 Task: In the event  named  Sales Performance Evaluation and Territory Analysis, Set a range of dates when you can accept meetings  '8 Jul â€" 1 Aug 2023'. Select a duration of  30 min. Select working hours  	_x000D_
MON- SAT 10:30am â€" 6:00pm. Add time before or after your events  as 15 min. Set the frequency of available time slots for invitees as  15 min. Set the minimum notice period and maximum events allowed per day as  45 hour and 6. , logged in from the account softage.4@softage.net and add another guest for the event, softage.7@softage.net
Action: Mouse pressed left at (731, 197)
Screenshot: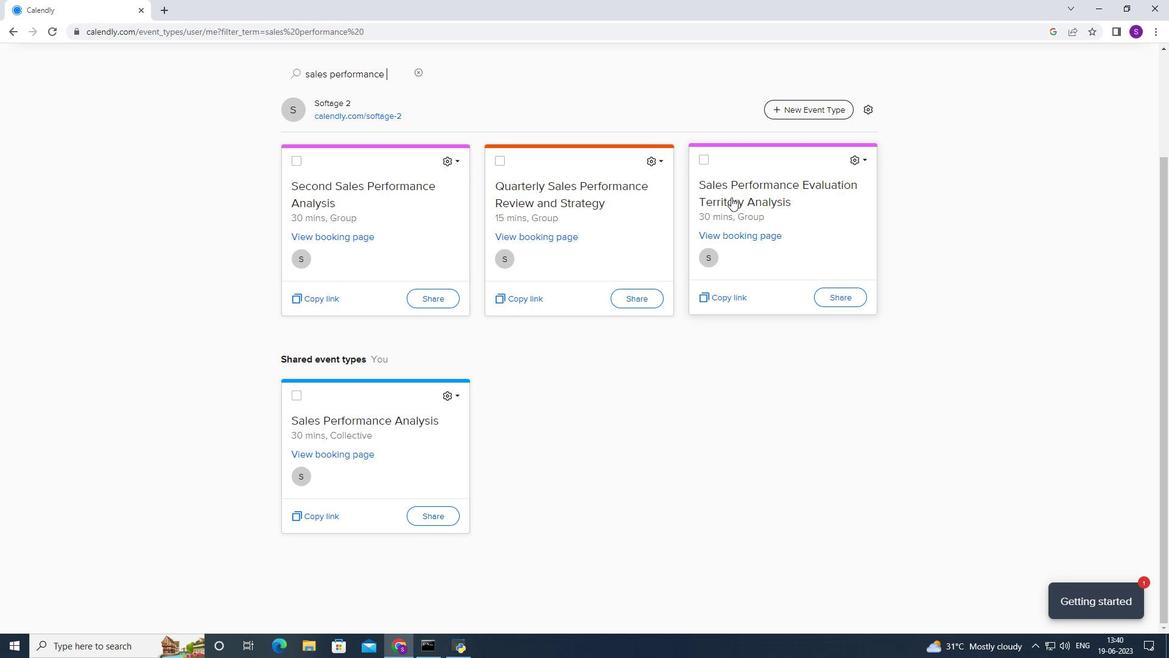 
Action: Mouse moved to (208, 335)
Screenshot: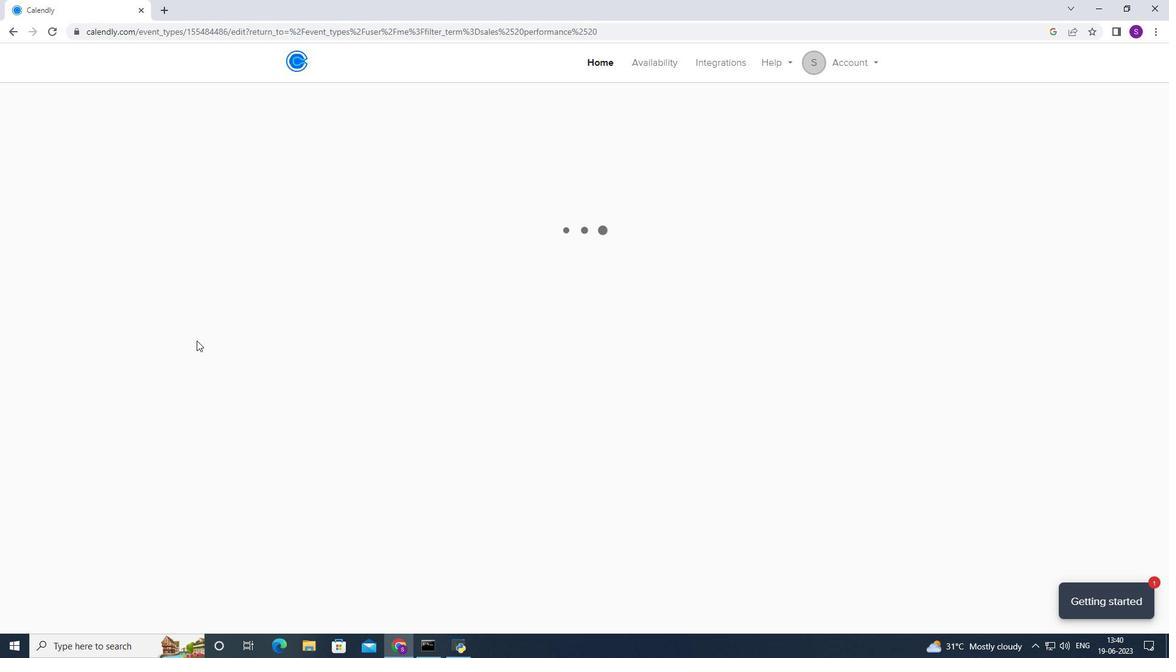 
Action: Mouse scrolled (208, 336) with delta (0, 0)
Screenshot: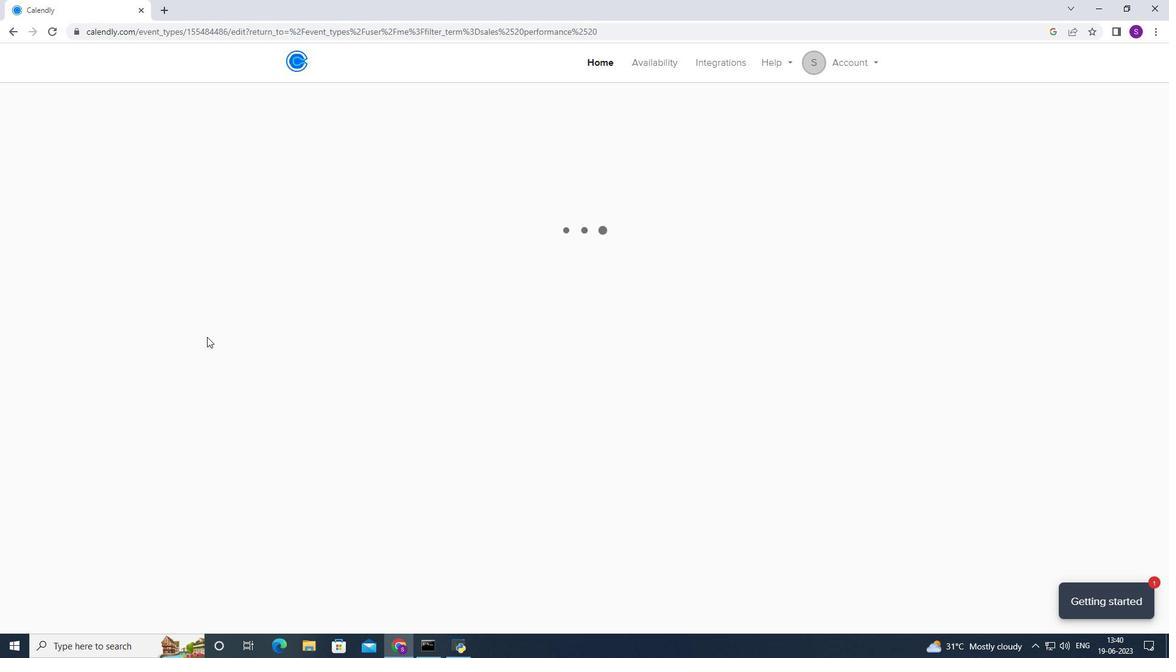 
Action: Mouse scrolled (208, 336) with delta (0, 0)
Screenshot: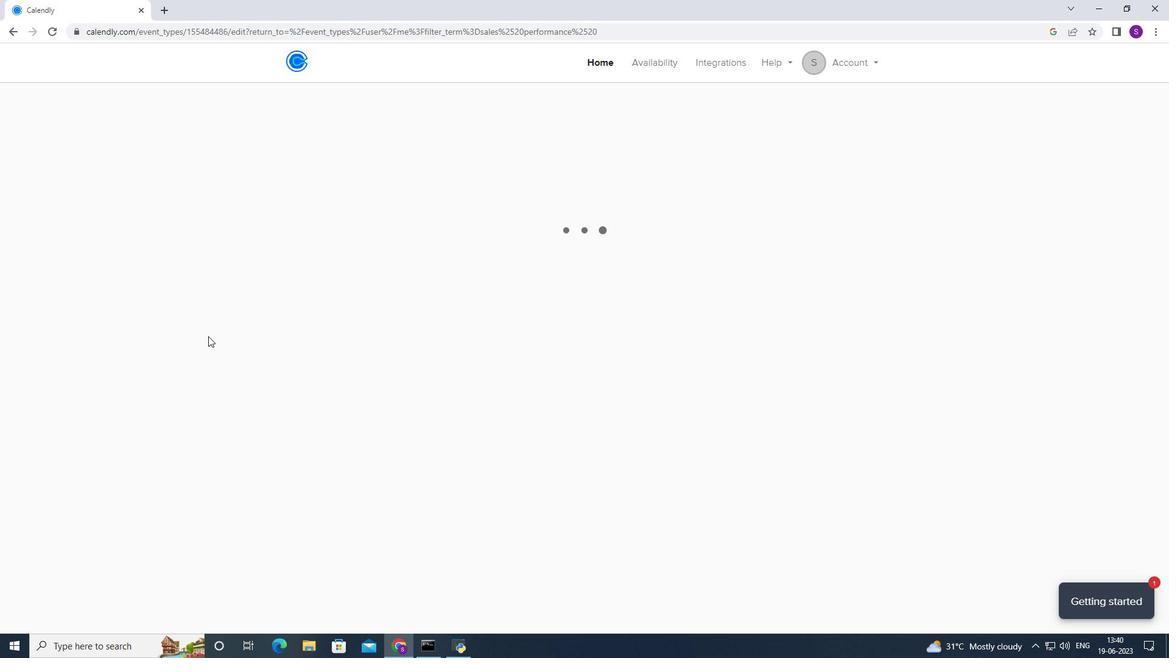 
Action: Mouse scrolled (208, 335) with delta (0, 0)
Screenshot: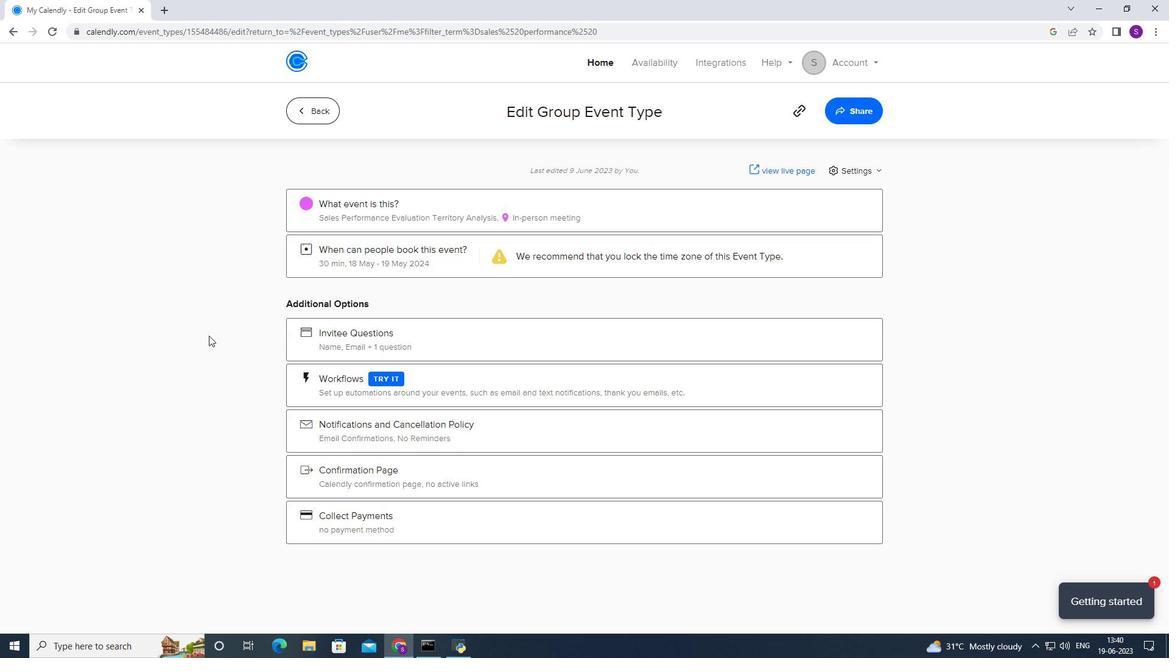 
Action: Mouse scrolled (208, 335) with delta (0, 0)
Screenshot: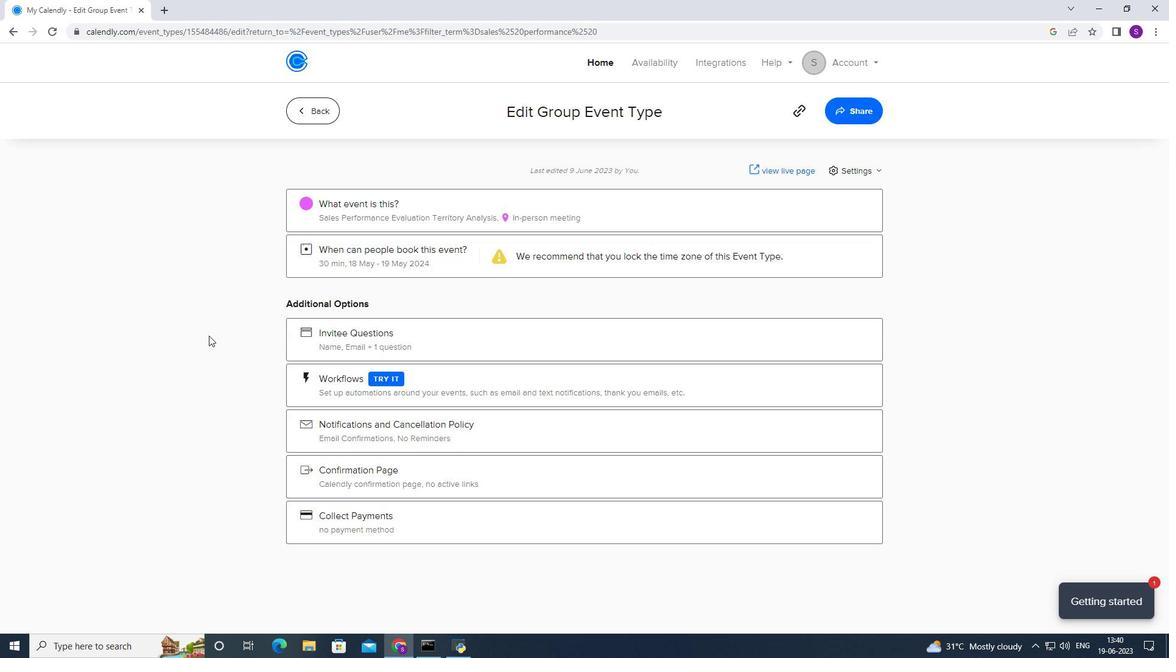 
Action: Mouse scrolled (208, 335) with delta (0, 0)
Screenshot: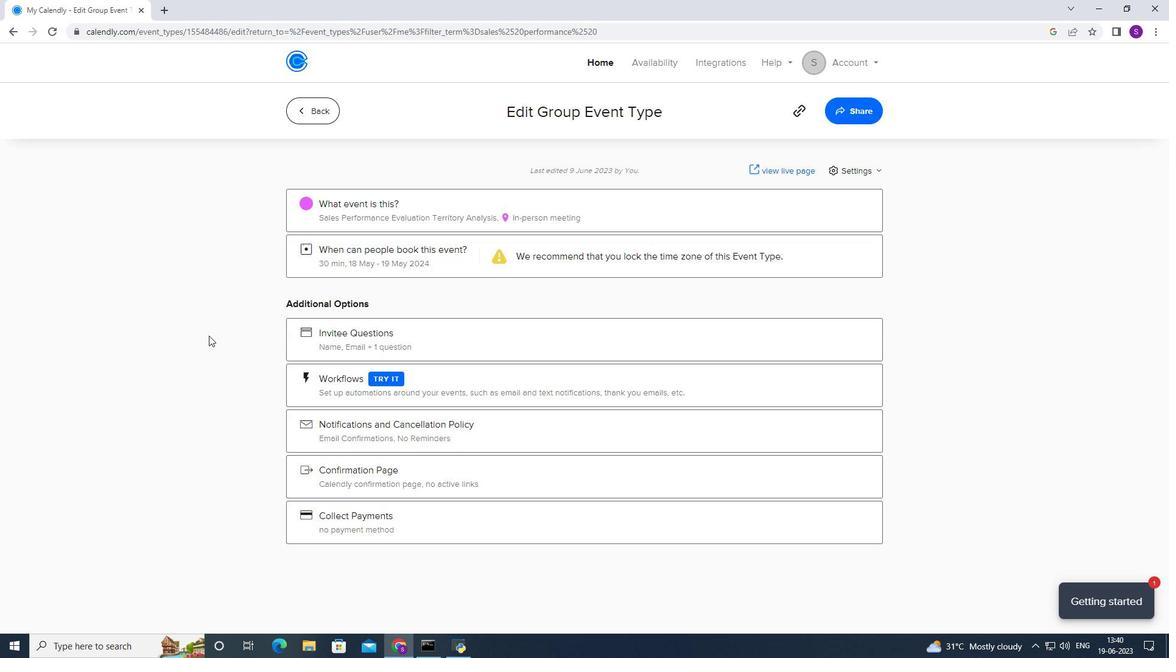 
Action: Mouse scrolled (208, 335) with delta (0, 0)
Screenshot: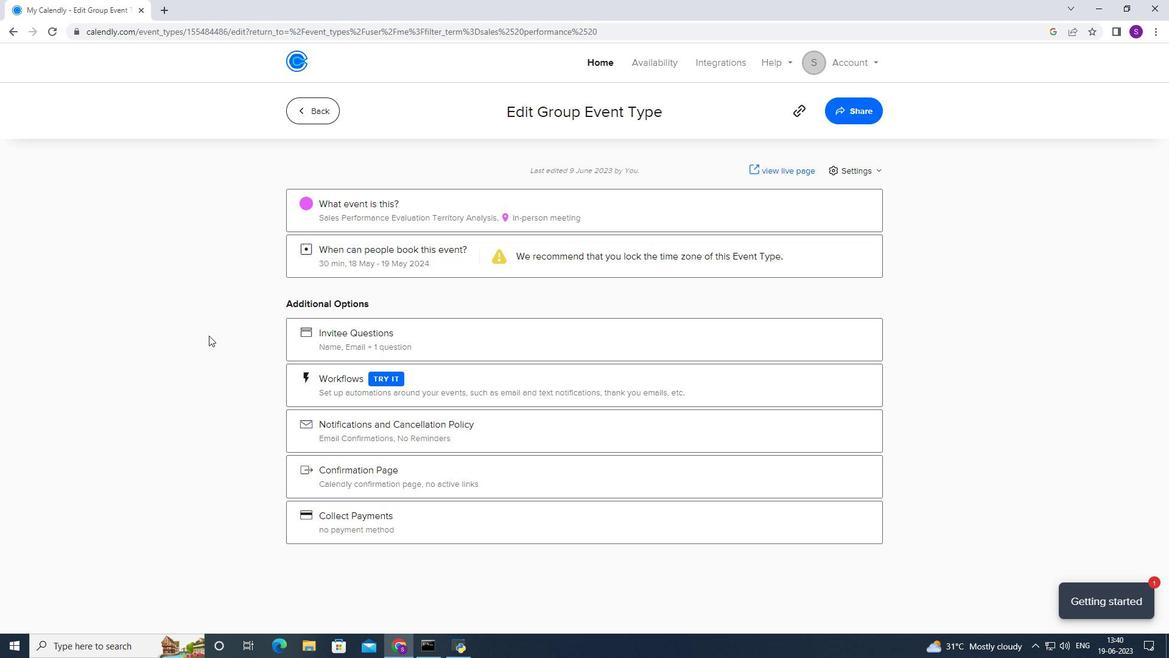 
Action: Mouse moved to (336, 264)
Screenshot: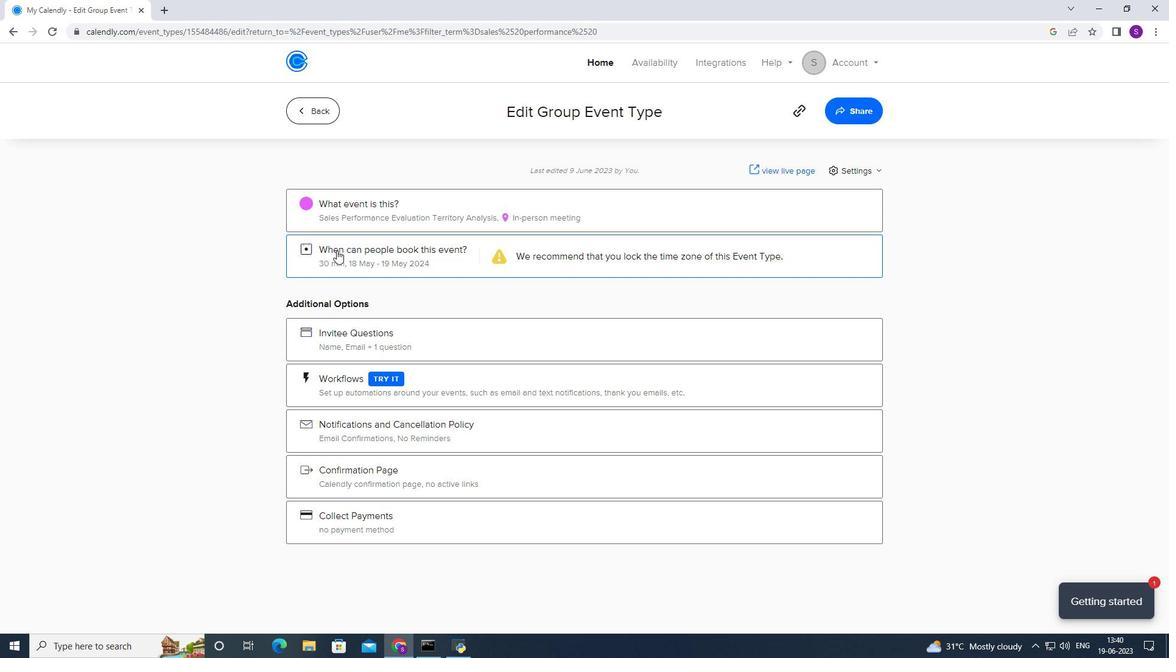 
Action: Mouse pressed left at (336, 264)
Screenshot: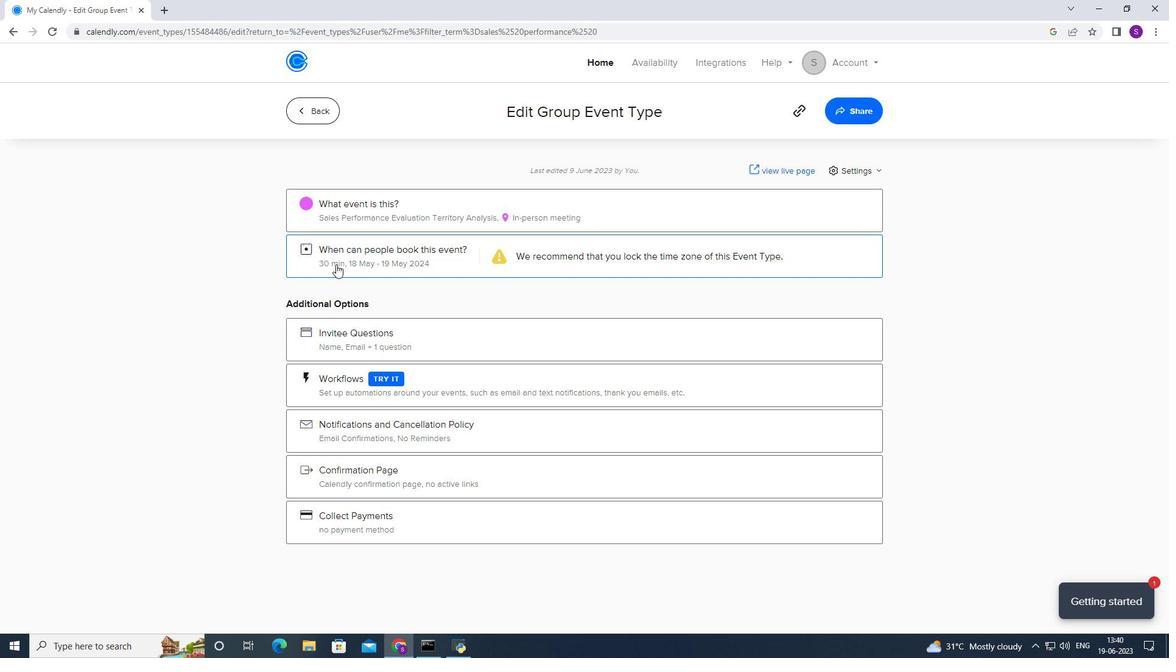 
Action: Mouse moved to (492, 410)
Screenshot: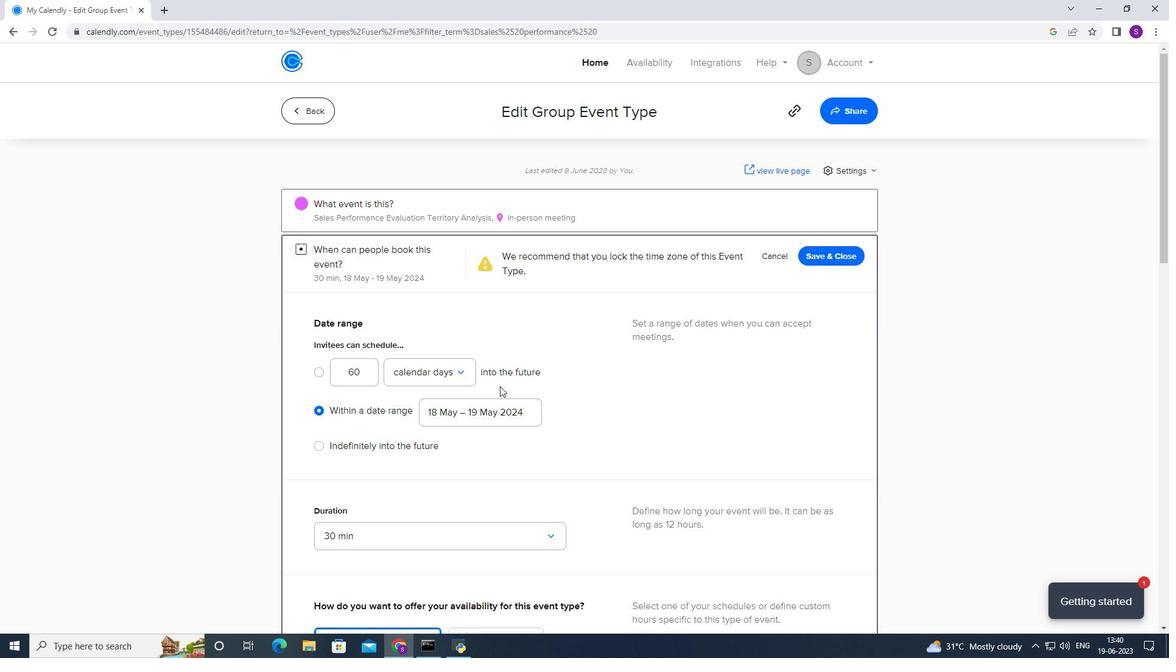 
Action: Mouse pressed left at (492, 410)
Screenshot: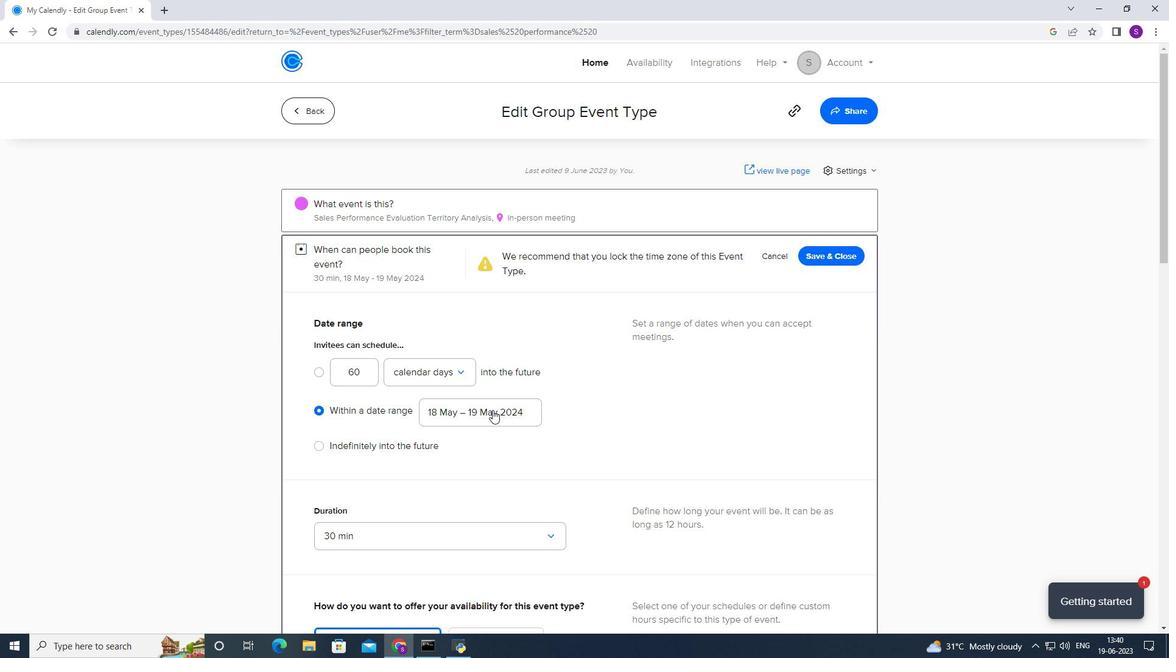
Action: Mouse moved to (516, 190)
Screenshot: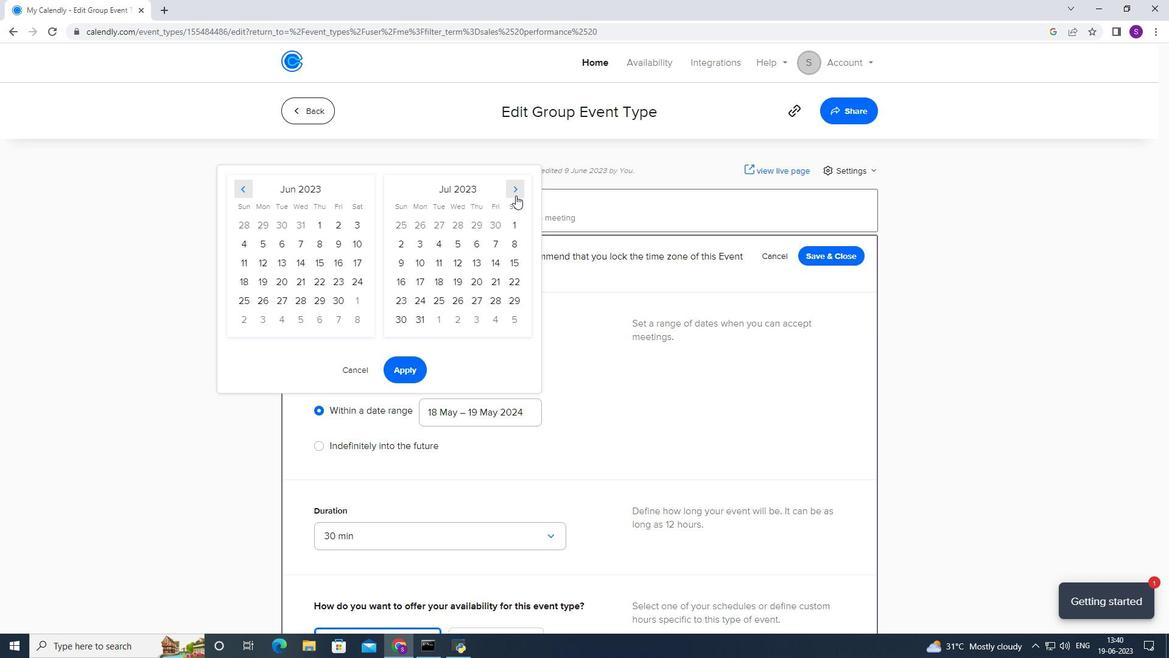
Action: Mouse pressed left at (516, 190)
Screenshot: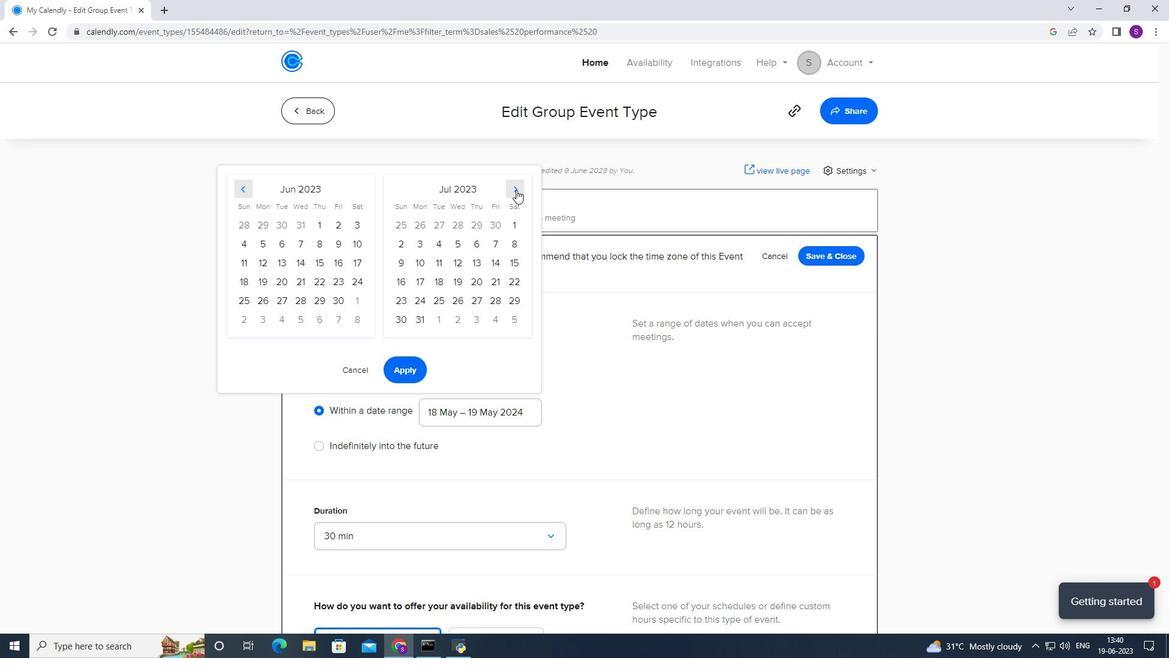 
Action: Mouse moved to (364, 244)
Screenshot: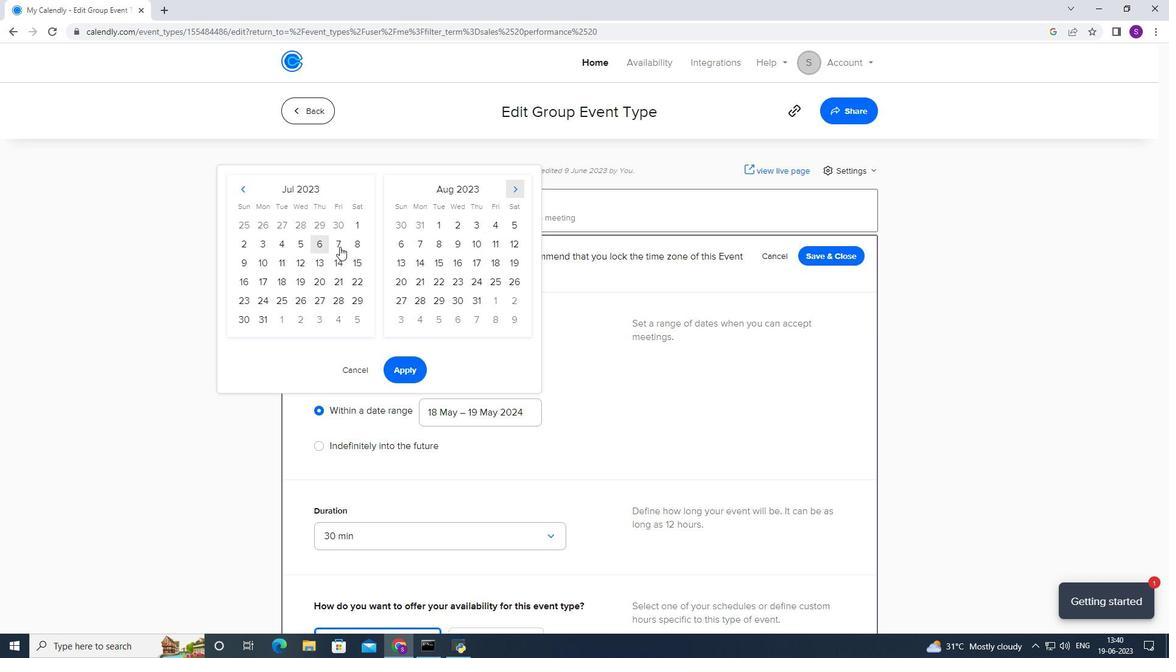 
Action: Mouse pressed left at (364, 244)
Screenshot: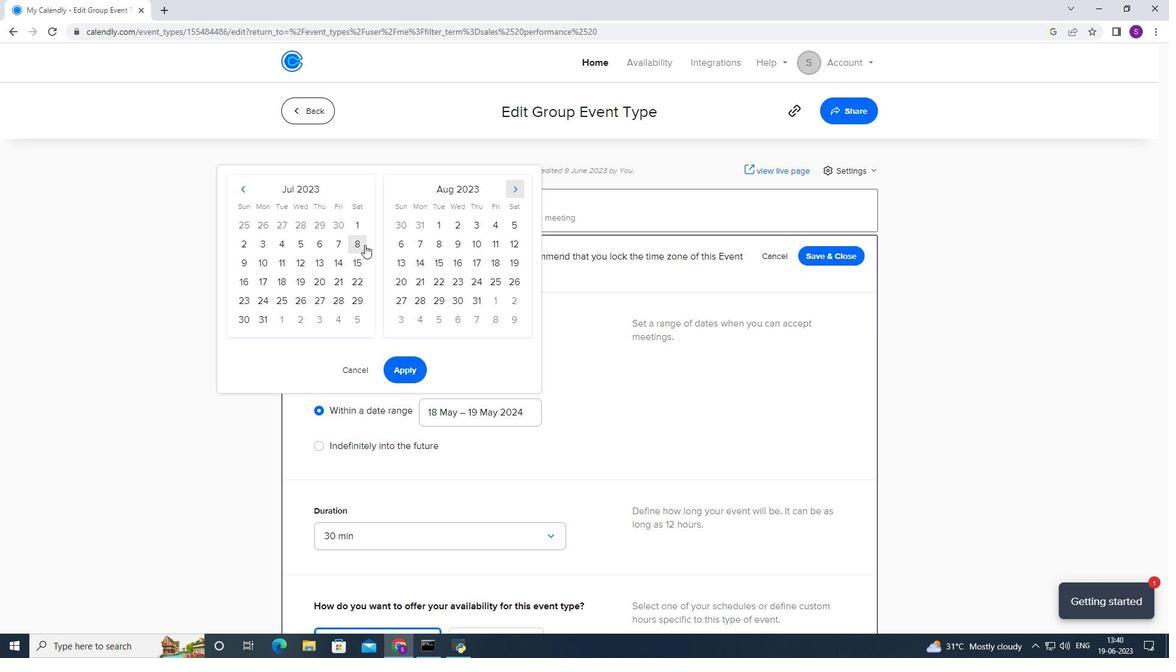 
Action: Mouse moved to (435, 224)
Screenshot: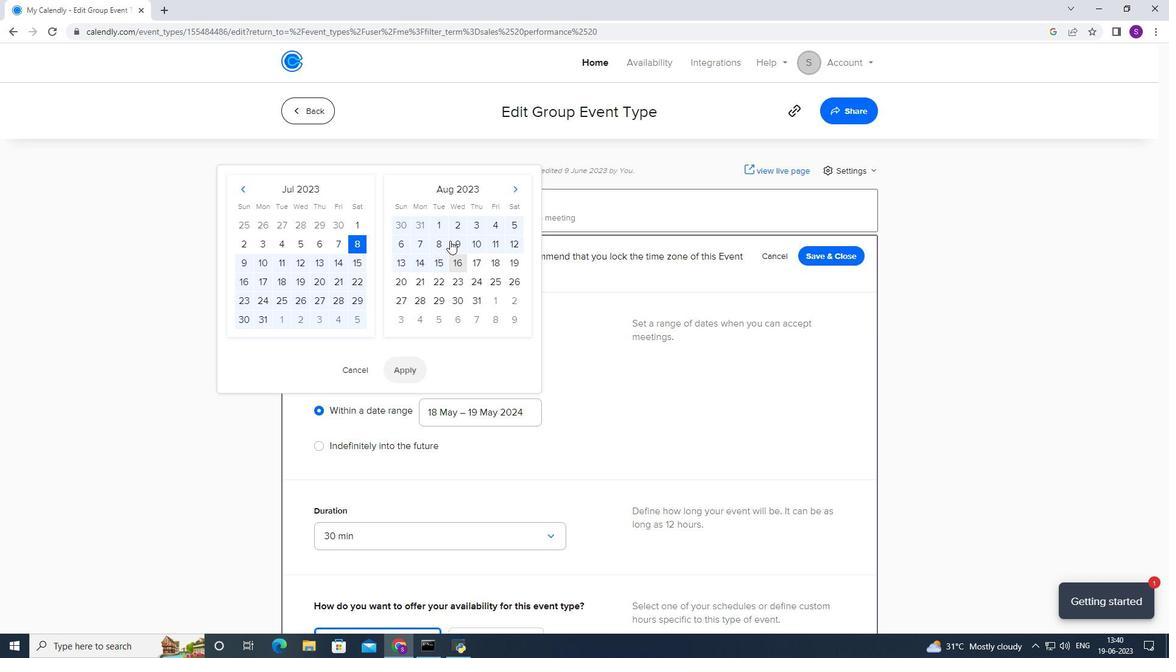 
Action: Mouse pressed left at (435, 224)
Screenshot: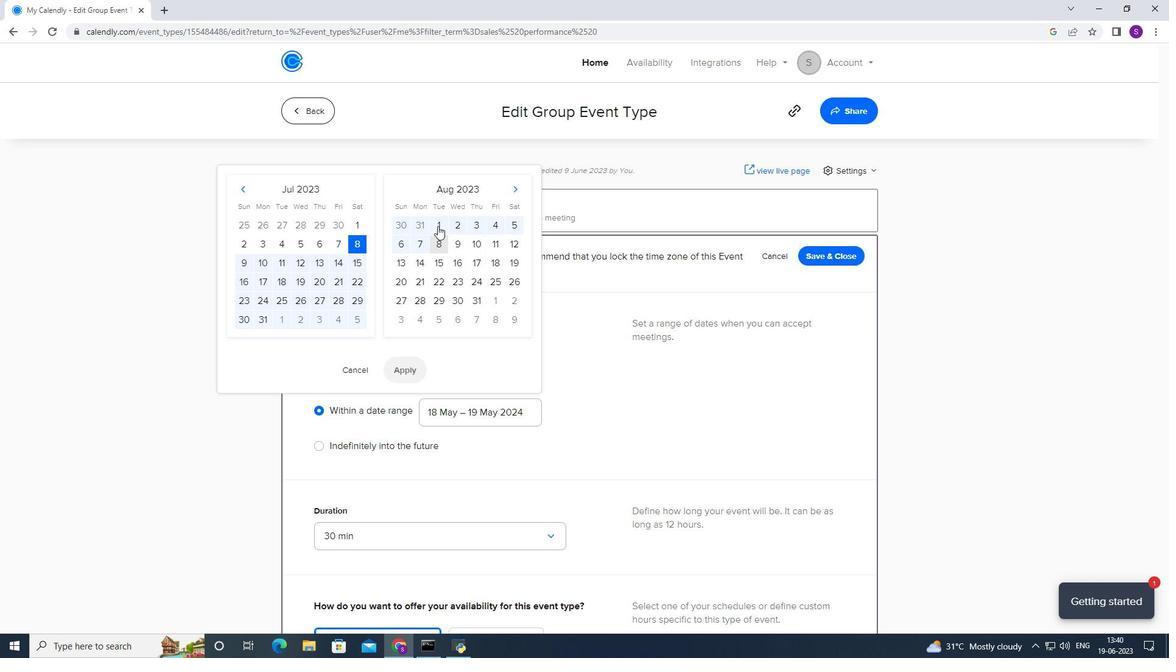 
Action: Mouse moved to (411, 374)
Screenshot: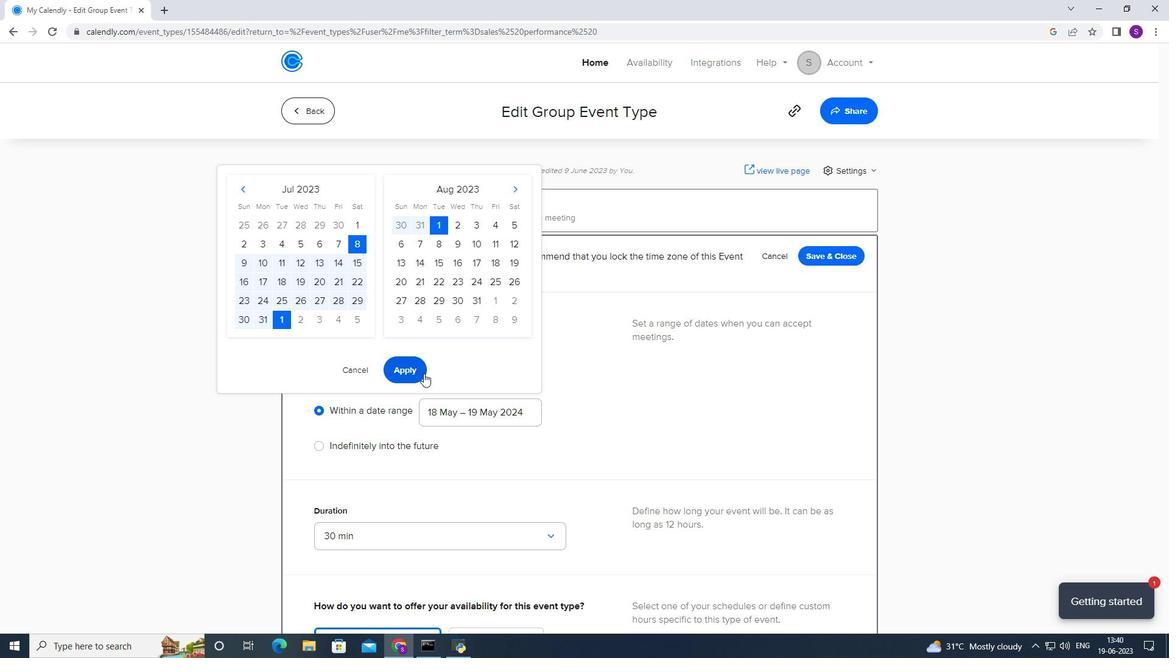 
Action: Mouse pressed left at (411, 374)
Screenshot: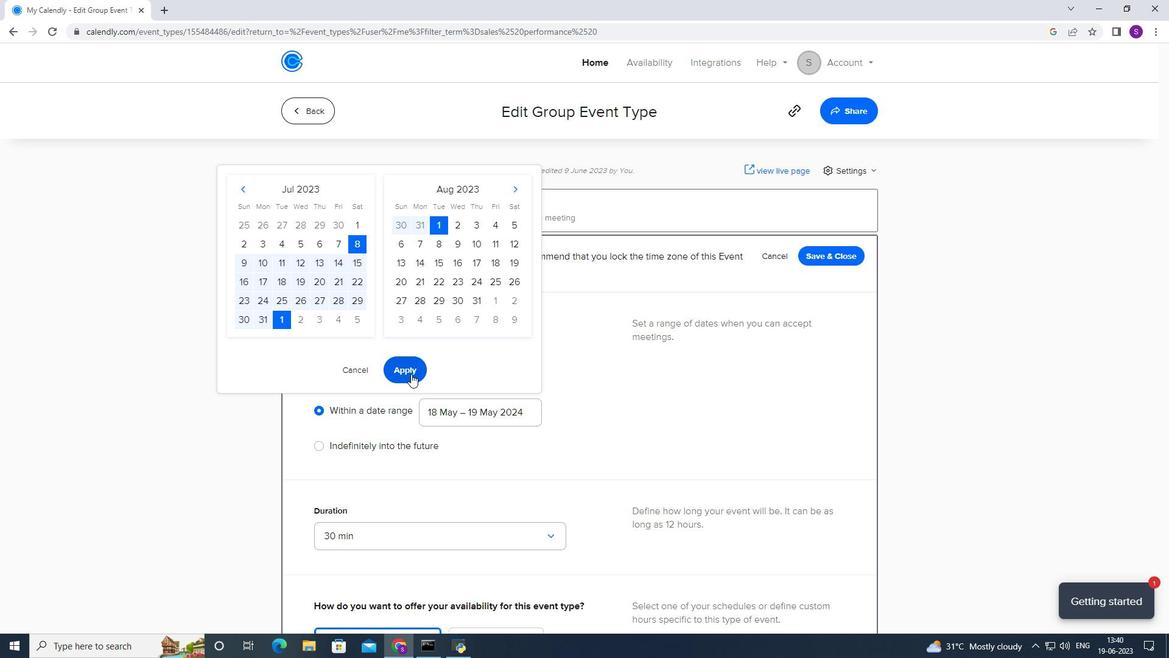 
Action: Mouse moved to (415, 357)
Screenshot: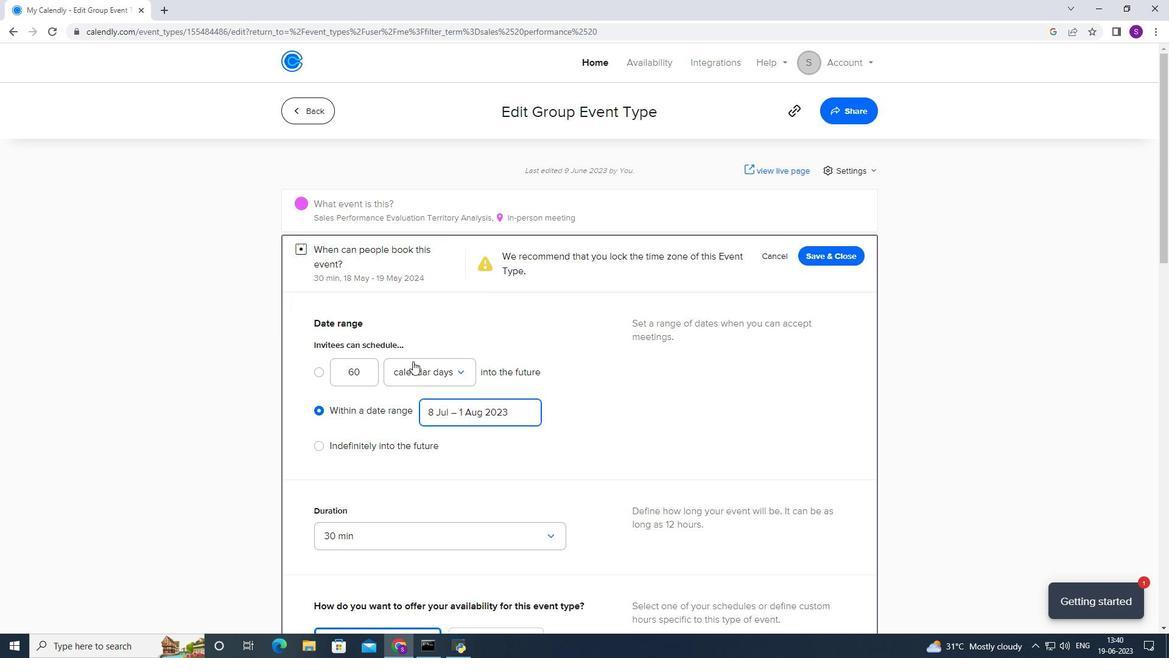 
Action: Mouse scrolled (415, 356) with delta (0, 0)
Screenshot: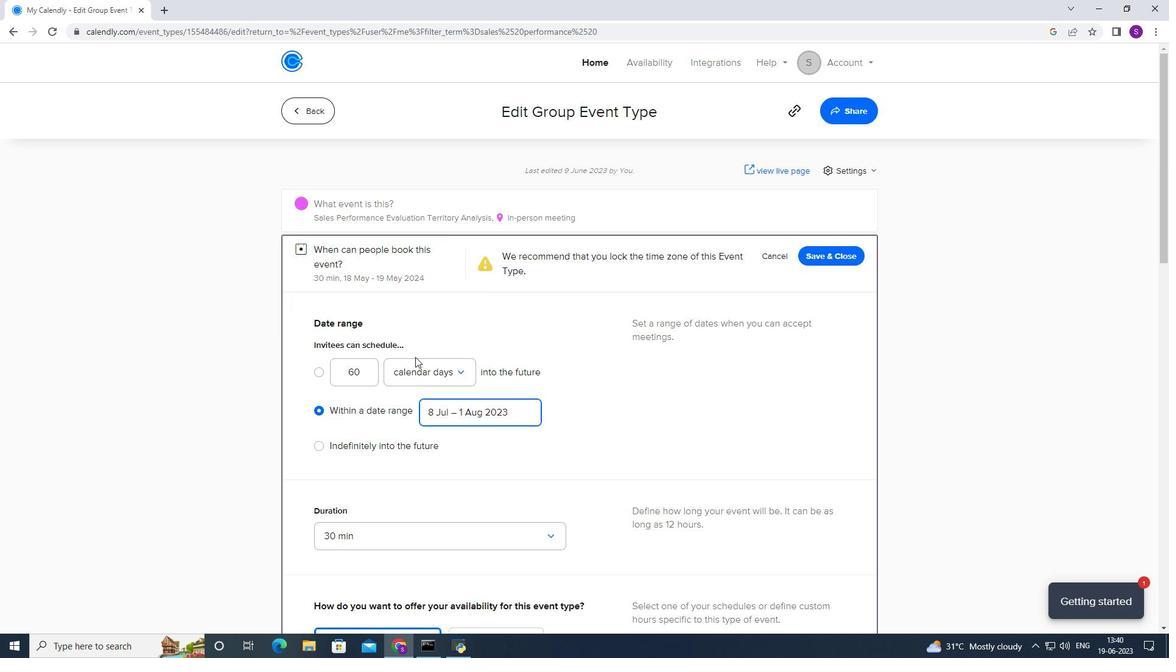 
Action: Mouse scrolled (415, 356) with delta (0, 0)
Screenshot: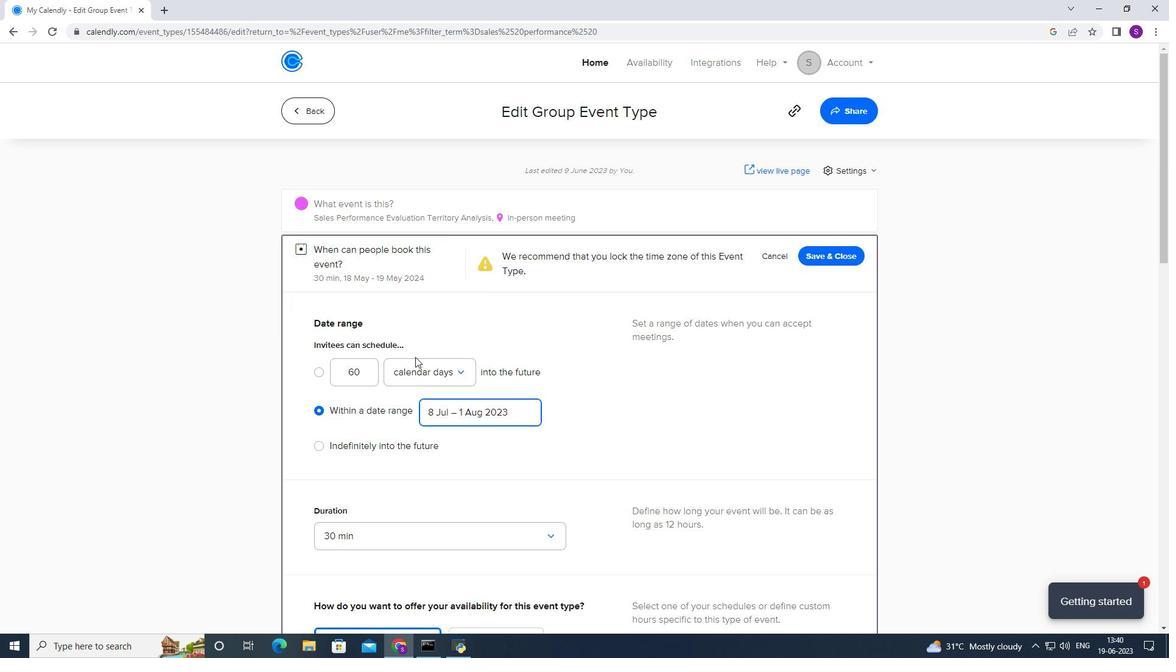 
Action: Mouse scrolled (415, 356) with delta (0, 0)
Screenshot: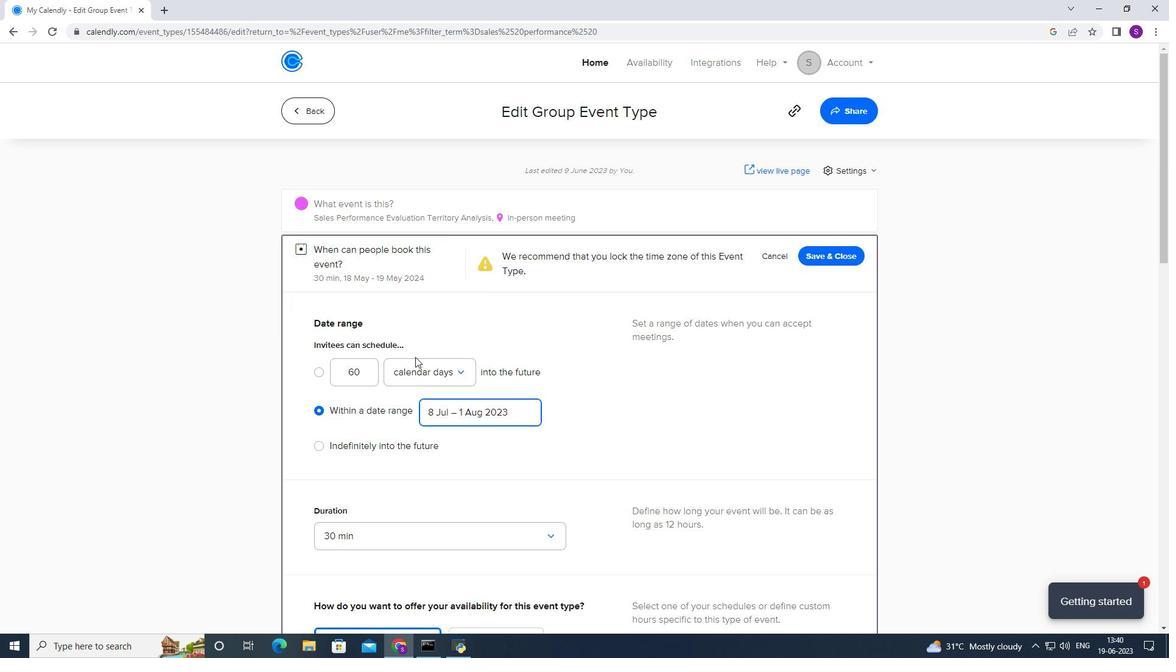 
Action: Mouse scrolled (415, 356) with delta (0, 0)
Screenshot: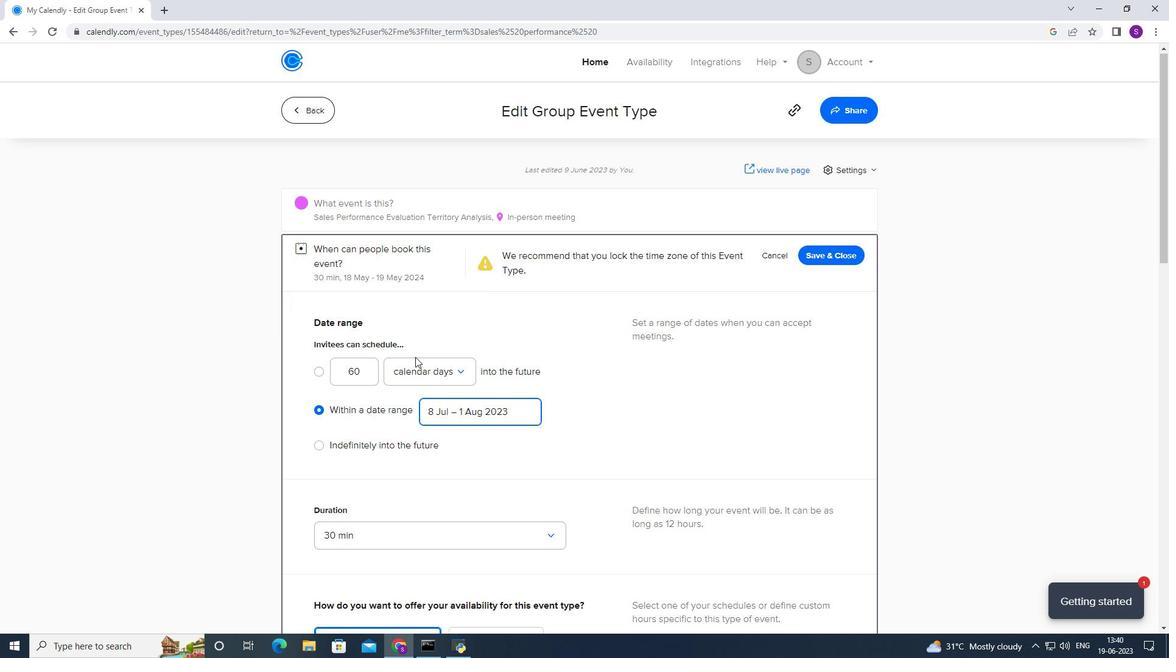 
Action: Mouse scrolled (415, 356) with delta (0, 0)
Screenshot: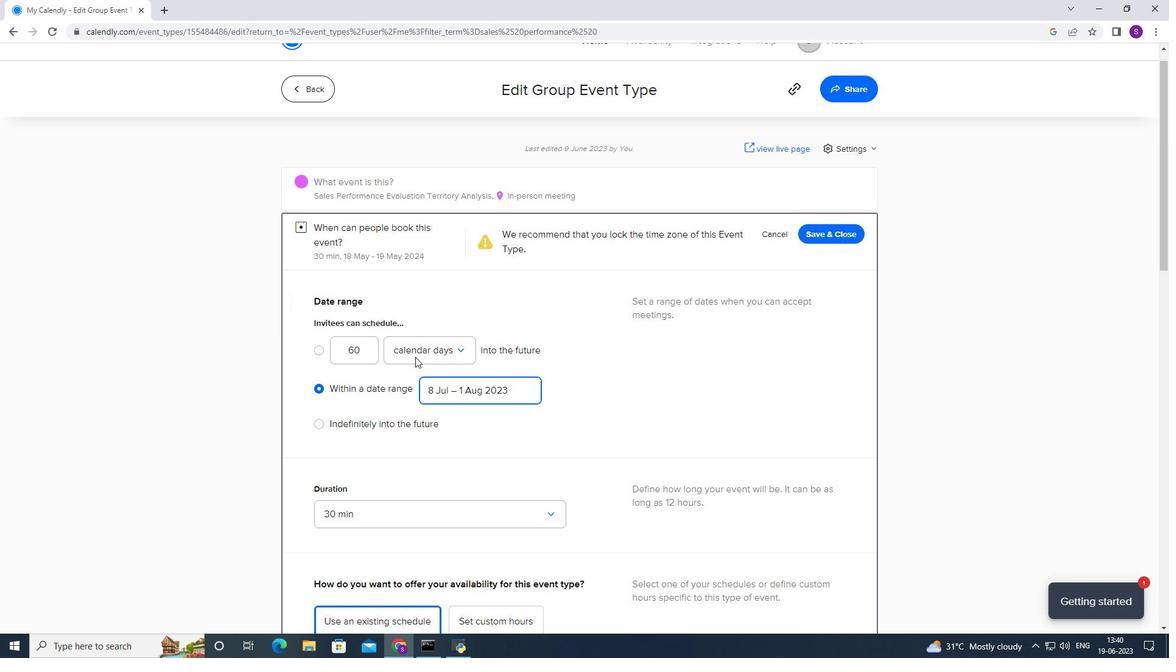 
Action: Mouse moved to (419, 293)
Screenshot: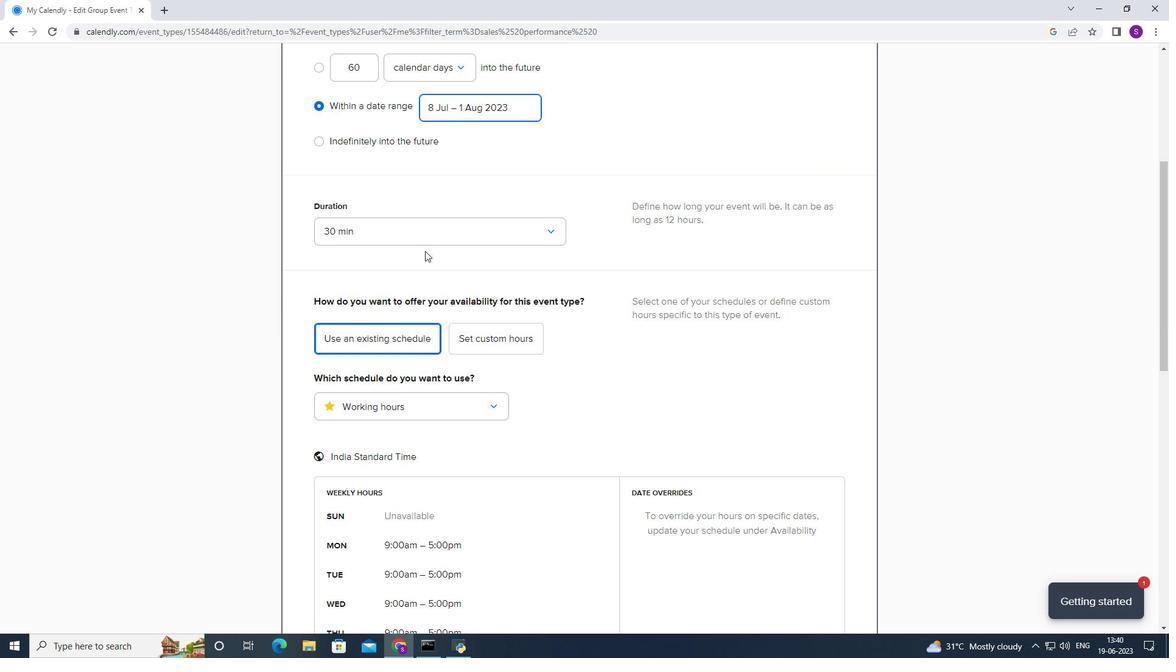 
Action: Mouse scrolled (419, 293) with delta (0, 0)
Screenshot: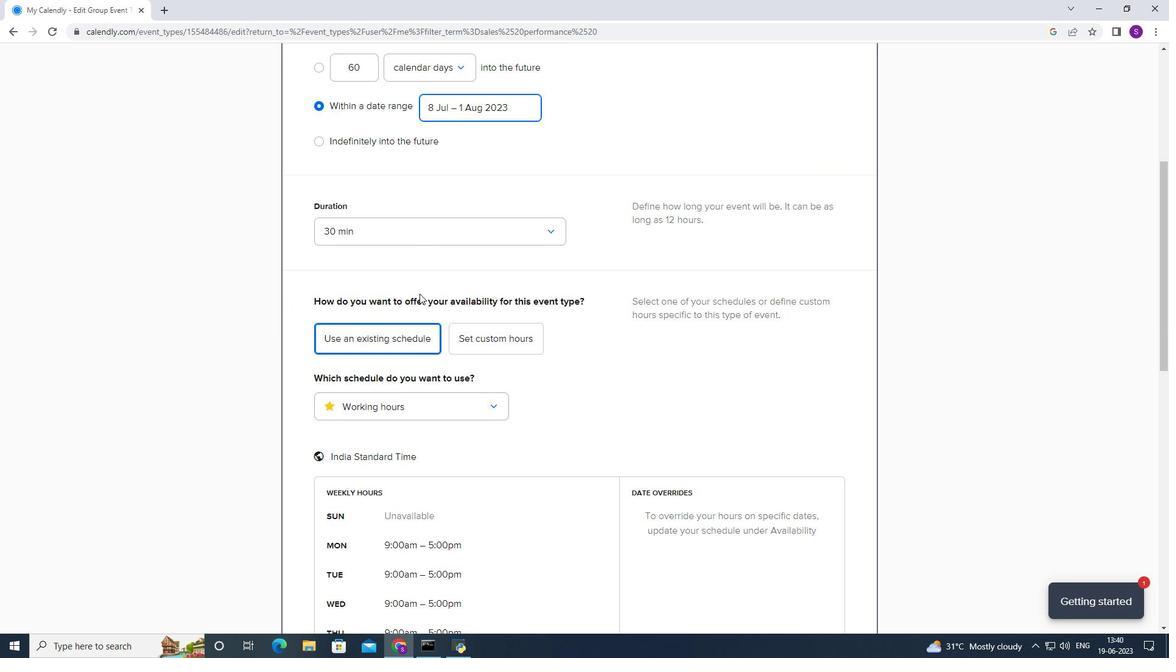 
Action: Mouse moved to (466, 282)
Screenshot: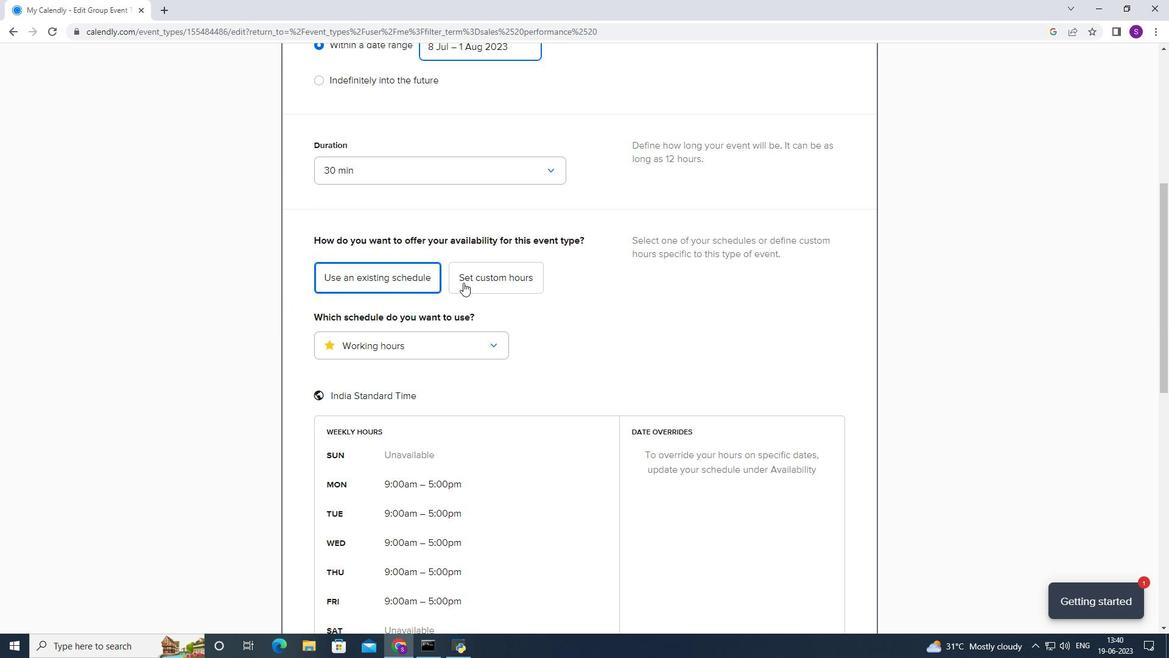 
Action: Mouse pressed left at (466, 282)
Screenshot: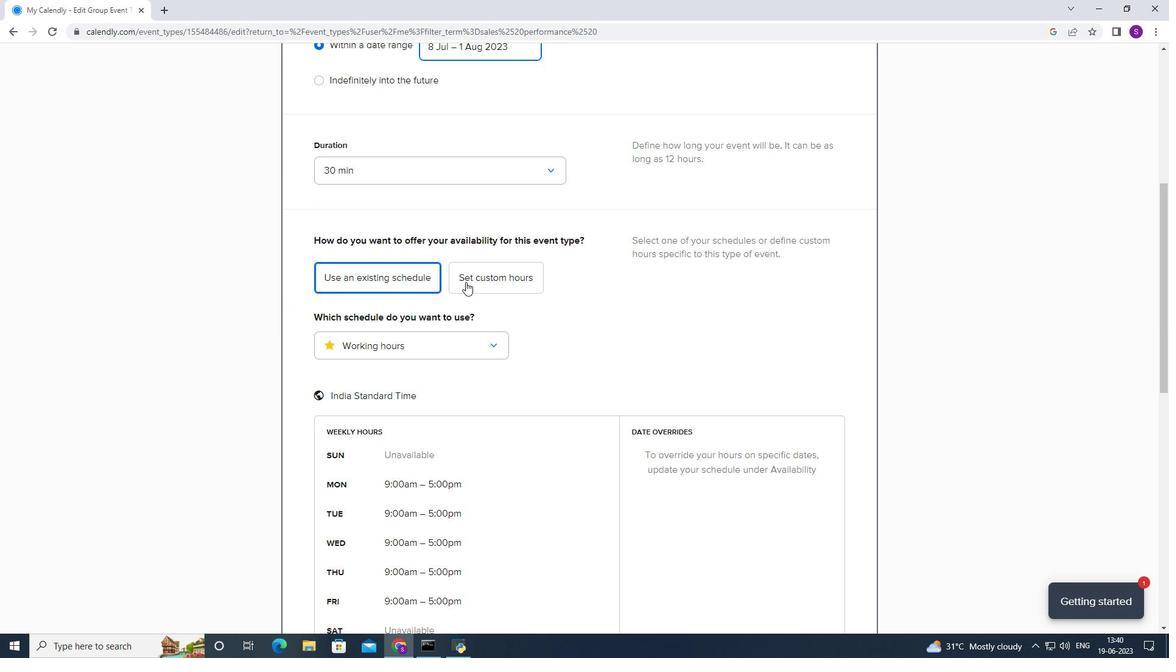 
Action: Mouse moved to (426, 352)
Screenshot: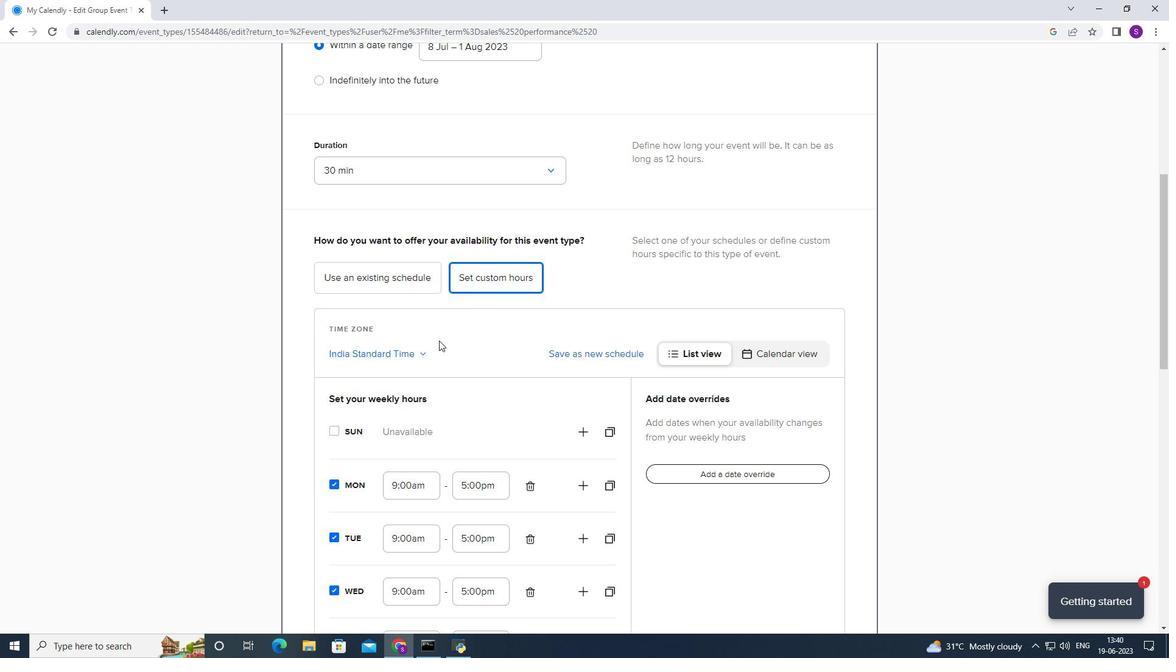 
Action: Mouse scrolled (426, 351) with delta (0, 0)
Screenshot: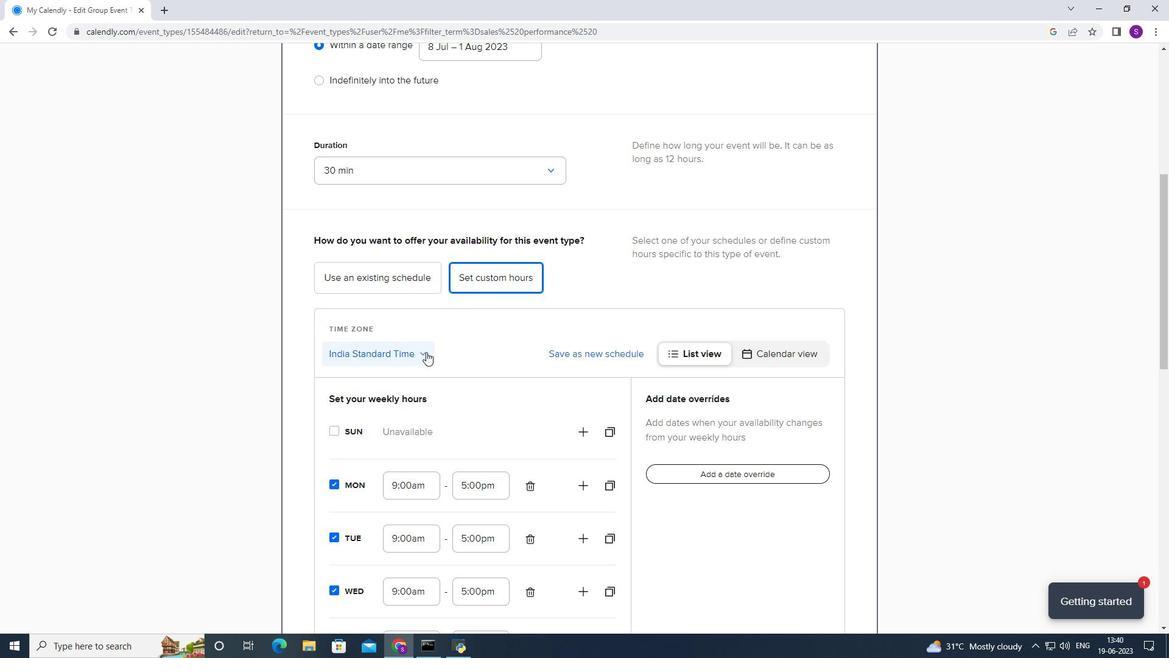 
Action: Mouse scrolled (426, 351) with delta (0, 0)
Screenshot: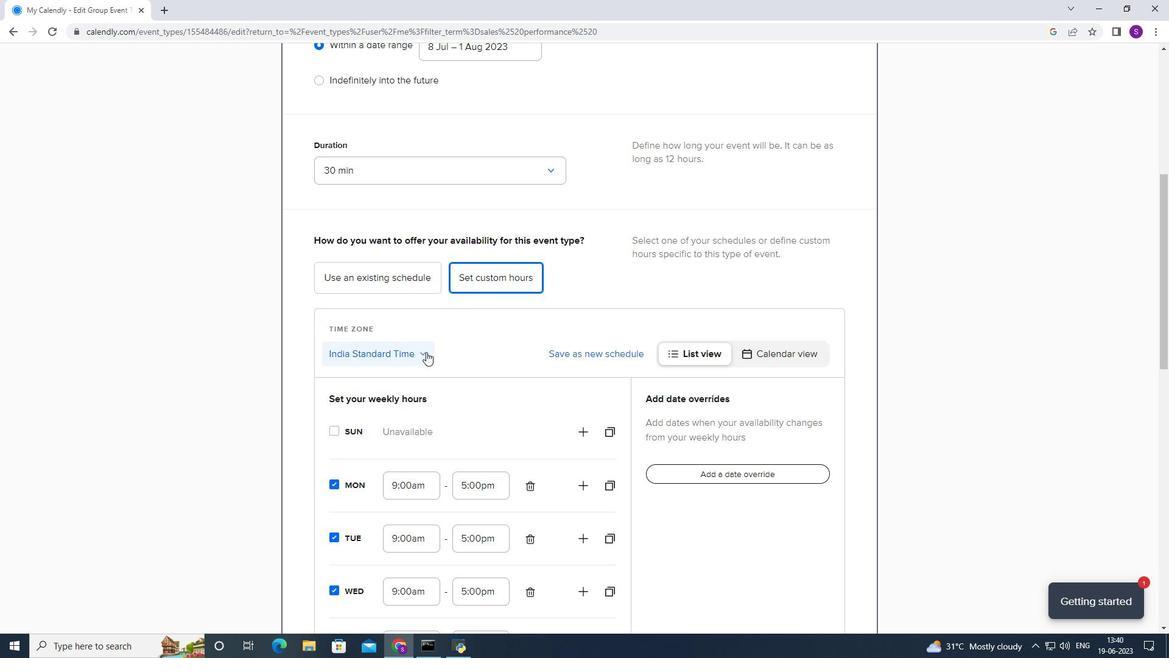 
Action: Mouse scrolled (426, 351) with delta (0, 0)
Screenshot: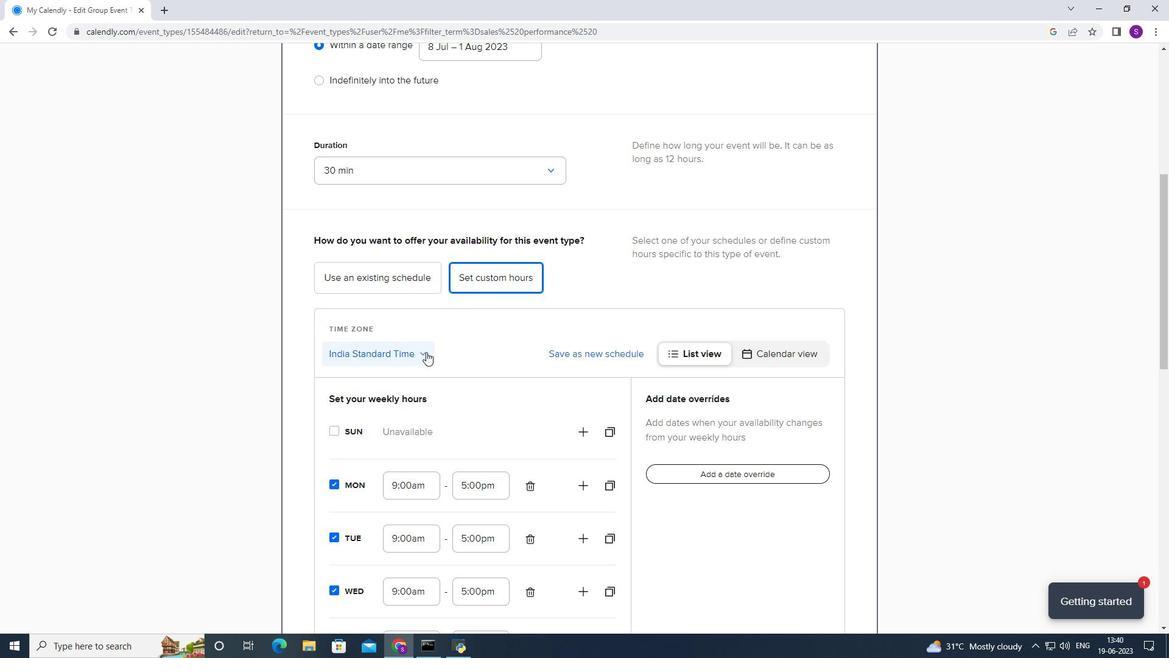 
Action: Mouse scrolled (426, 351) with delta (0, 0)
Screenshot: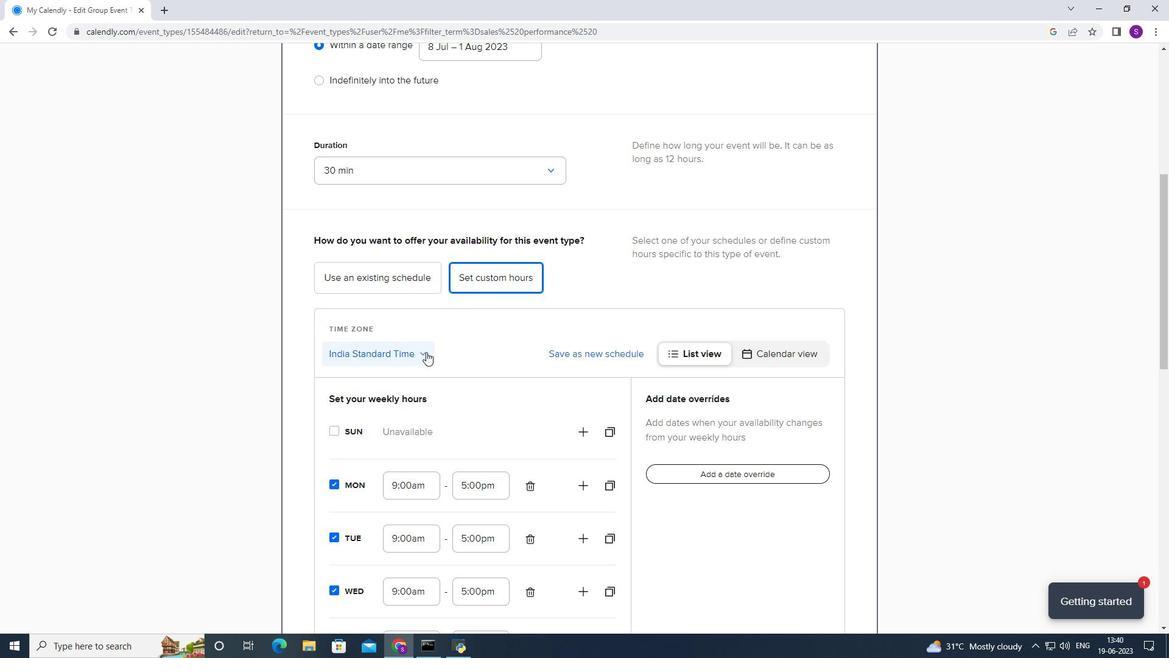 
Action: Mouse moved to (330, 507)
Screenshot: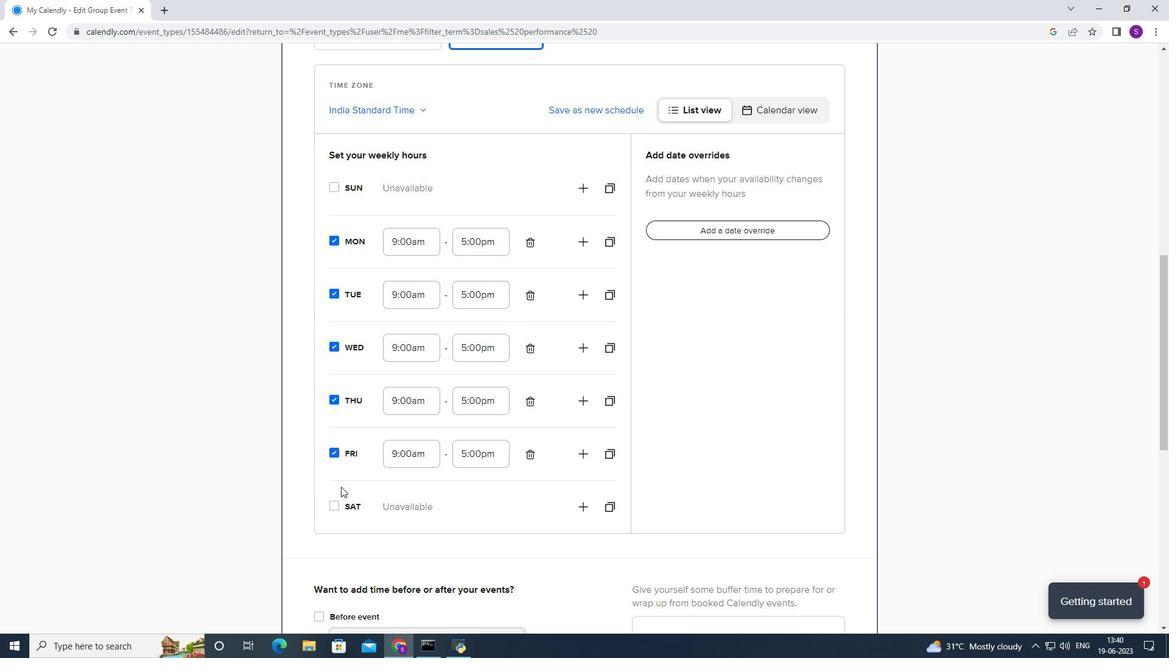 
Action: Mouse pressed left at (330, 507)
Screenshot: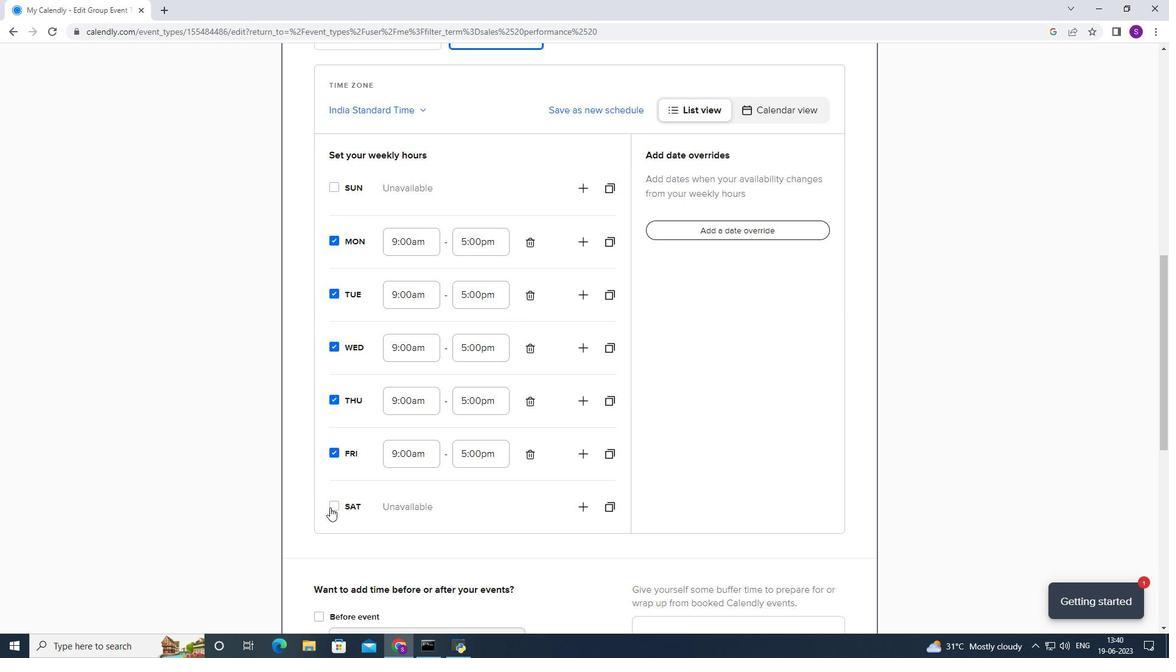 
Action: Mouse moved to (441, 513)
Screenshot: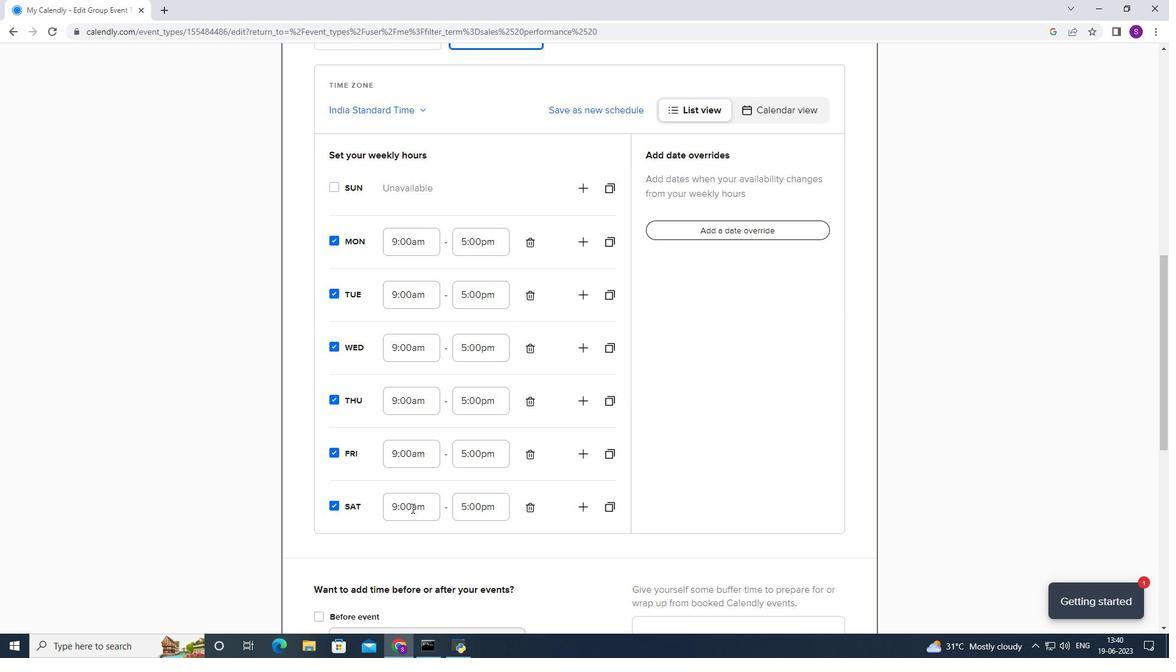 
Action: Mouse pressed left at (441, 513)
Screenshot: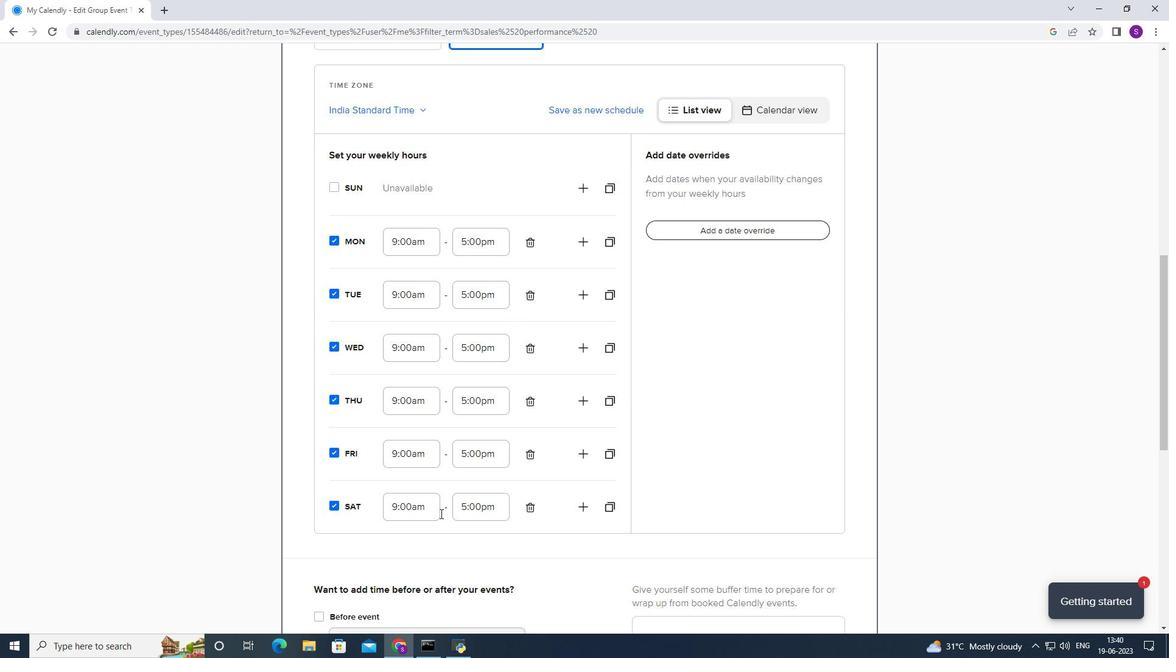 
Action: Mouse moved to (394, 502)
Screenshot: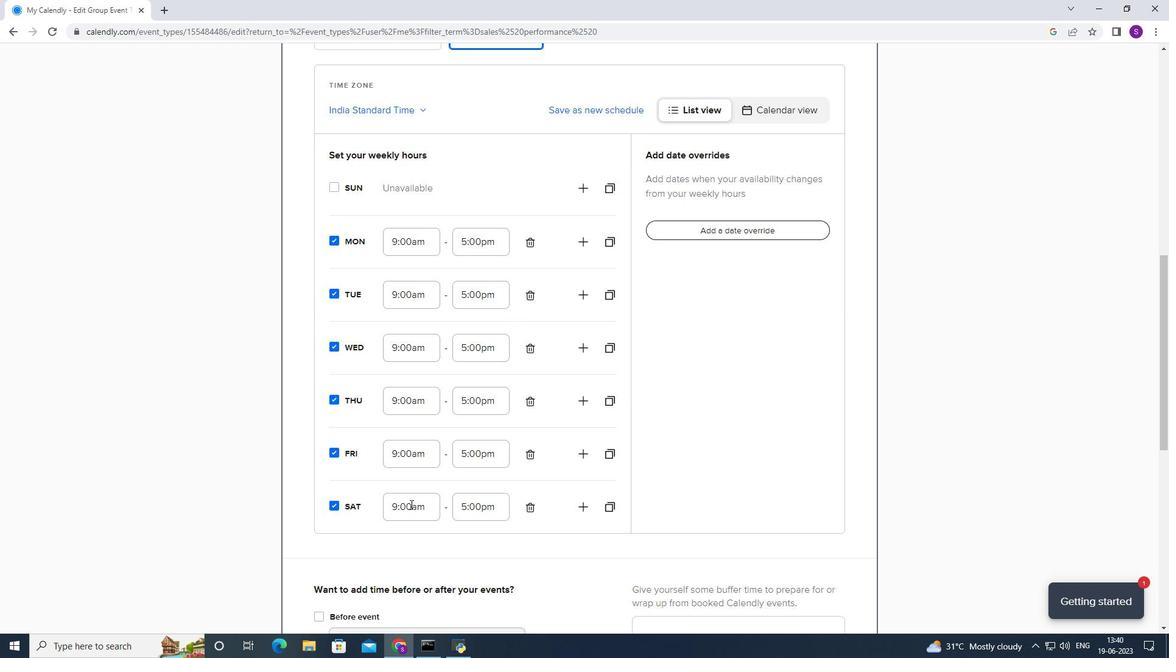 
Action: Mouse pressed left at (394, 502)
Screenshot: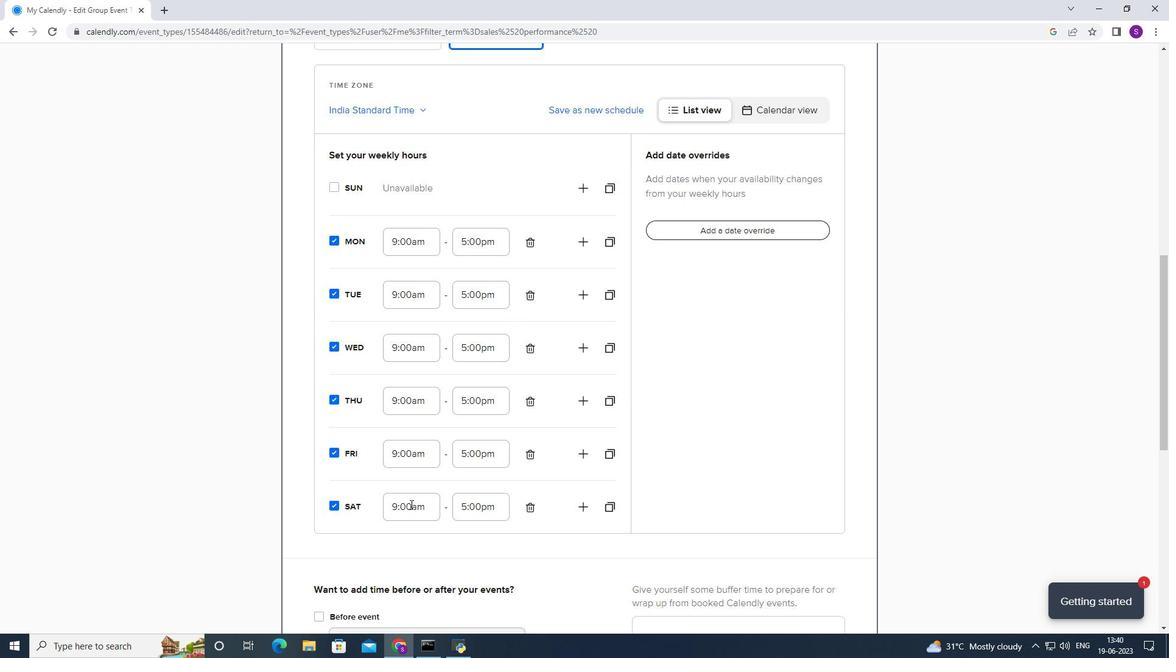 
Action: Mouse moved to (439, 544)
Screenshot: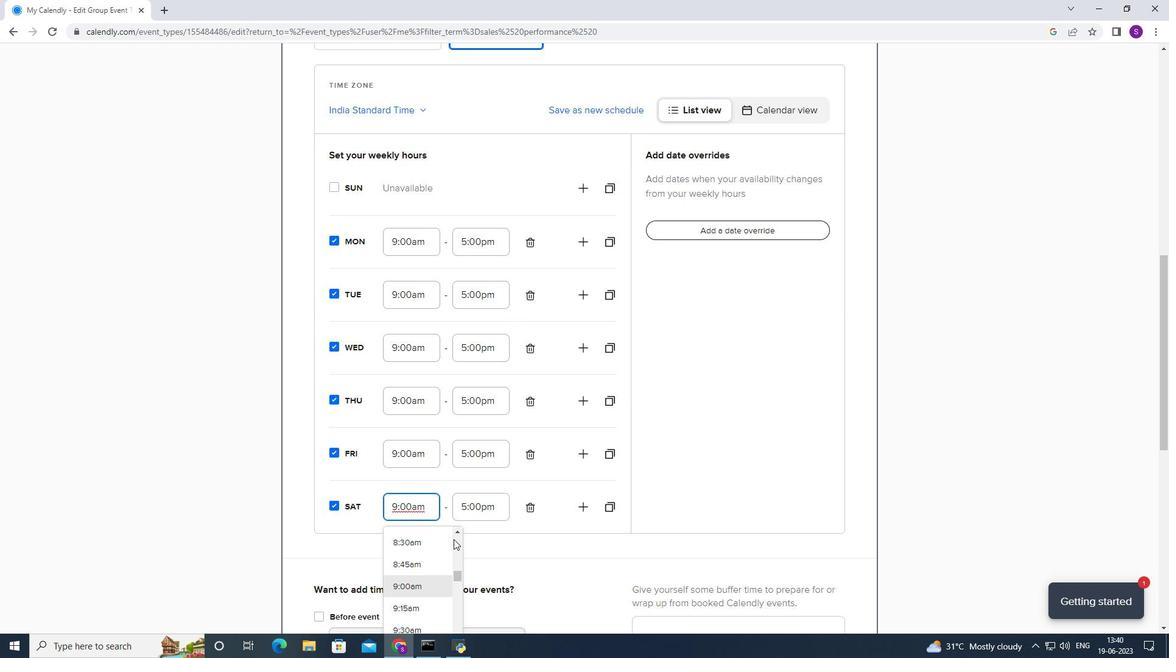 
Action: Mouse scrolled (439, 543) with delta (0, 0)
Screenshot: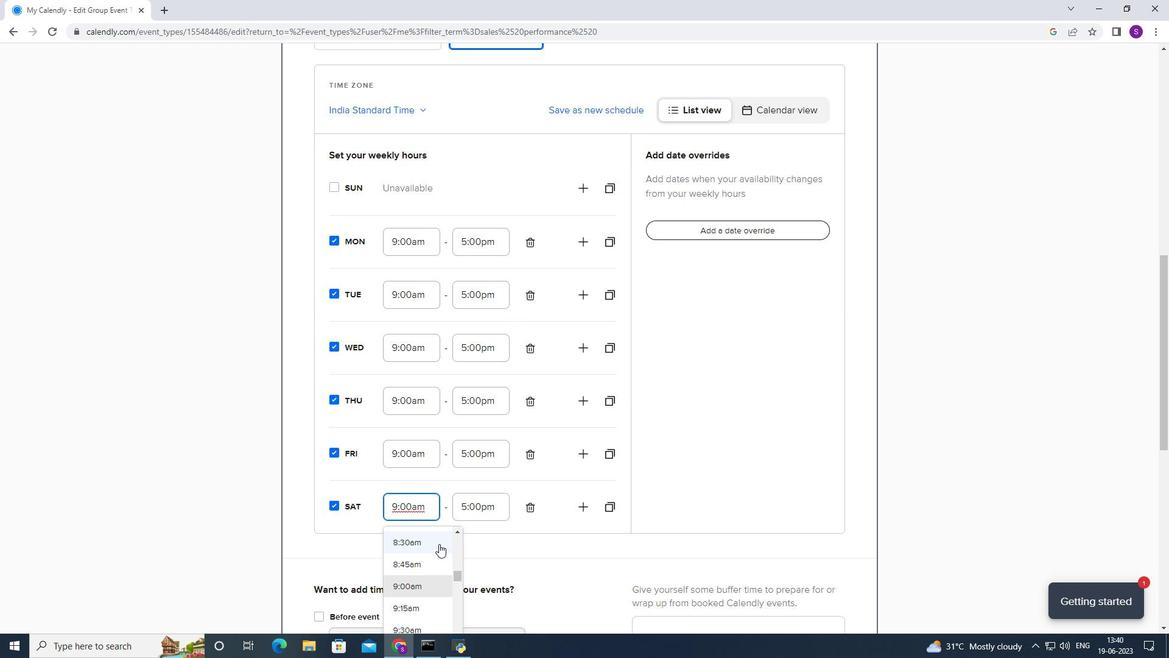 
Action: Mouse scrolled (439, 543) with delta (0, 0)
Screenshot: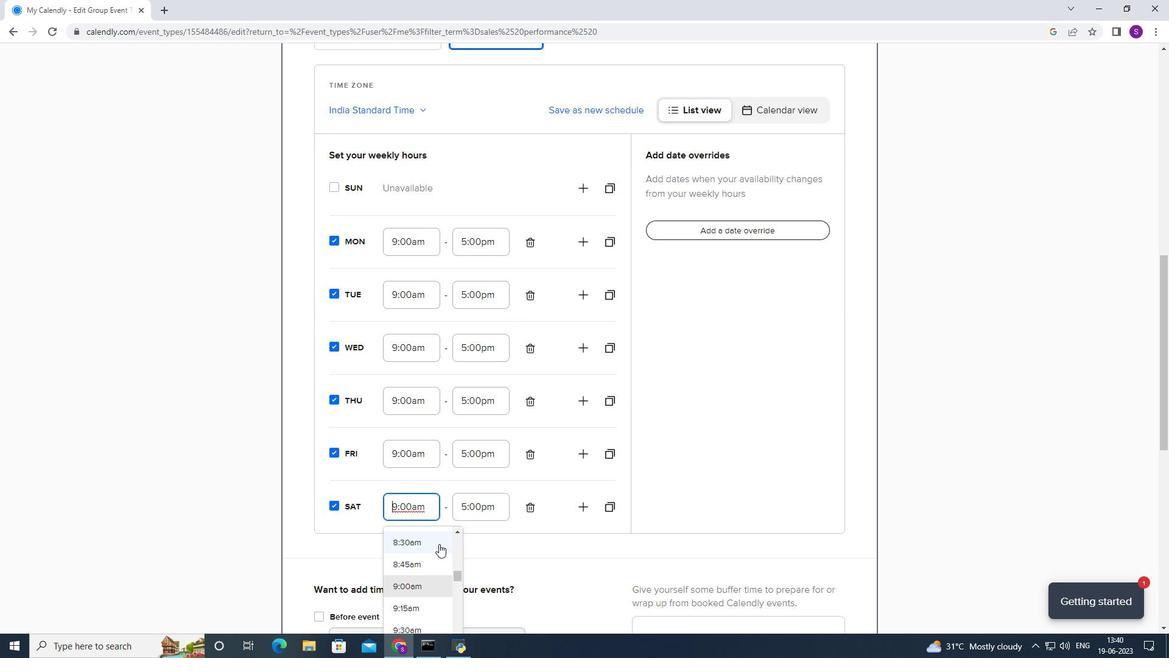 
Action: Mouse scrolled (439, 543) with delta (0, 0)
Screenshot: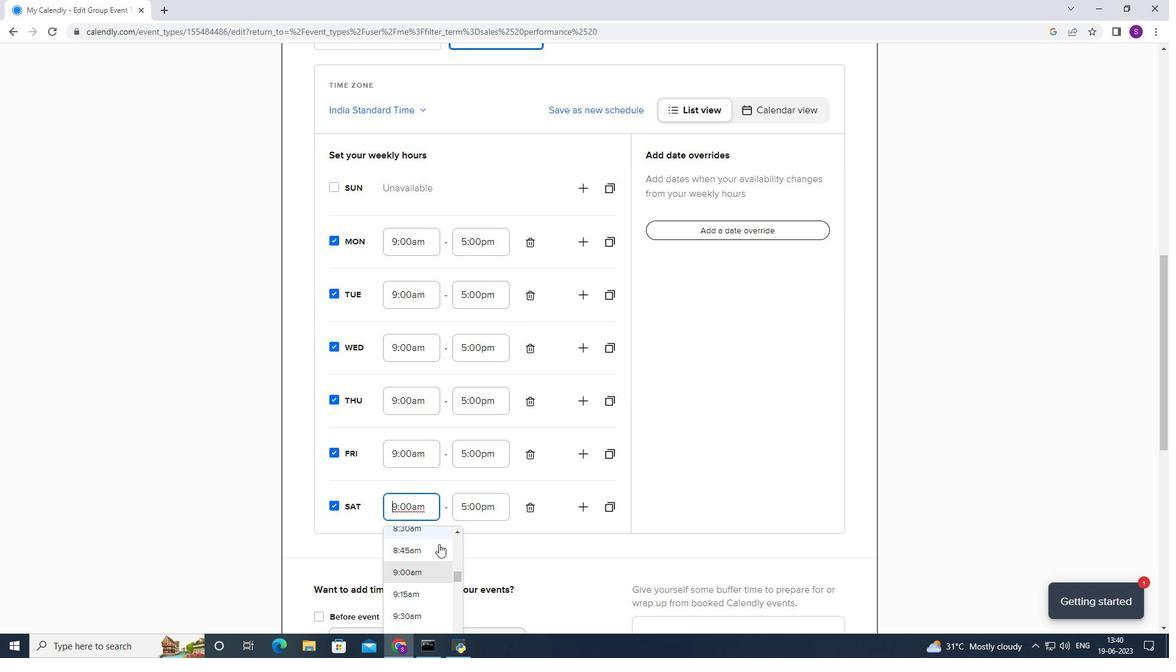 
Action: Mouse moved to (438, 539)
Screenshot: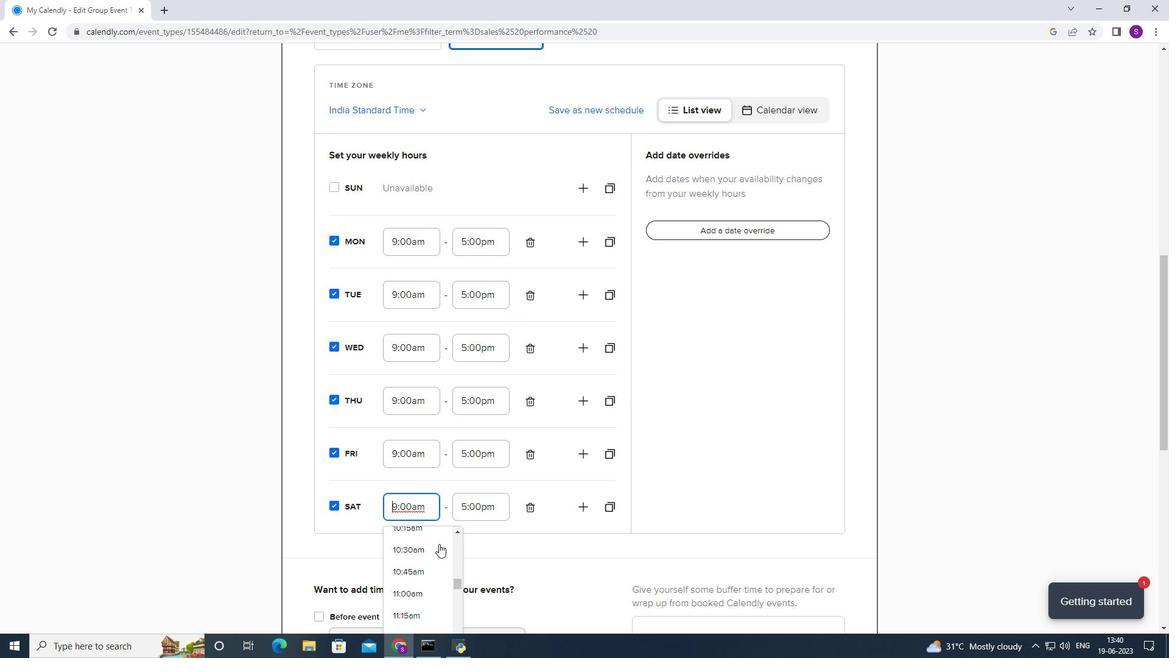 
Action: Mouse scrolled (438, 540) with delta (0, 0)
Screenshot: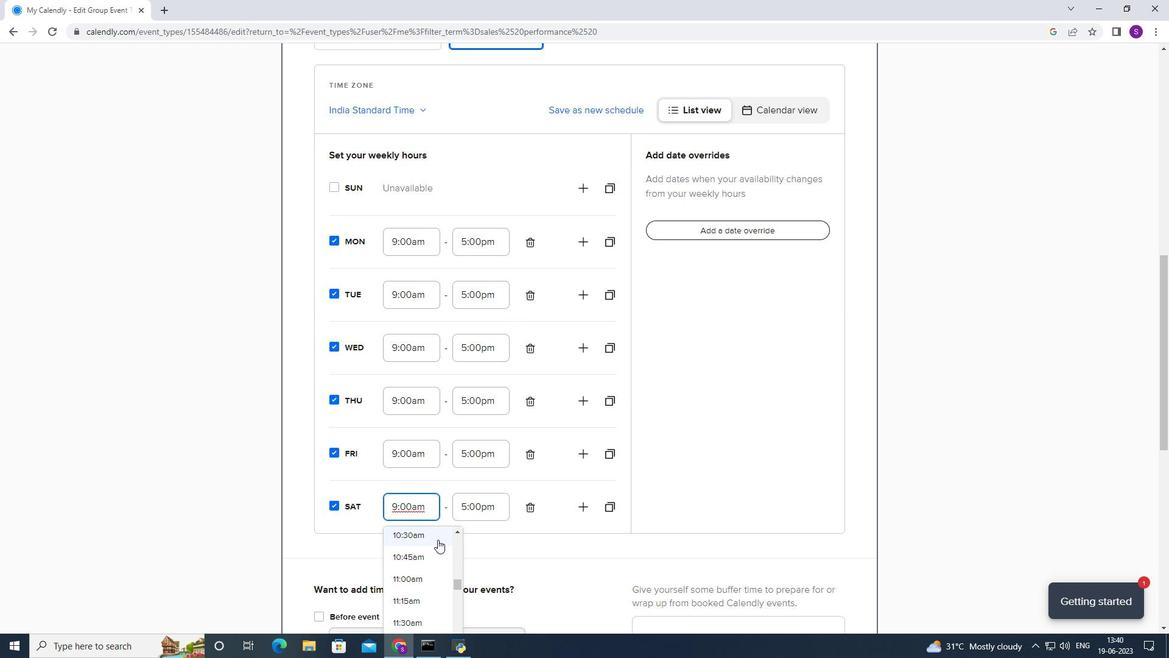 
Action: Mouse moved to (410, 595)
Screenshot: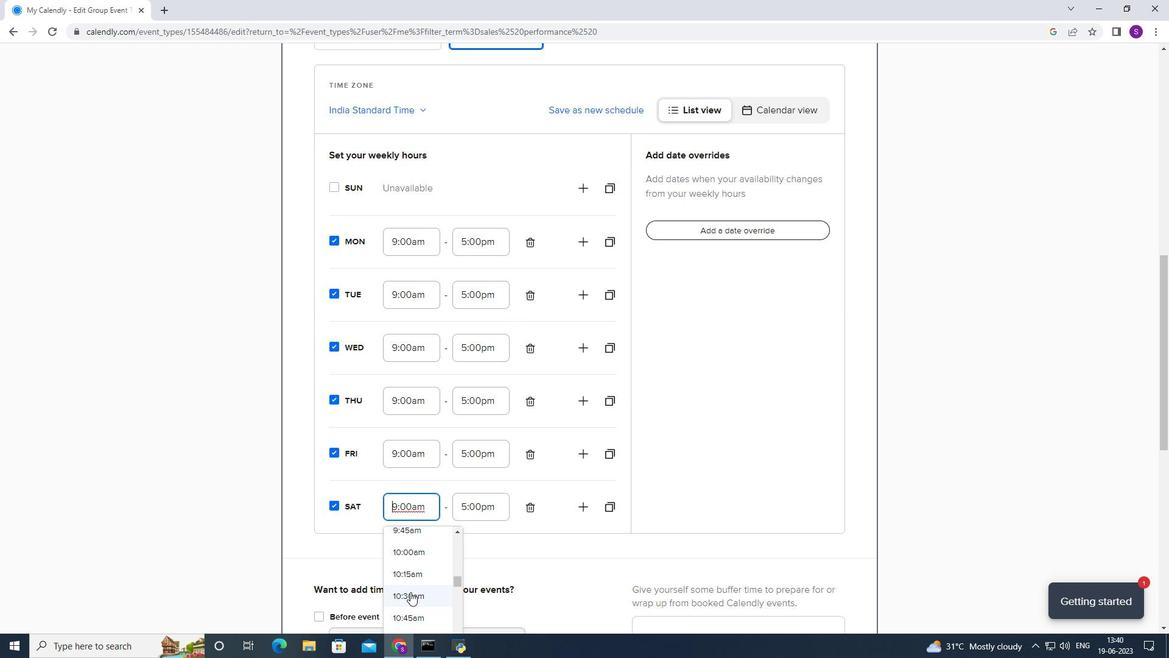 
Action: Mouse pressed left at (410, 595)
Screenshot: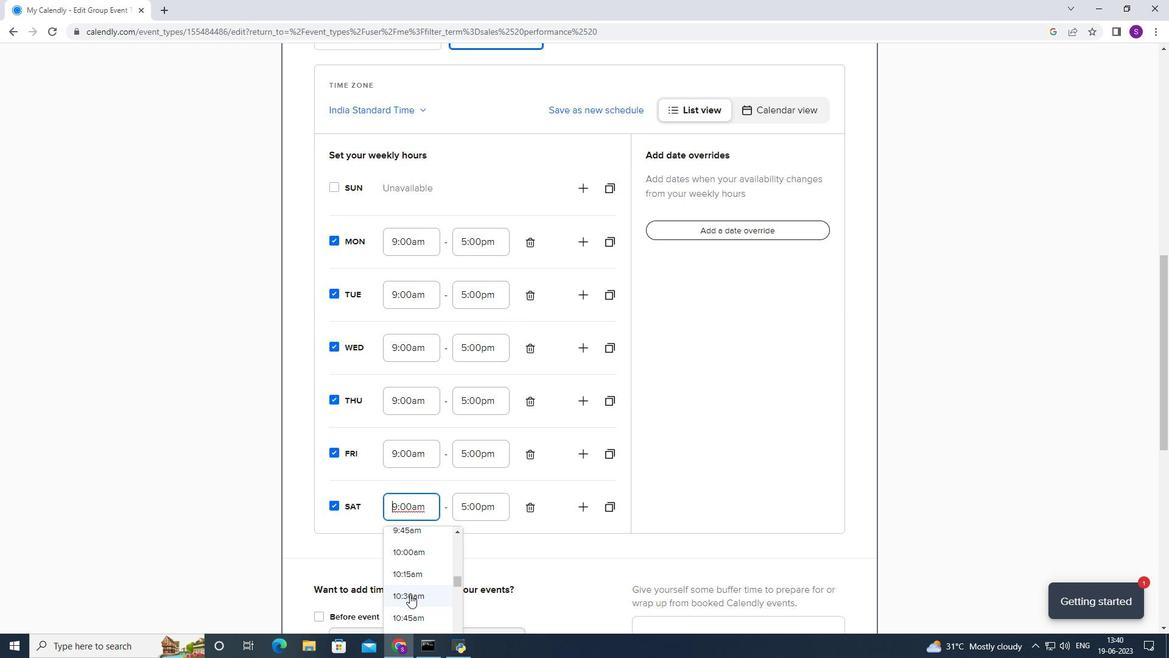 
Action: Mouse moved to (413, 465)
Screenshot: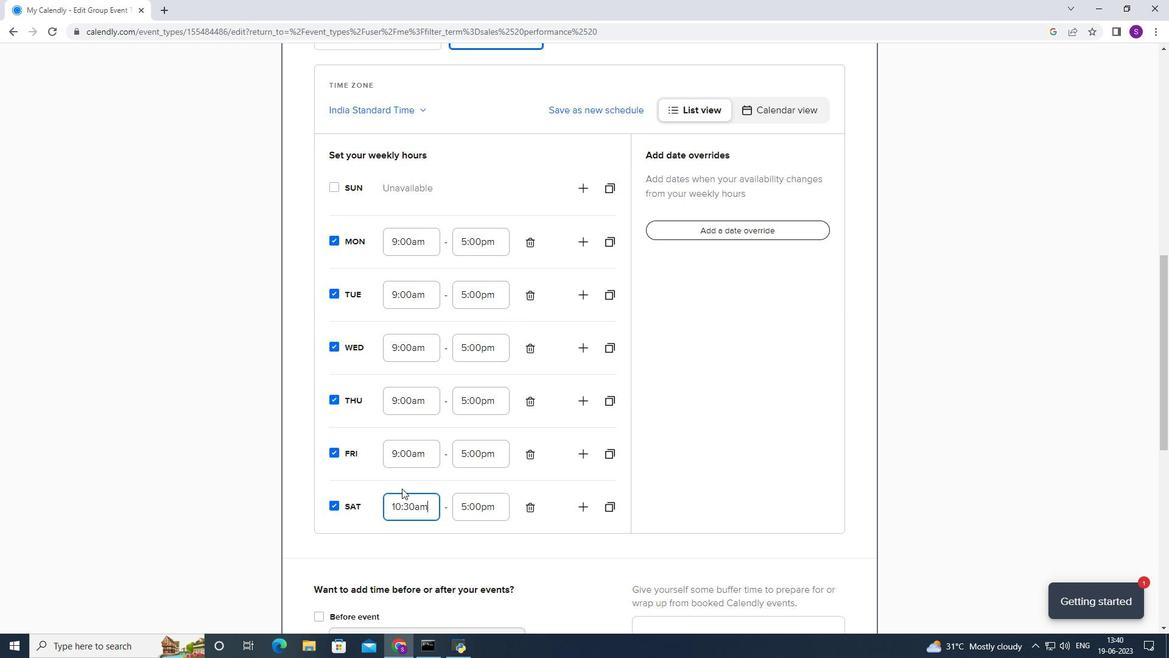 
Action: Mouse pressed left at (413, 465)
Screenshot: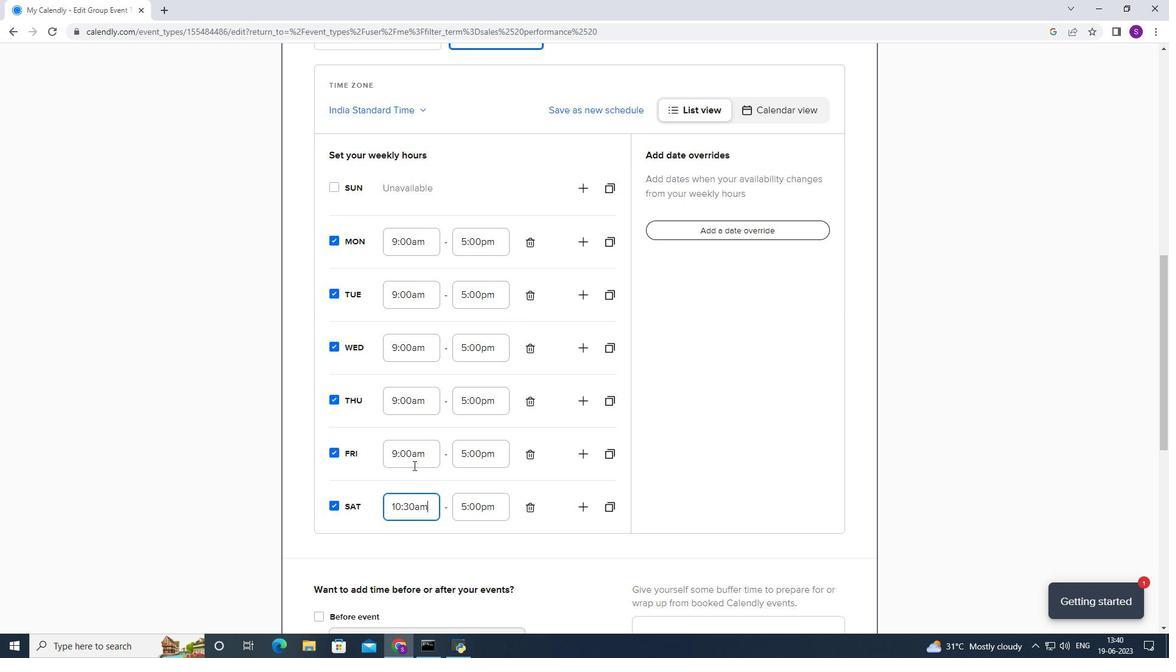 
Action: Mouse moved to (391, 529)
Screenshot: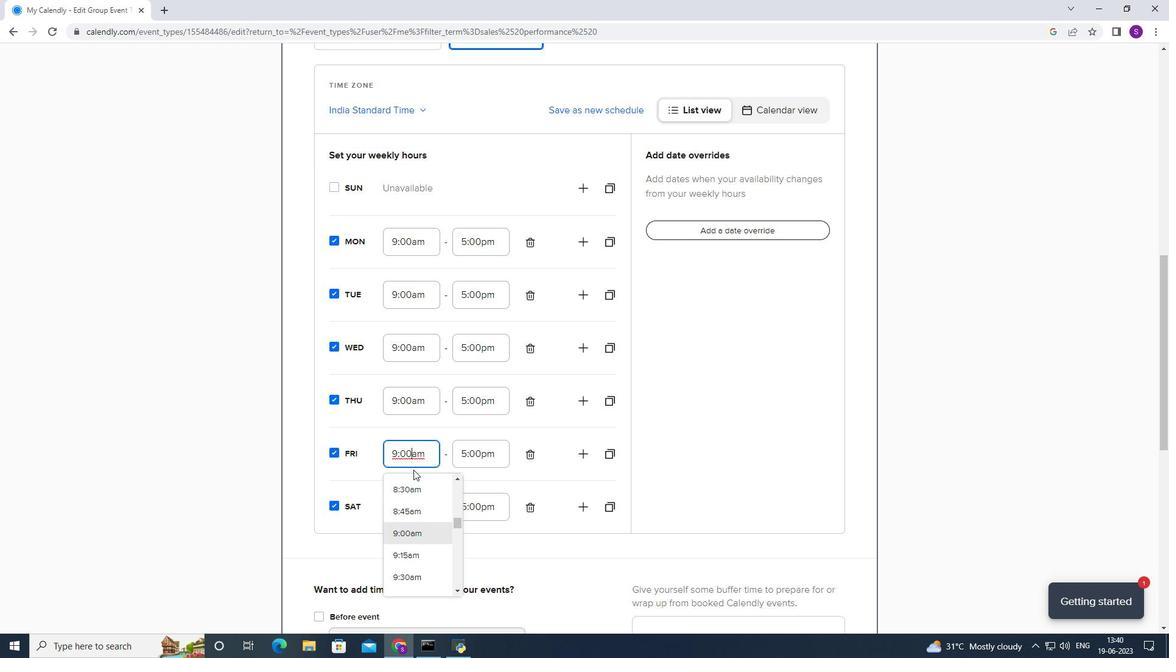 
Action: Mouse scrolled (391, 528) with delta (0, 0)
Screenshot: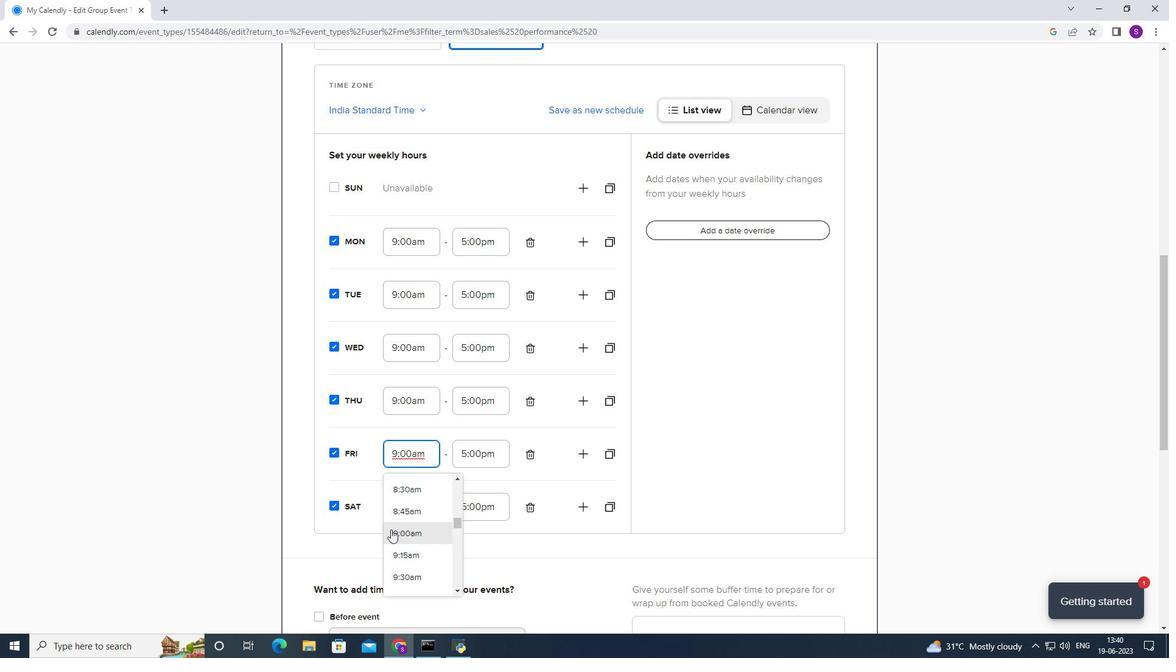 
Action: Mouse moved to (399, 577)
Screenshot: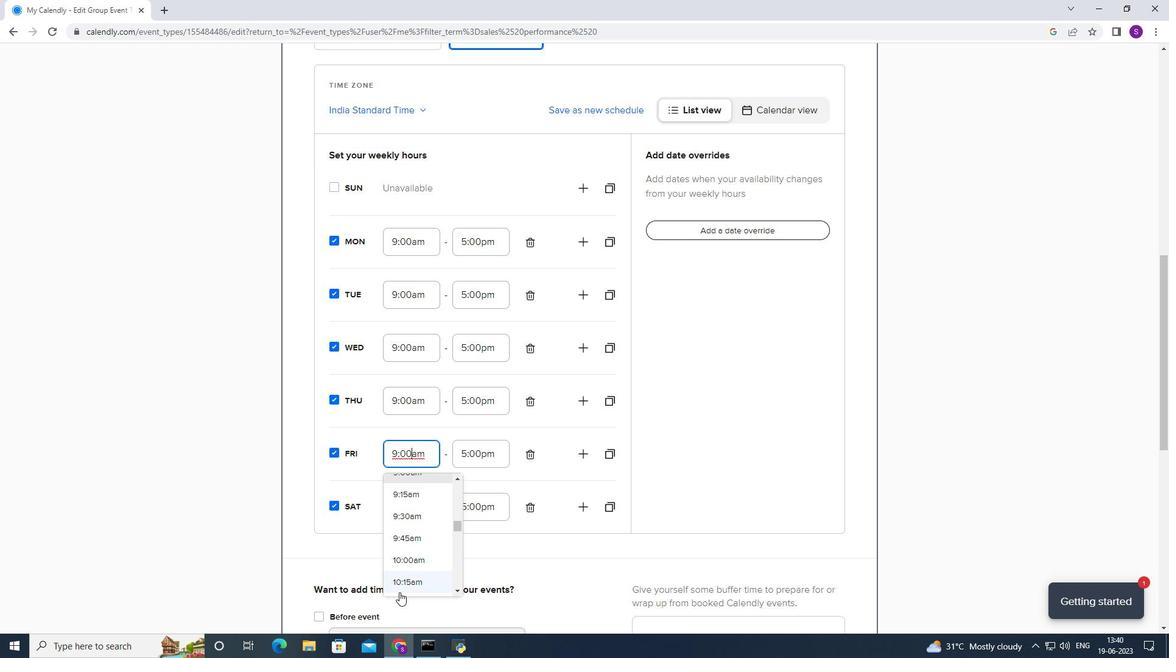 
Action: Mouse scrolled (399, 577) with delta (0, 0)
Screenshot: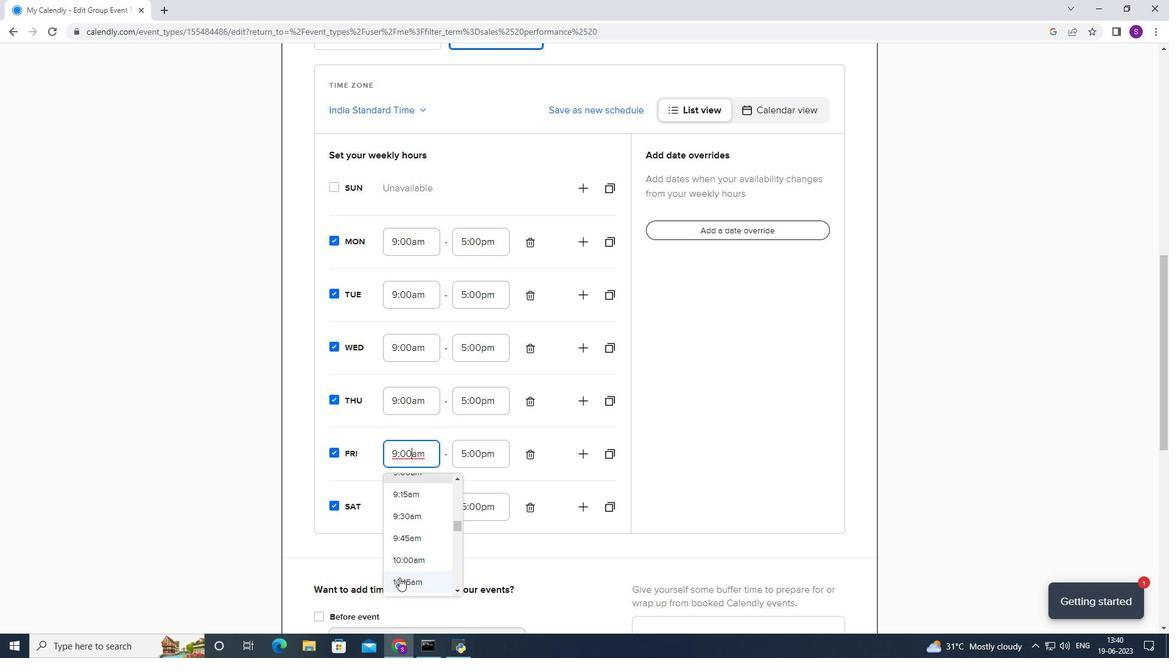
Action: Mouse moved to (403, 548)
Screenshot: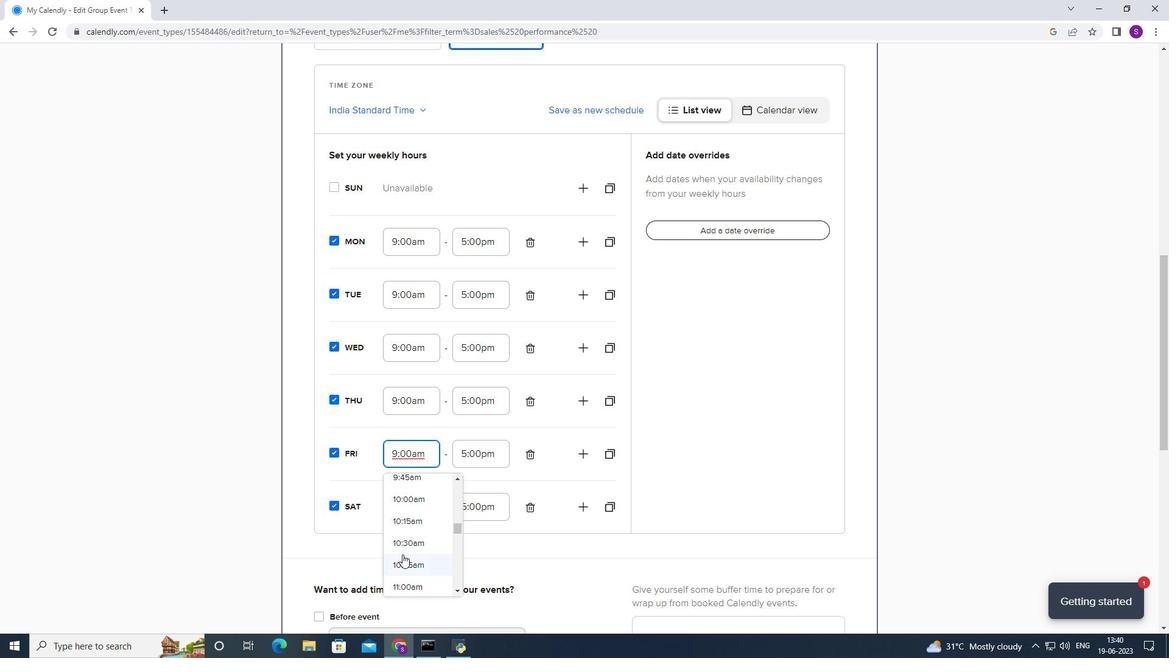 
Action: Mouse pressed left at (403, 548)
Screenshot: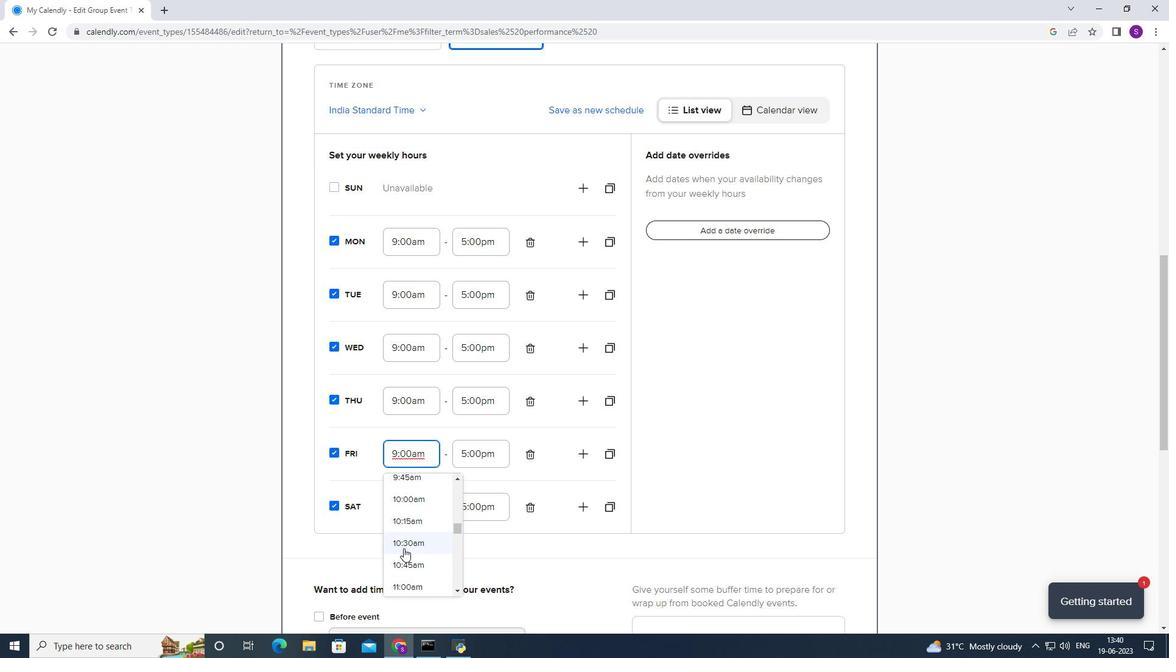 
Action: Mouse moved to (423, 403)
Screenshot: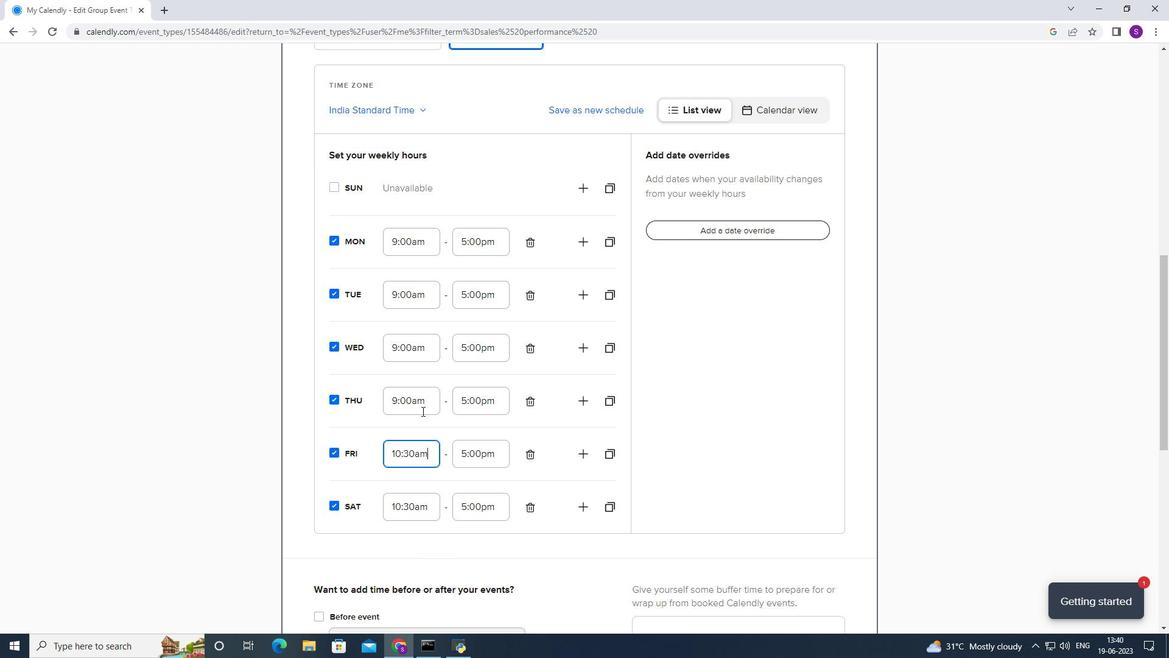 
Action: Mouse pressed left at (423, 403)
Screenshot: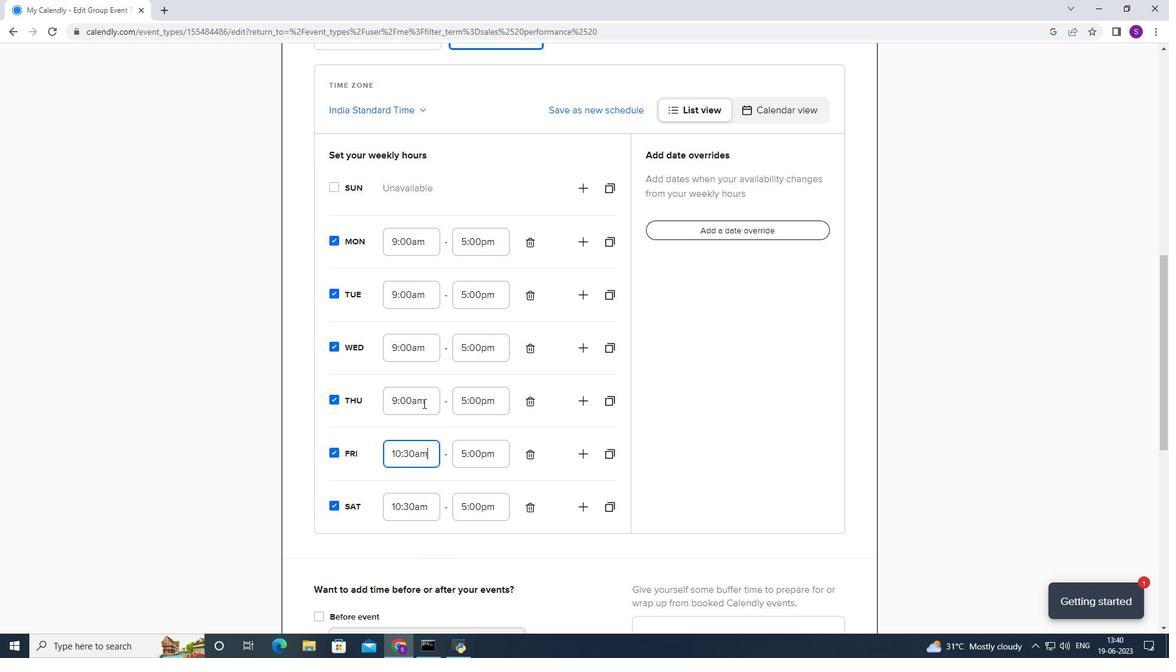 
Action: Mouse moved to (399, 467)
Screenshot: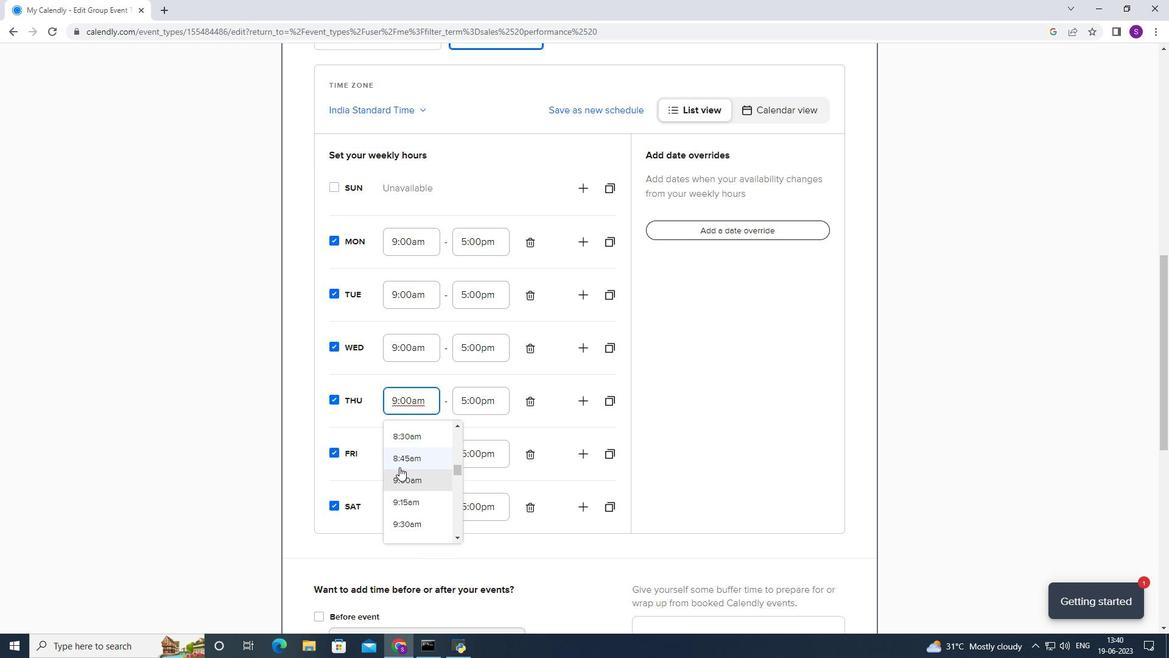 
Action: Mouse scrolled (399, 467) with delta (0, 0)
Screenshot: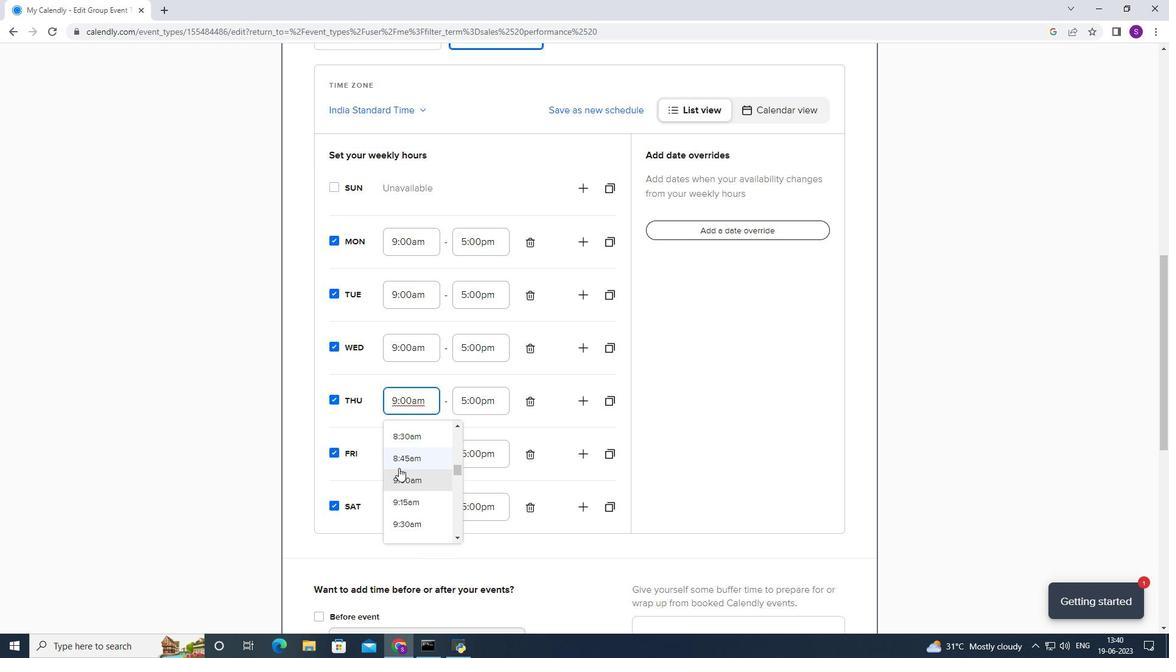 
Action: Mouse moved to (399, 483)
Screenshot: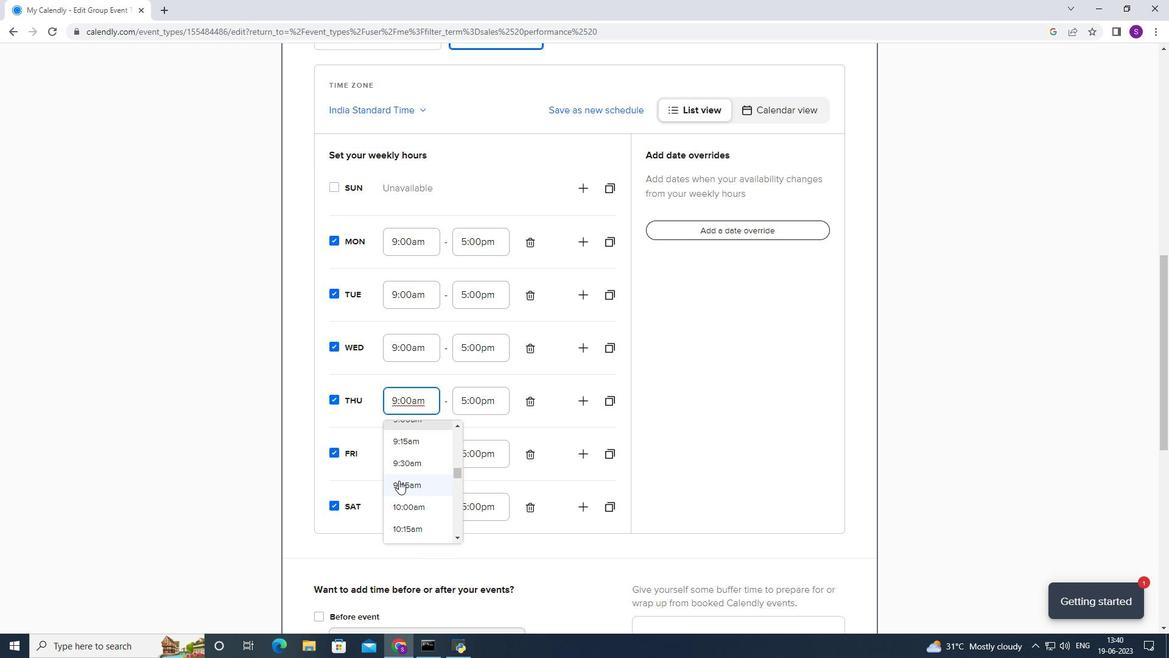 
Action: Mouse scrolled (399, 483) with delta (0, 0)
Screenshot: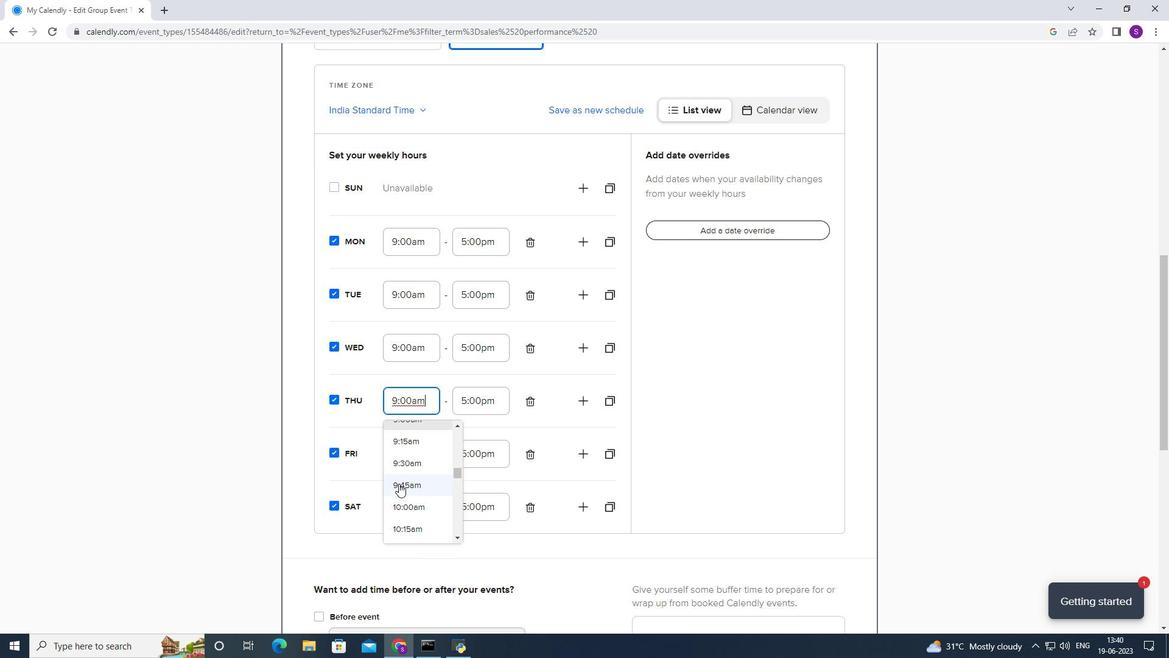 
Action: Mouse moved to (411, 493)
Screenshot: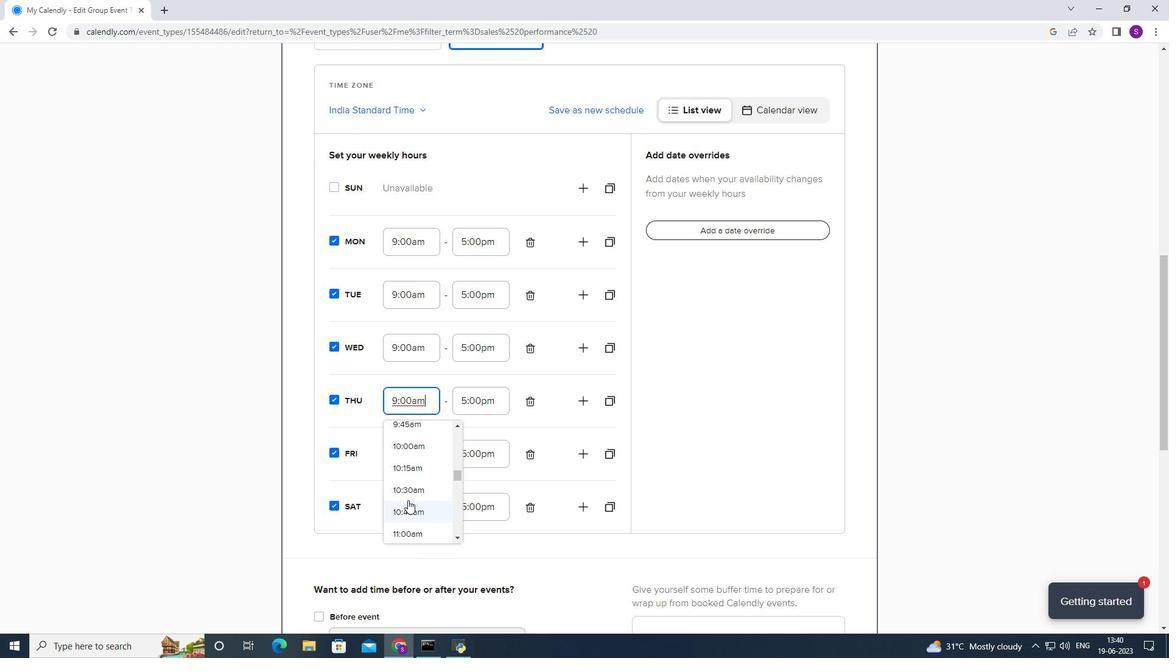 
Action: Mouse pressed left at (411, 493)
Screenshot: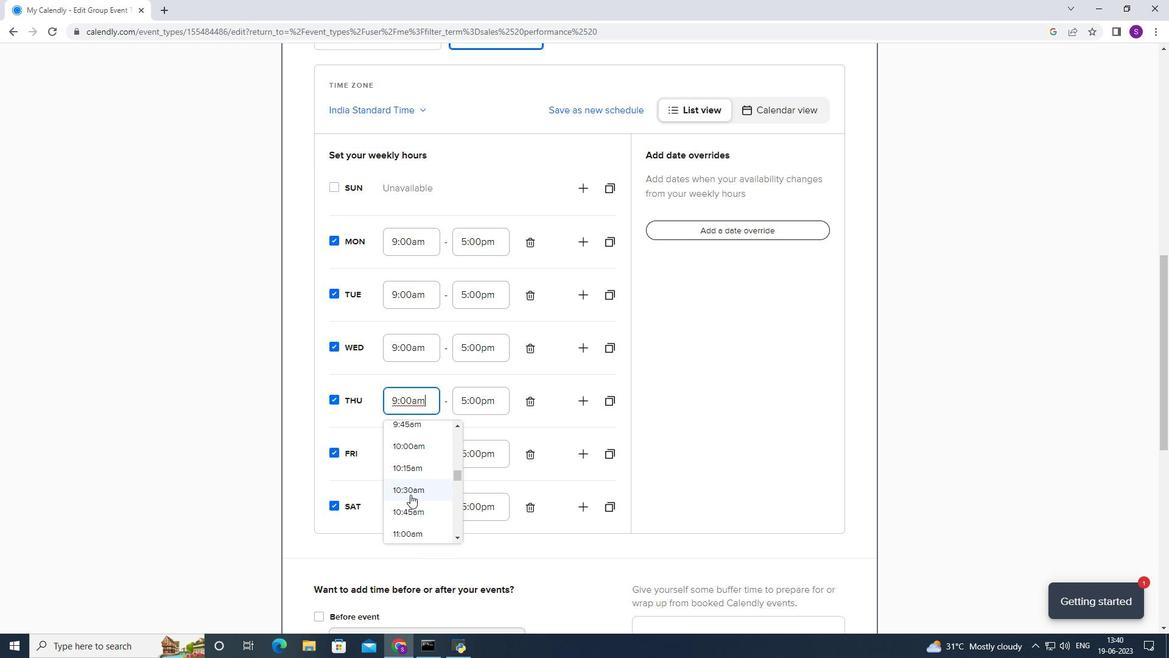 
Action: Mouse moved to (408, 349)
Screenshot: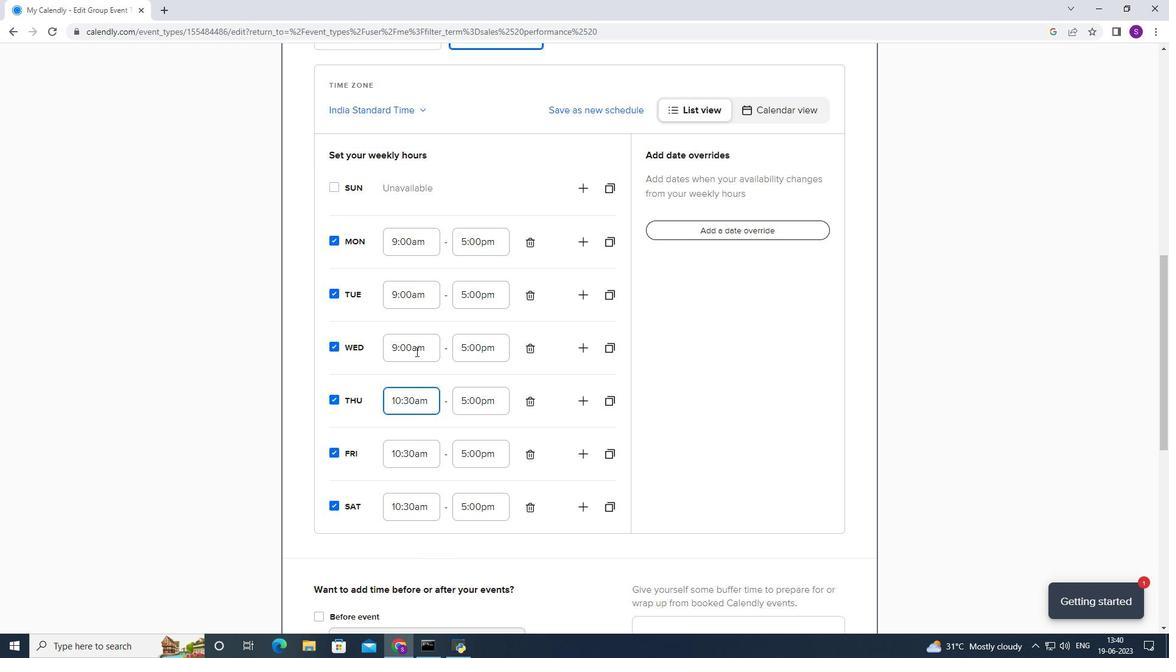 
Action: Mouse pressed left at (408, 349)
Screenshot: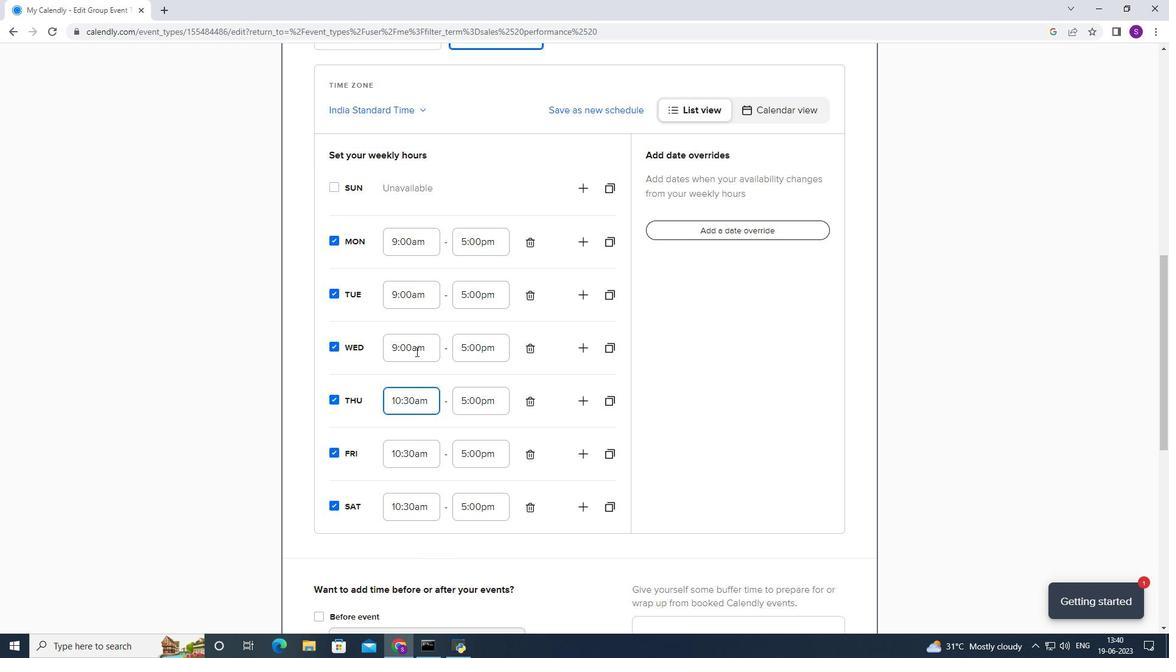 
Action: Mouse moved to (394, 429)
Screenshot: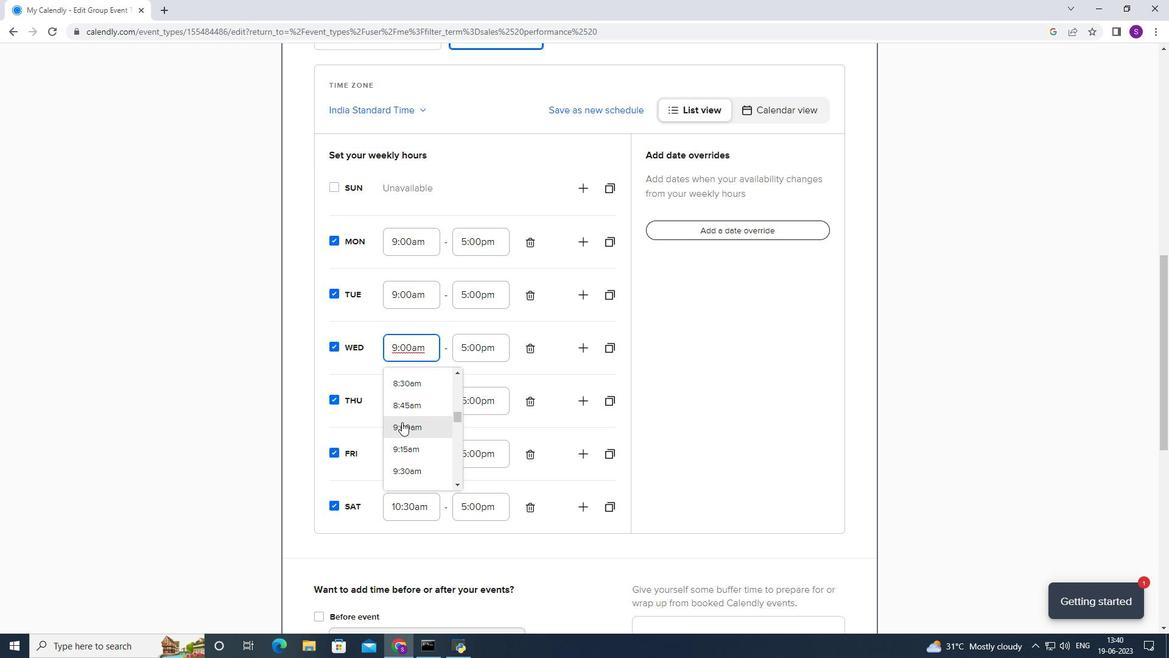 
Action: Mouse scrolled (394, 428) with delta (0, 0)
Screenshot: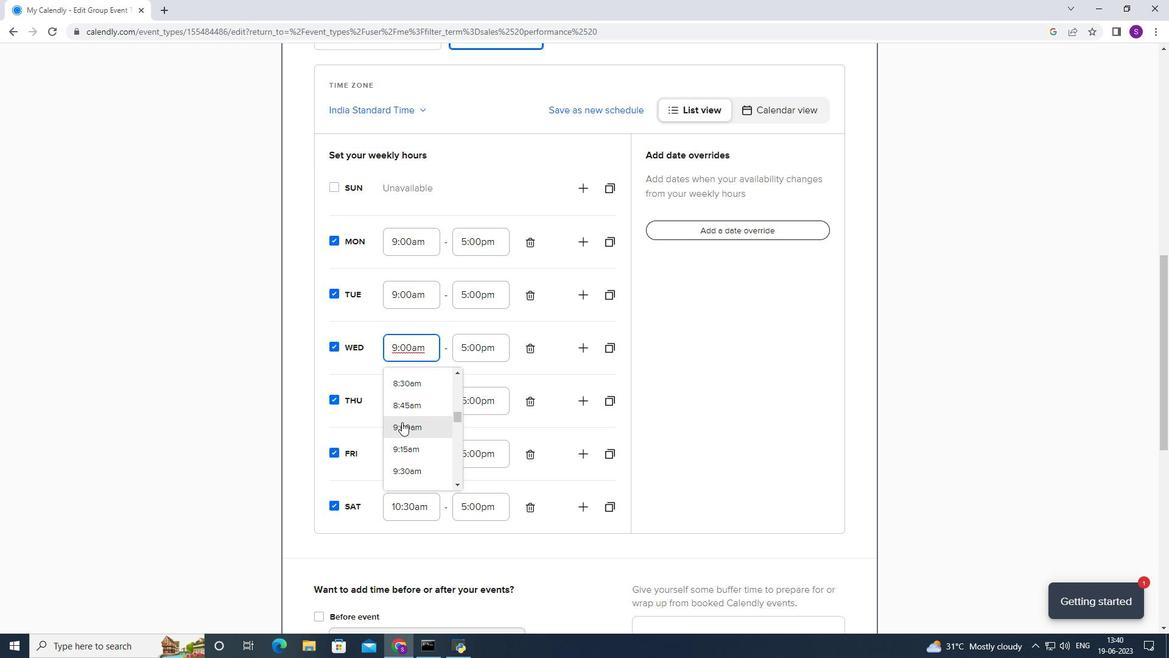 
Action: Mouse moved to (394, 430)
Screenshot: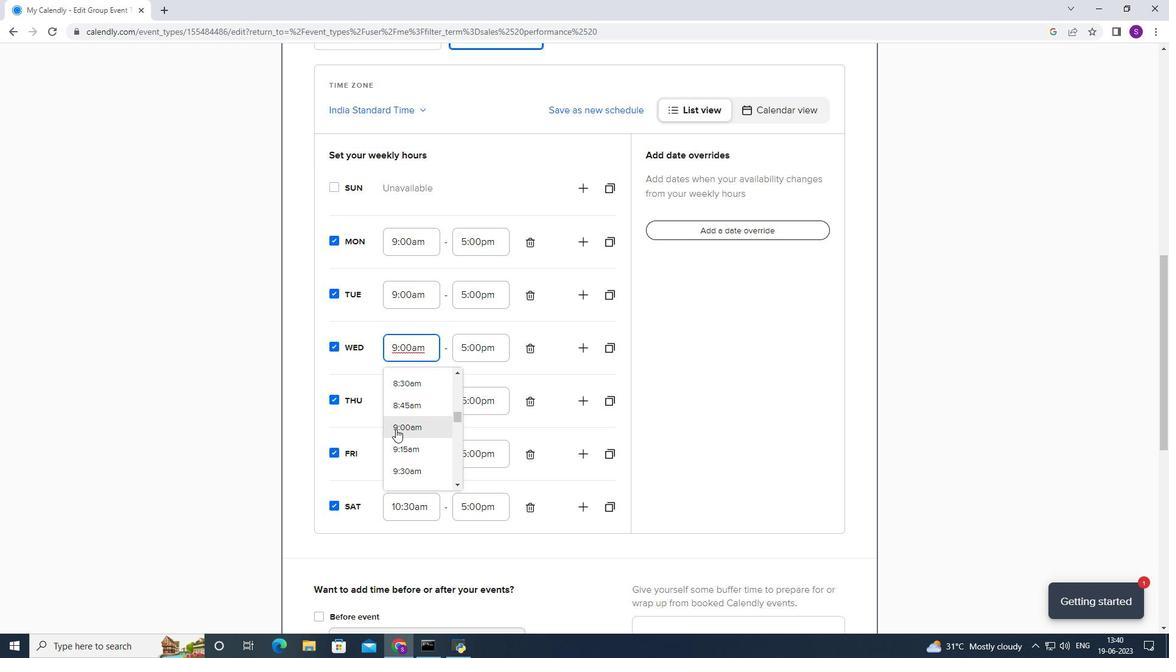 
Action: Mouse scrolled (394, 430) with delta (0, 0)
Screenshot: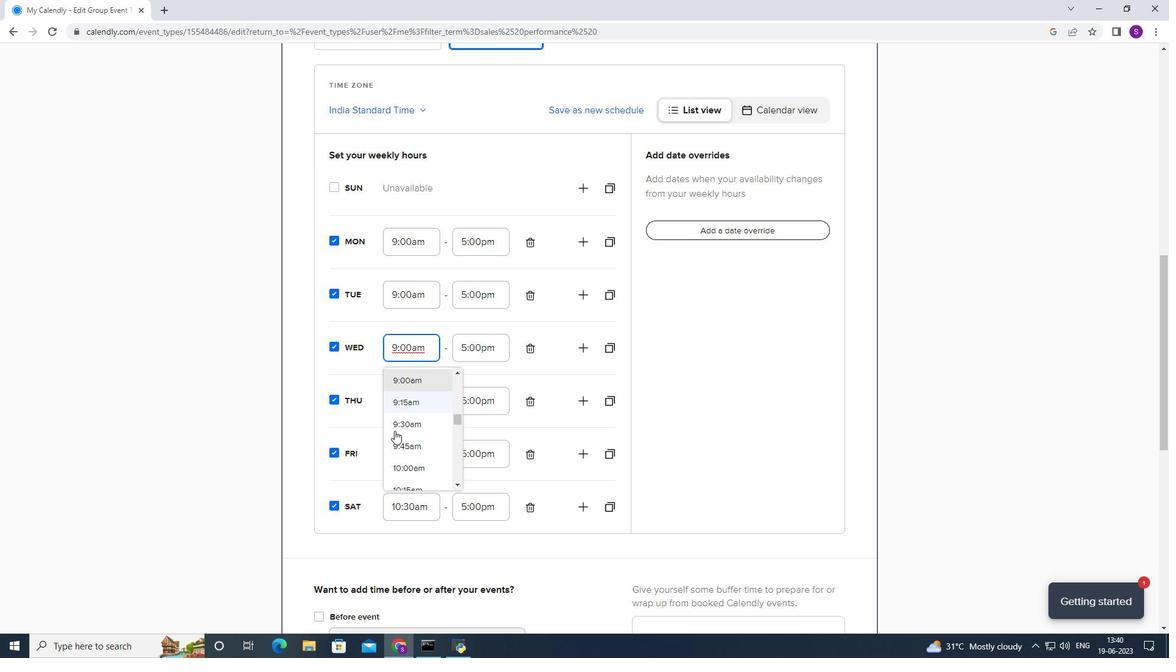 
Action: Mouse moved to (402, 444)
Screenshot: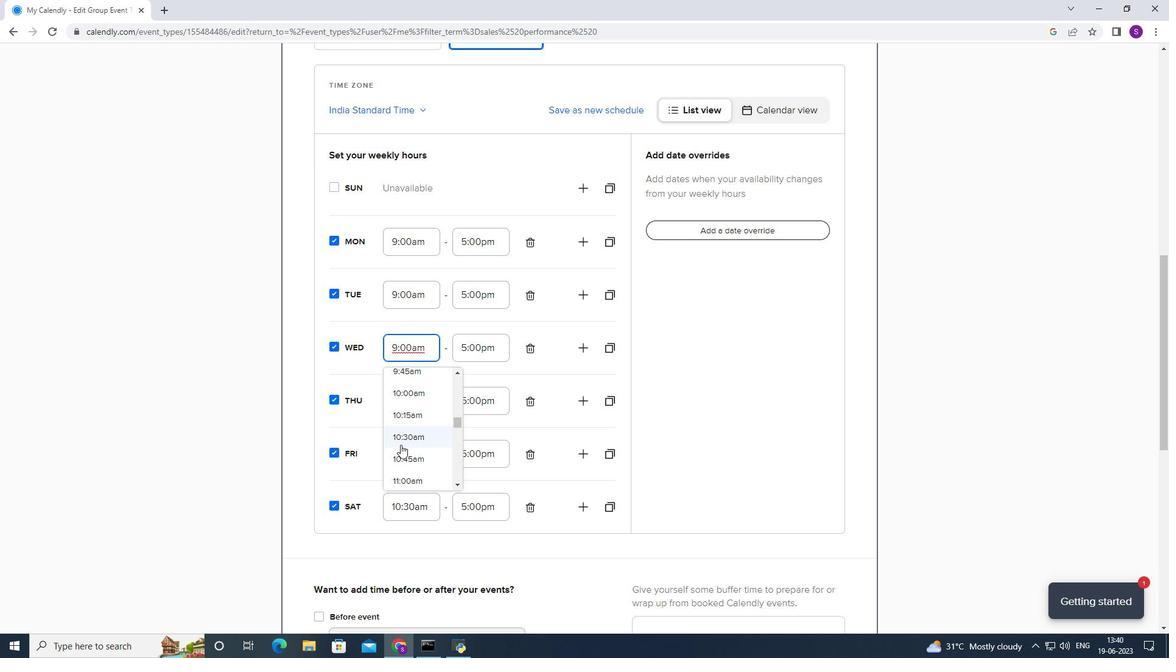 
Action: Mouse pressed left at (402, 444)
Screenshot: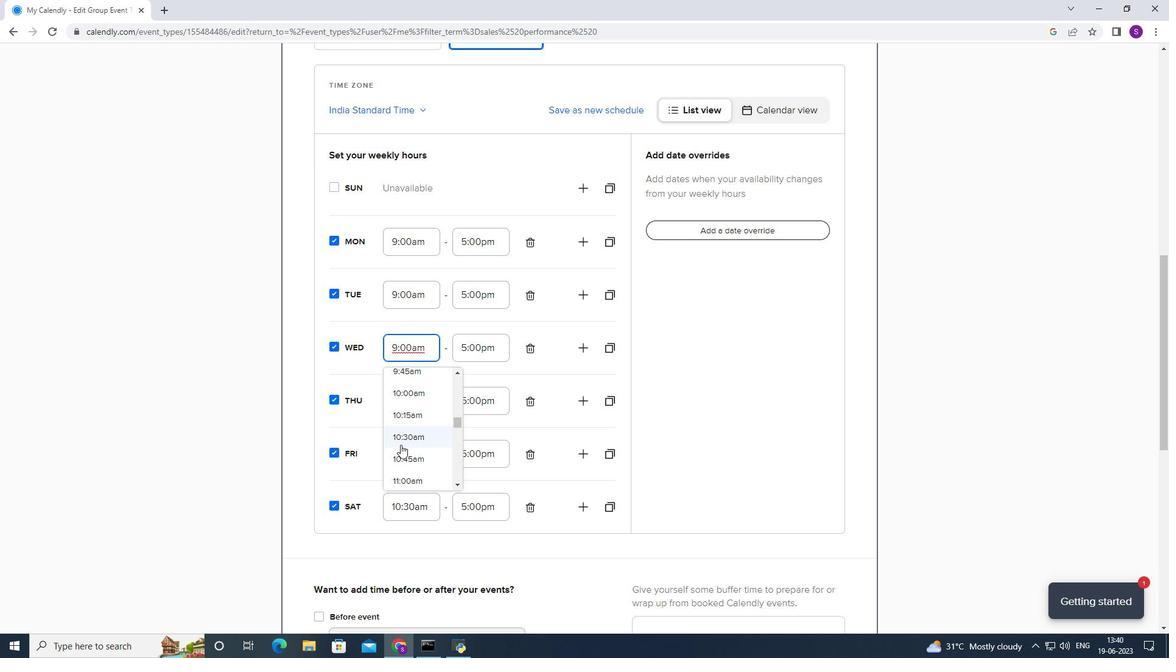 
Action: Mouse moved to (420, 304)
Screenshot: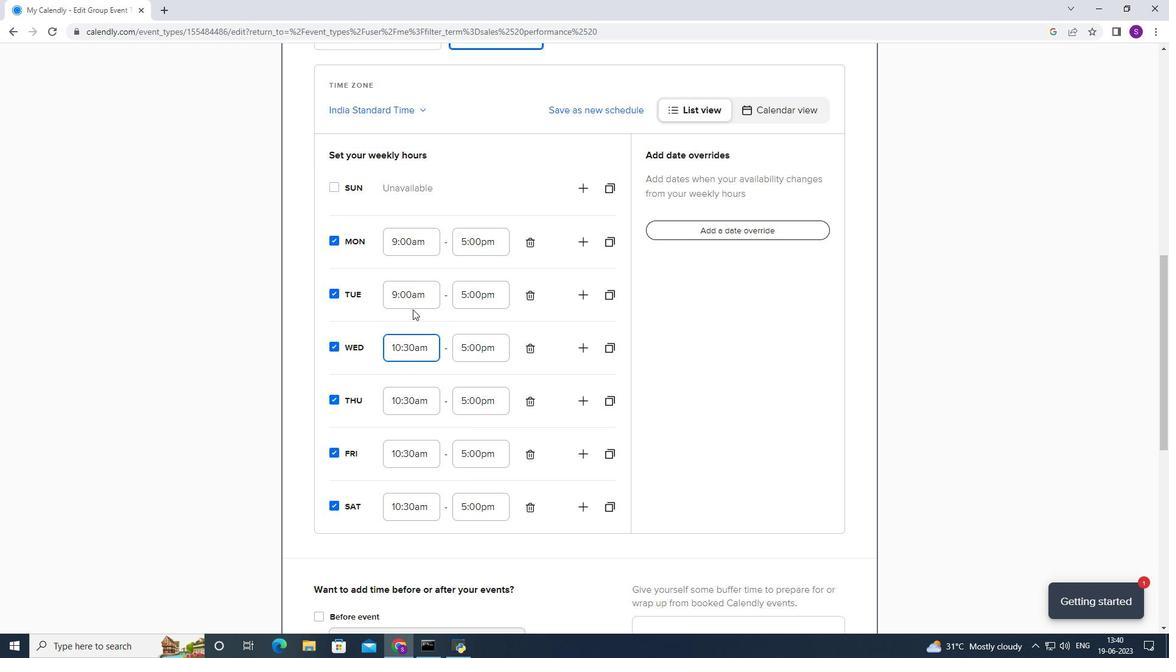 
Action: Mouse pressed left at (420, 304)
Screenshot: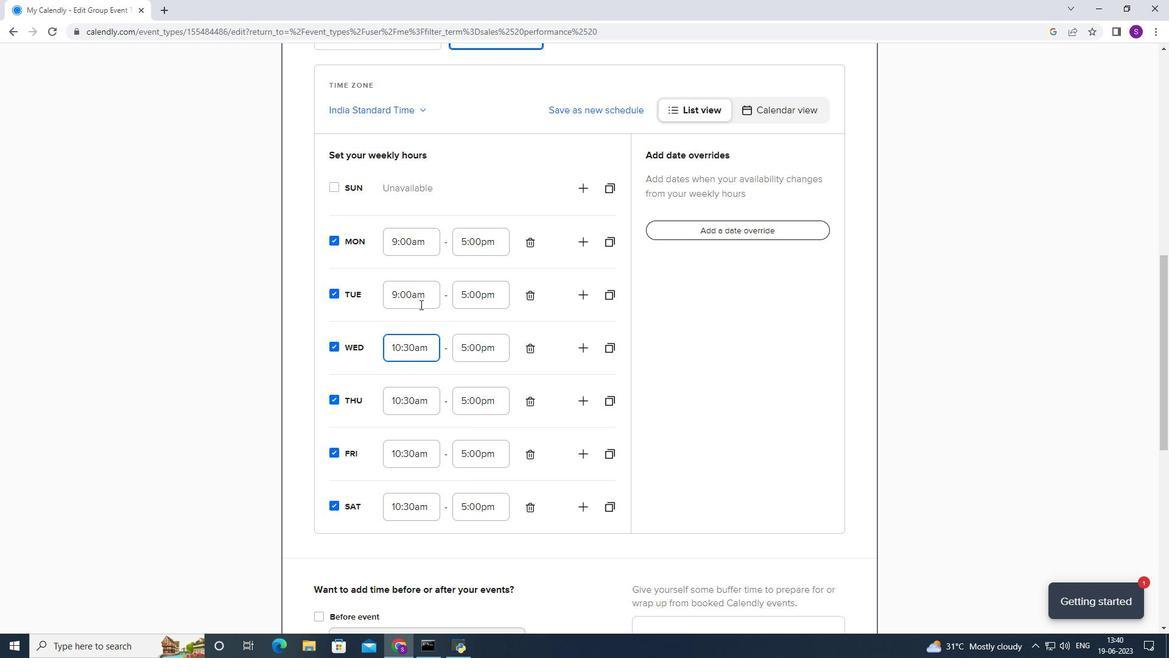
Action: Mouse moved to (425, 364)
Screenshot: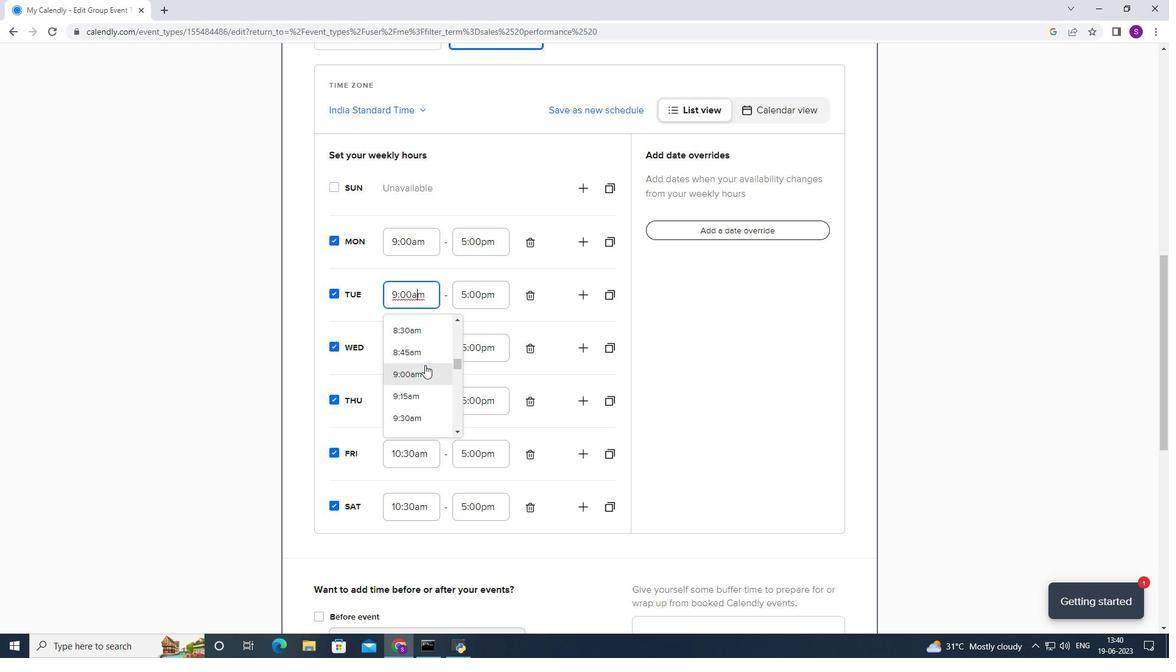 
Action: Mouse scrolled (425, 364) with delta (0, 0)
Screenshot: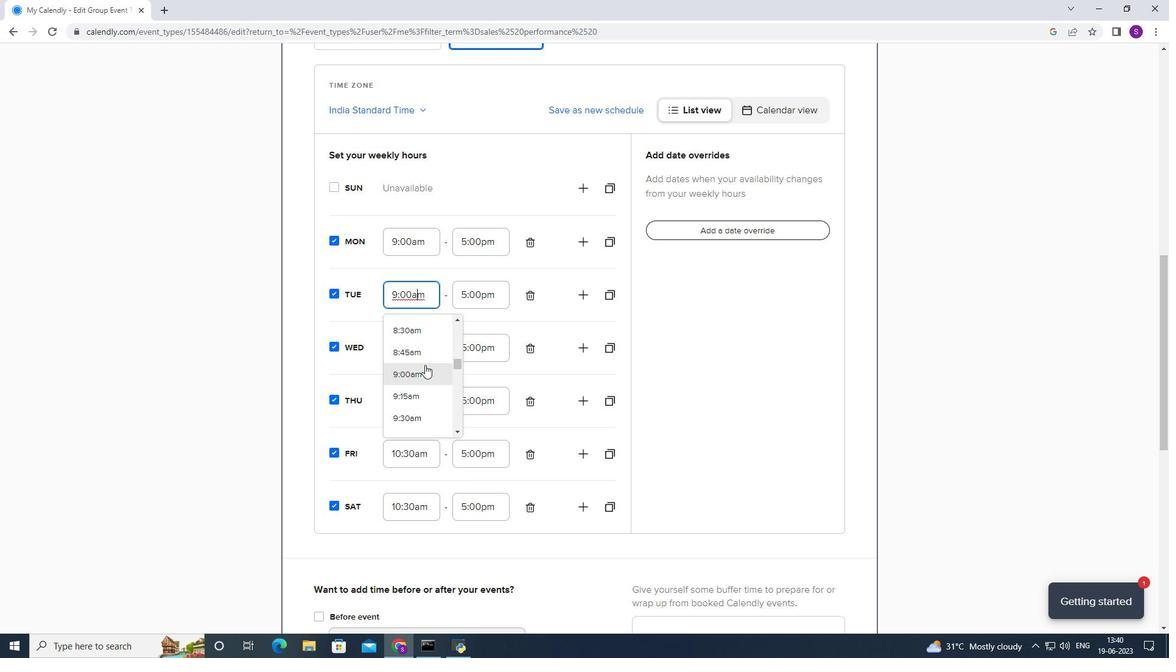 
Action: Mouse moved to (425, 365)
Screenshot: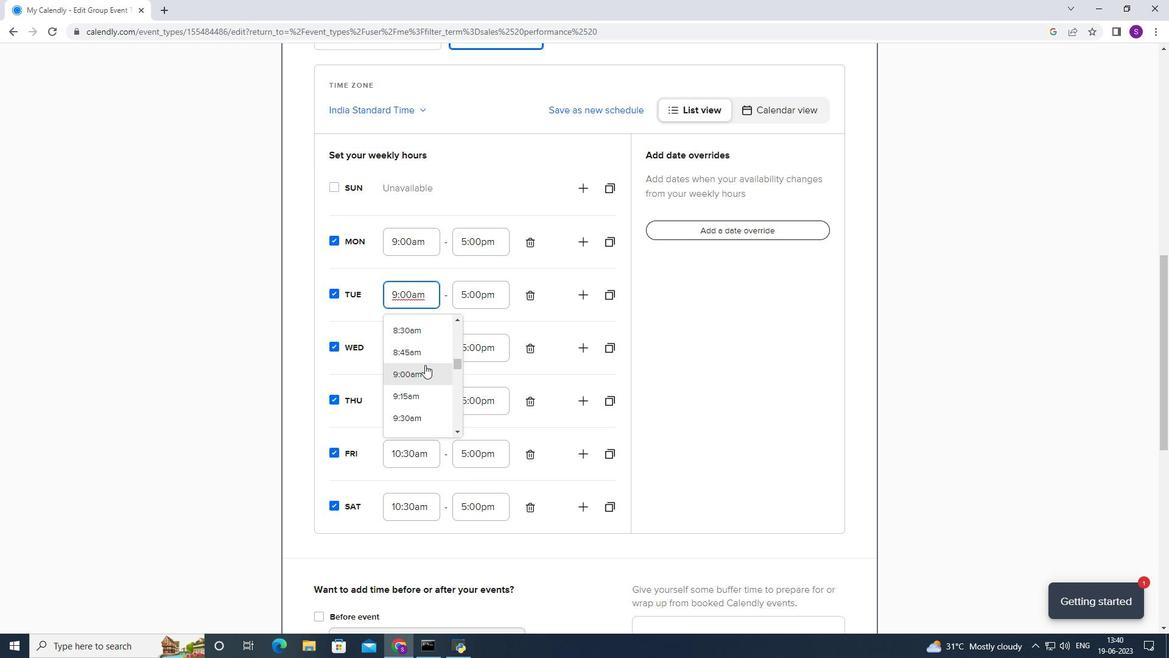
Action: Mouse scrolled (425, 364) with delta (0, 0)
Screenshot: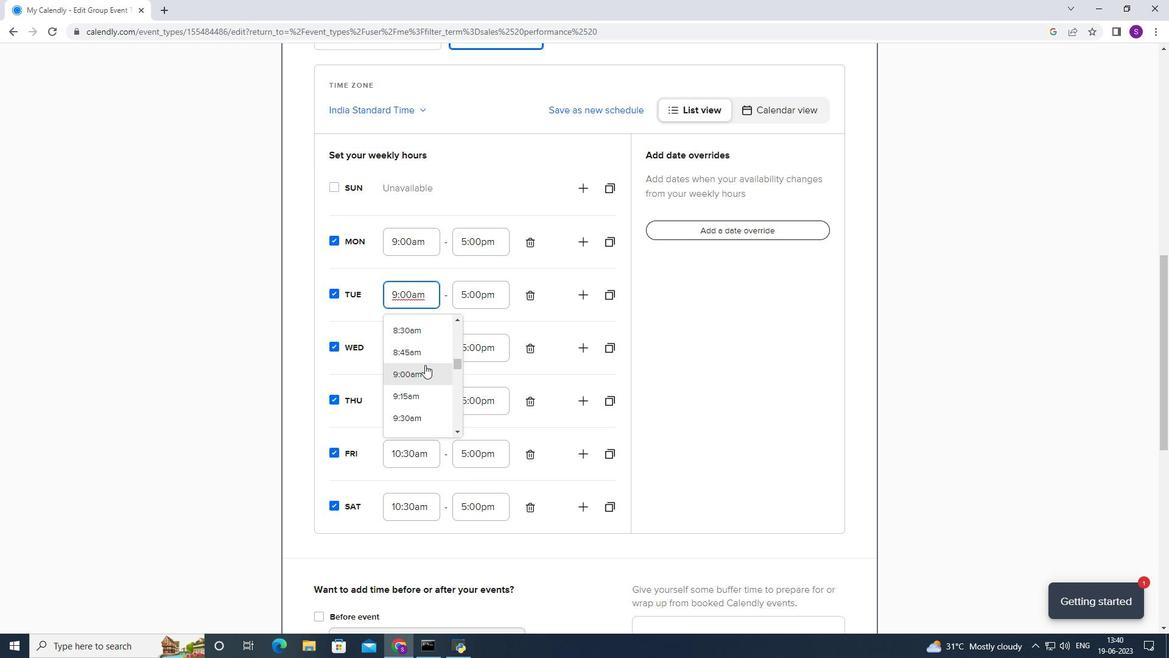 
Action: Mouse moved to (422, 377)
Screenshot: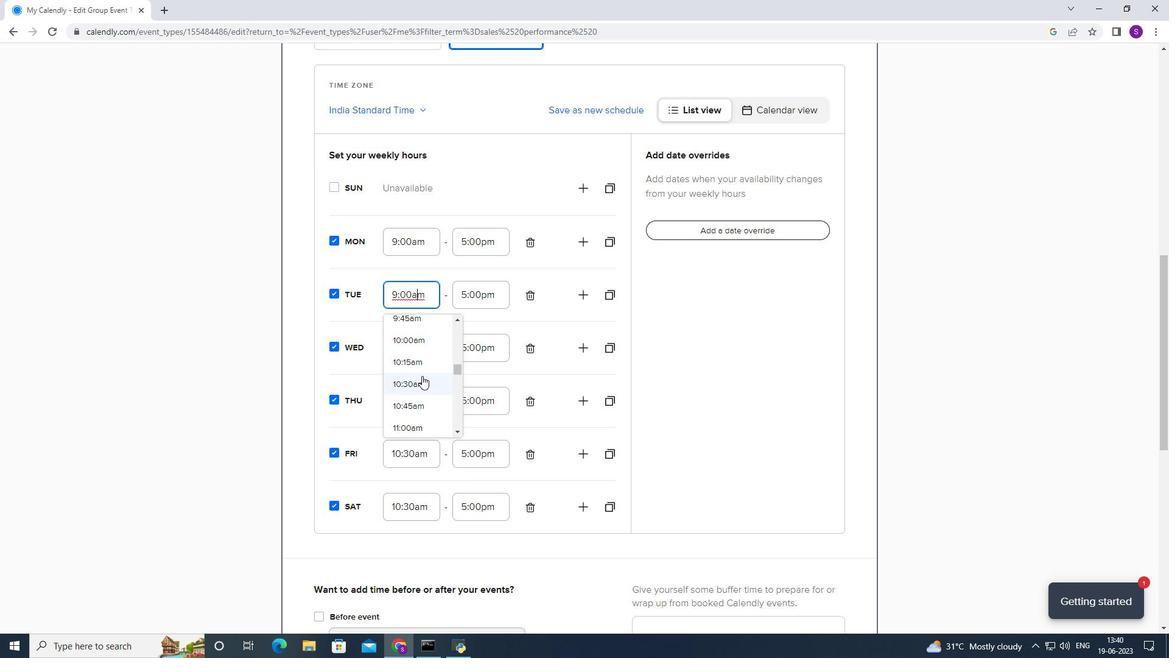 
Action: Mouse pressed left at (422, 377)
Screenshot: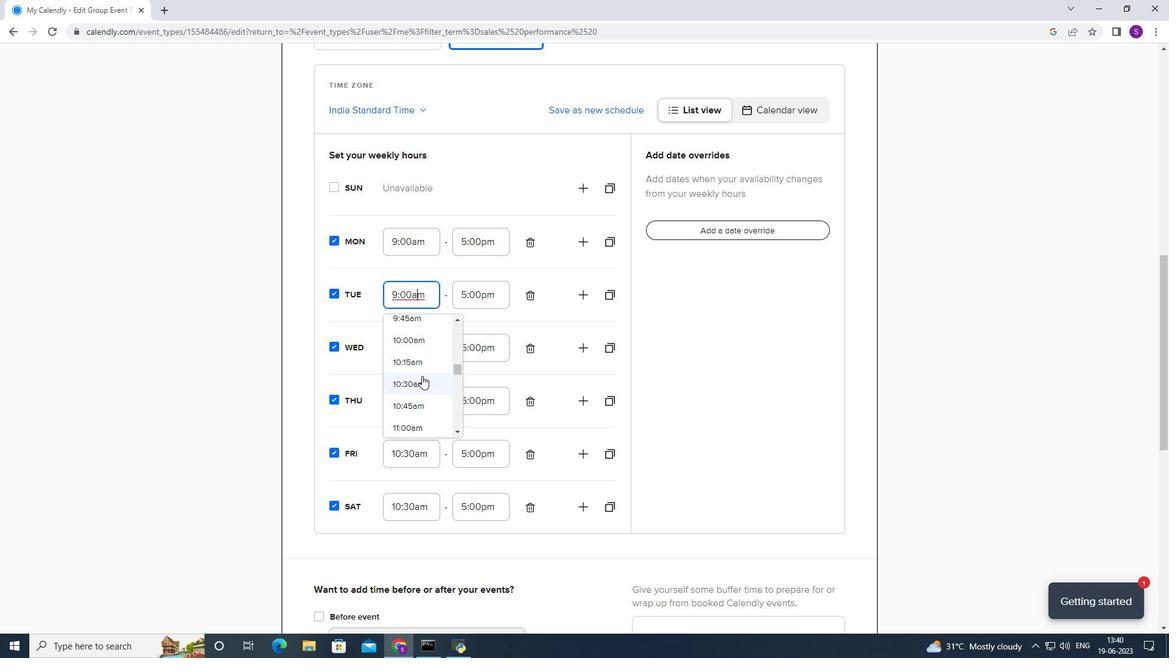 
Action: Mouse moved to (420, 248)
Screenshot: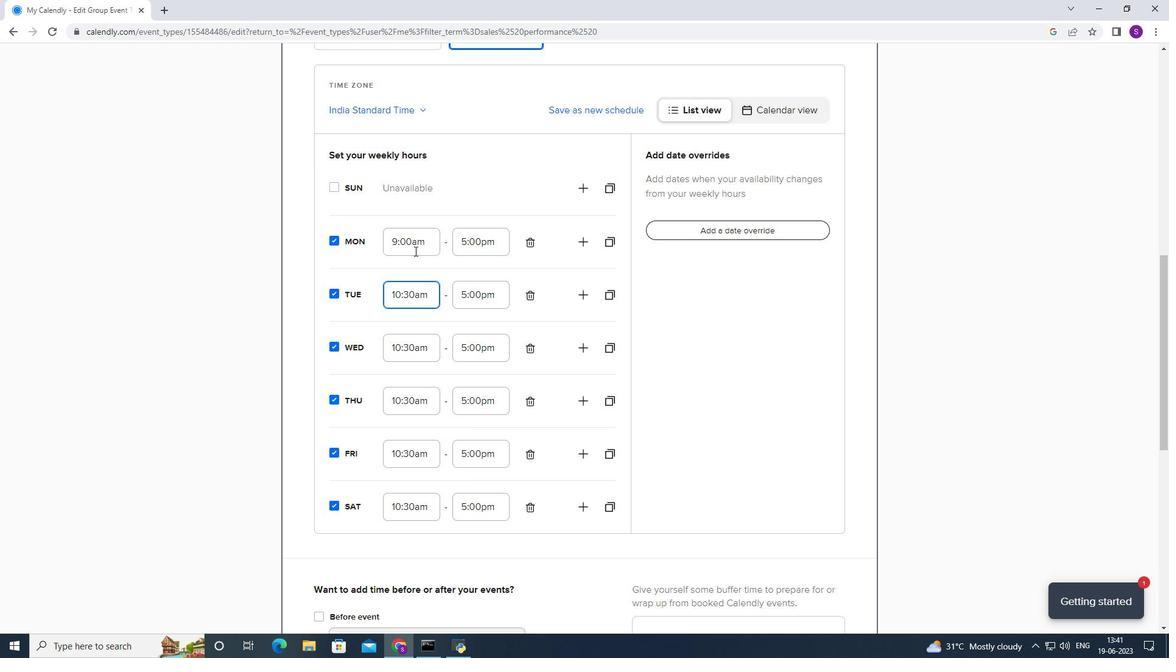 
Action: Mouse pressed left at (420, 248)
Screenshot: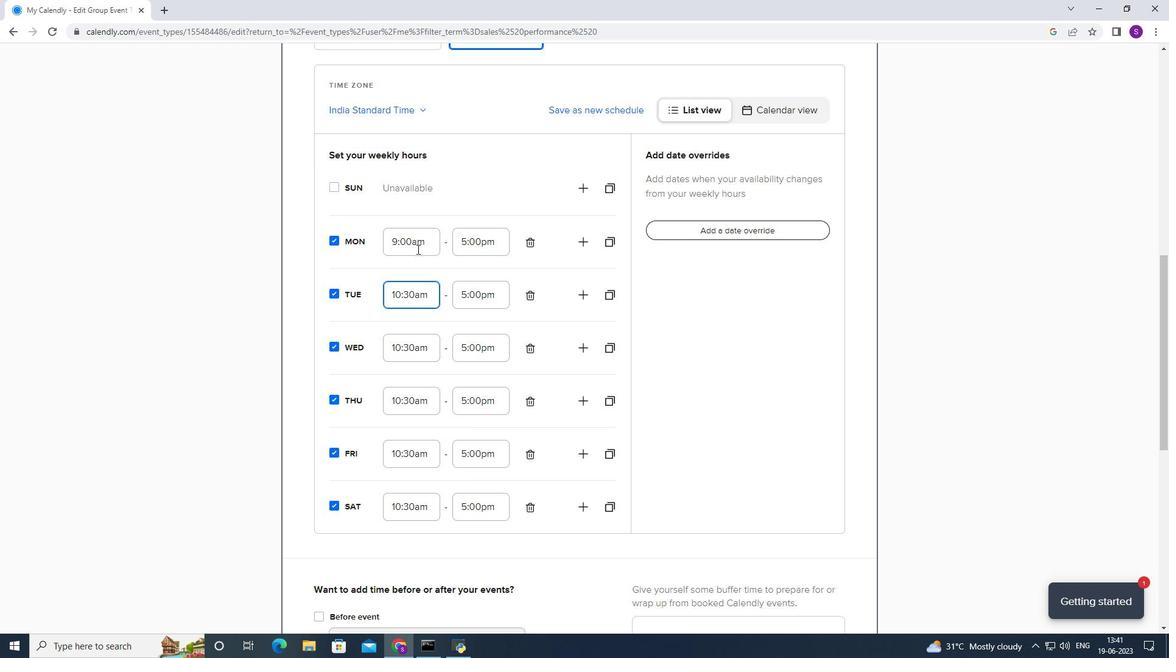 
Action: Mouse moved to (418, 333)
Screenshot: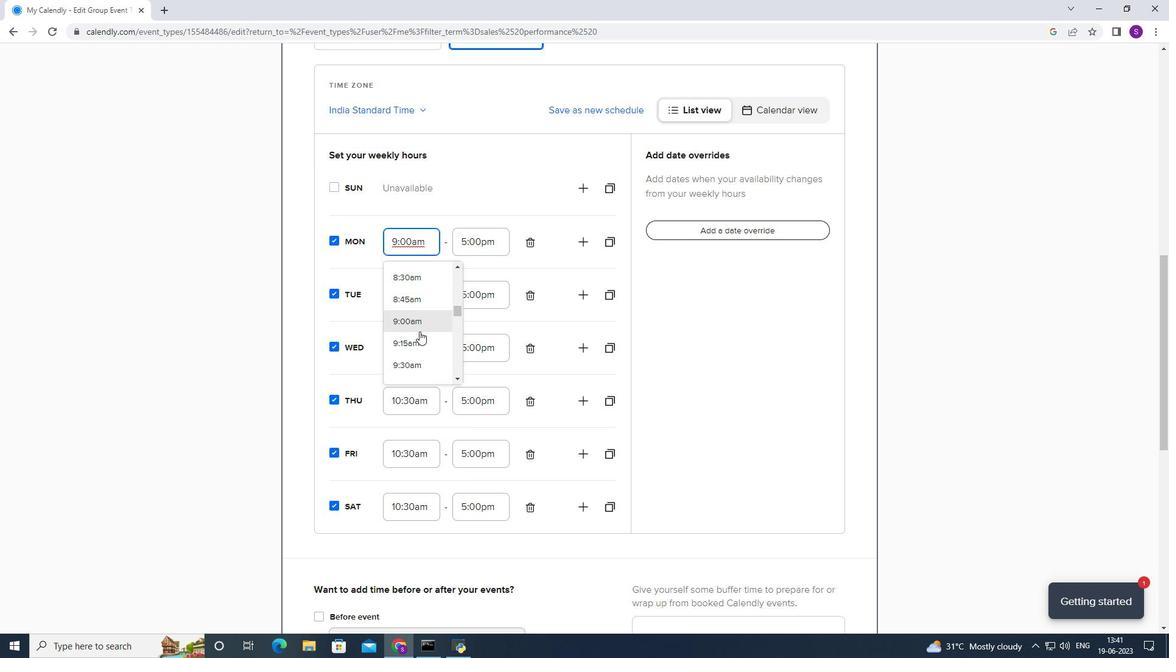 
Action: Mouse scrolled (418, 333) with delta (0, 0)
Screenshot: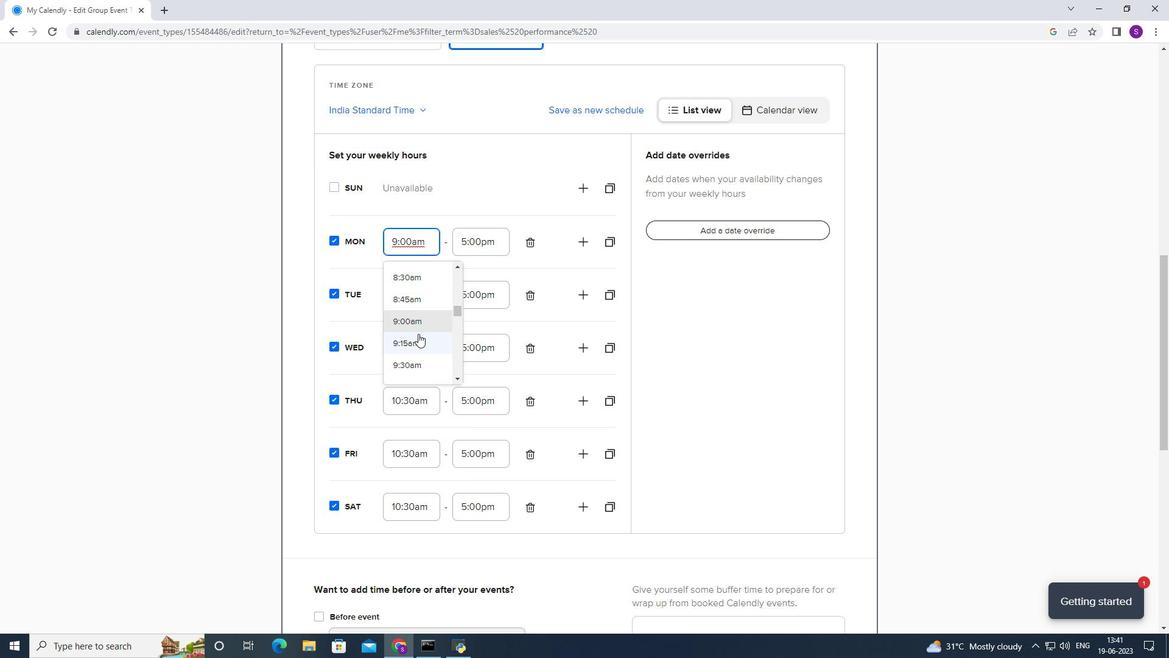 
Action: Mouse moved to (414, 347)
Screenshot: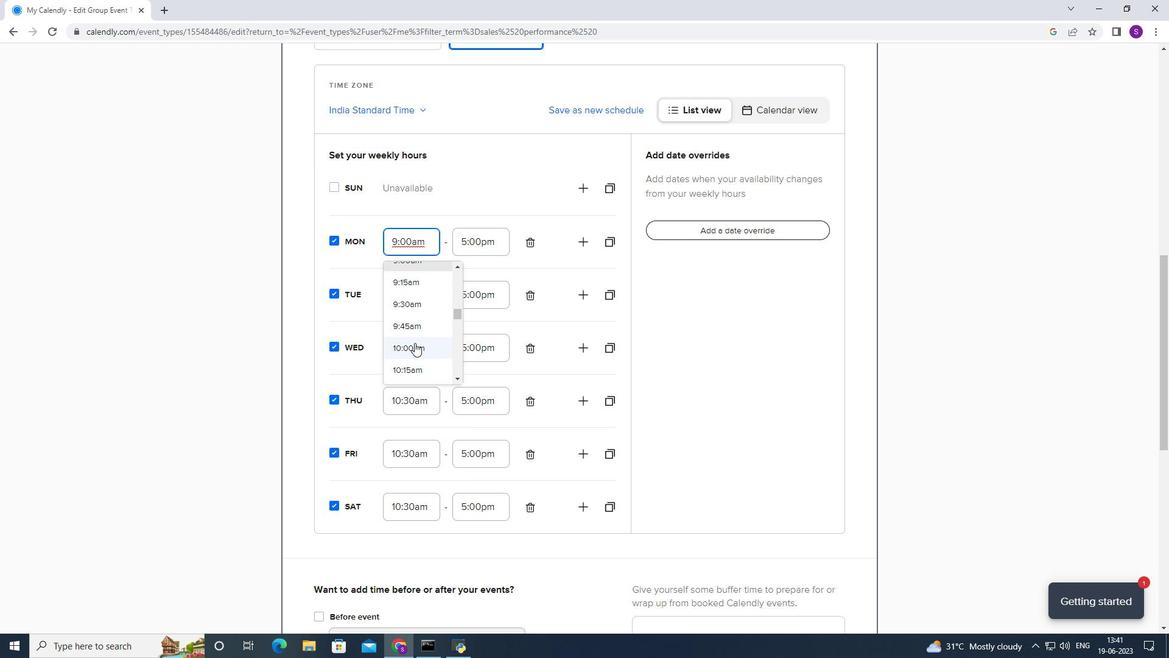 
Action: Mouse scrolled (414, 347) with delta (0, 0)
Screenshot: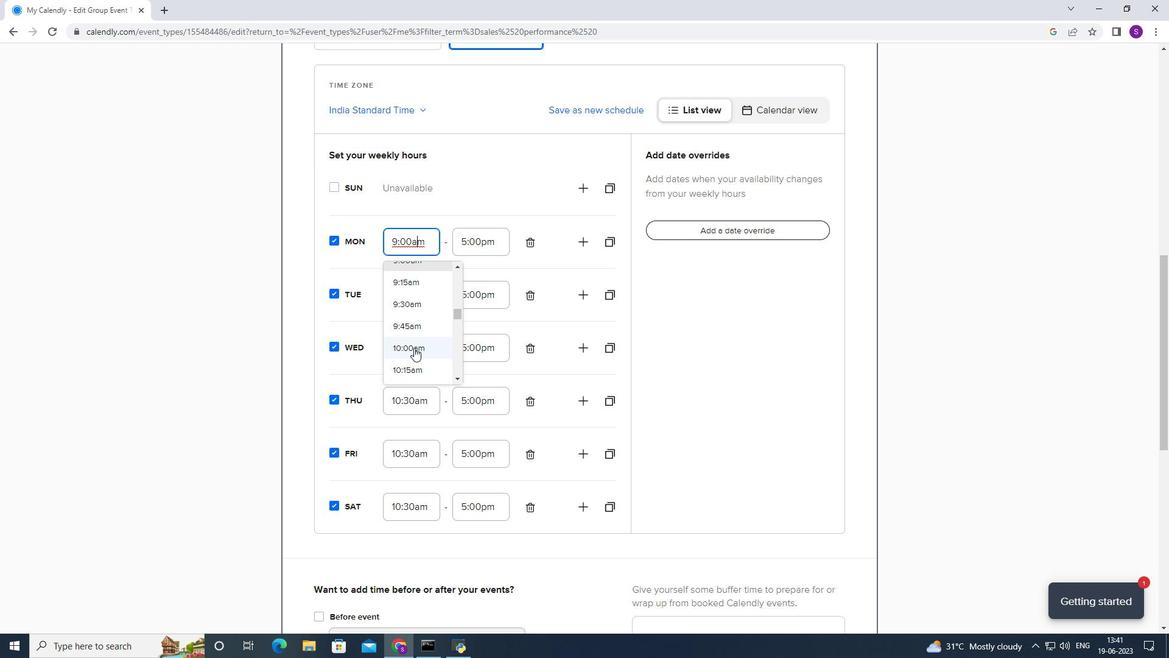 
Action: Mouse moved to (417, 335)
Screenshot: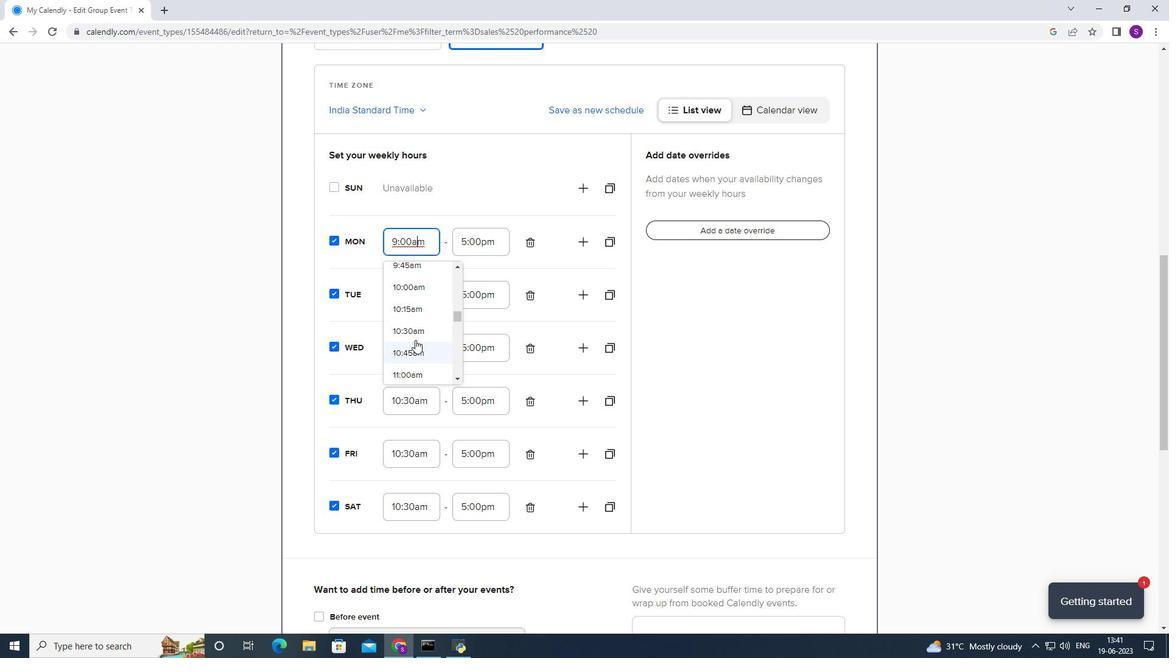 
Action: Mouse pressed left at (417, 335)
Screenshot: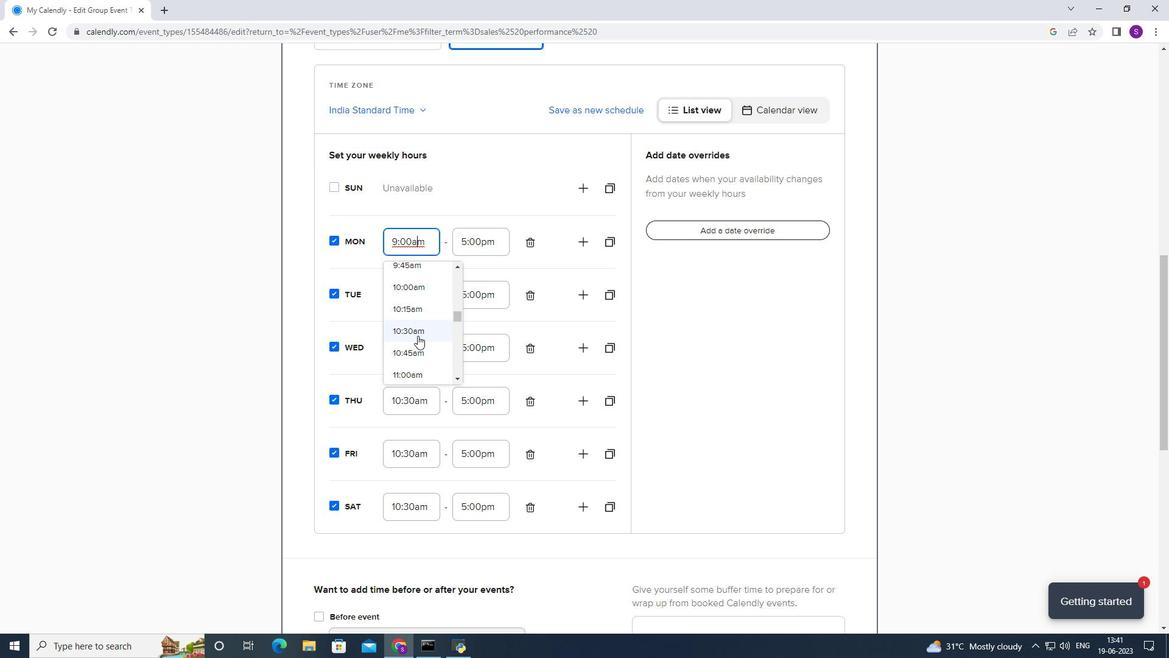
Action: Mouse moved to (483, 249)
Screenshot: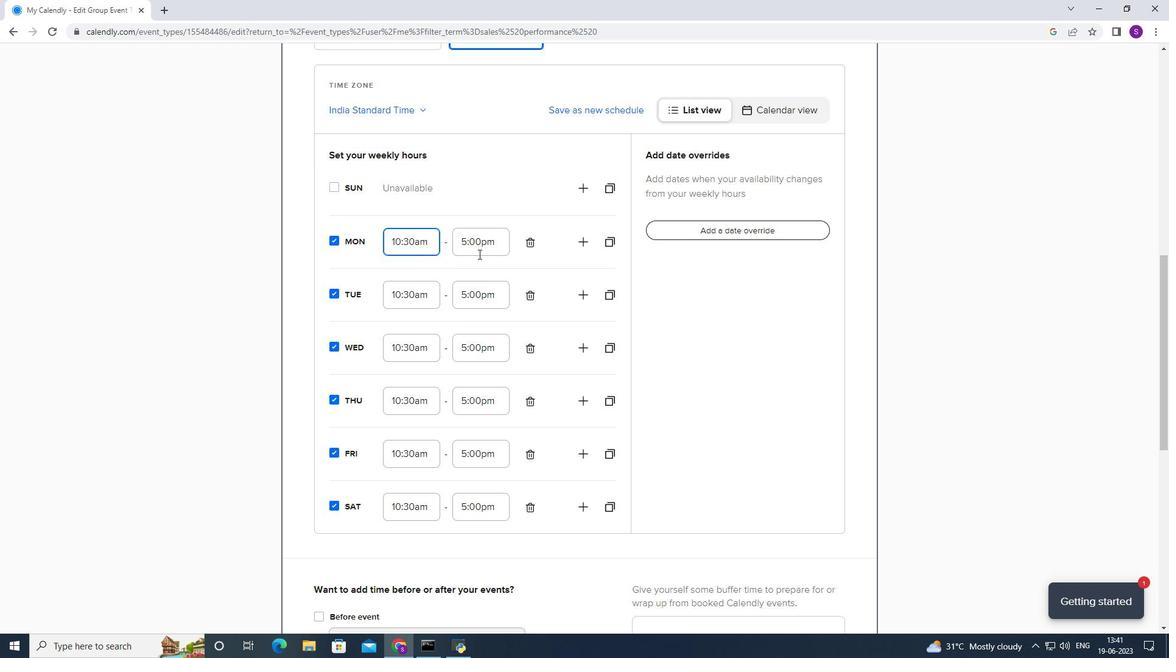 
Action: Mouse pressed left at (483, 249)
Screenshot: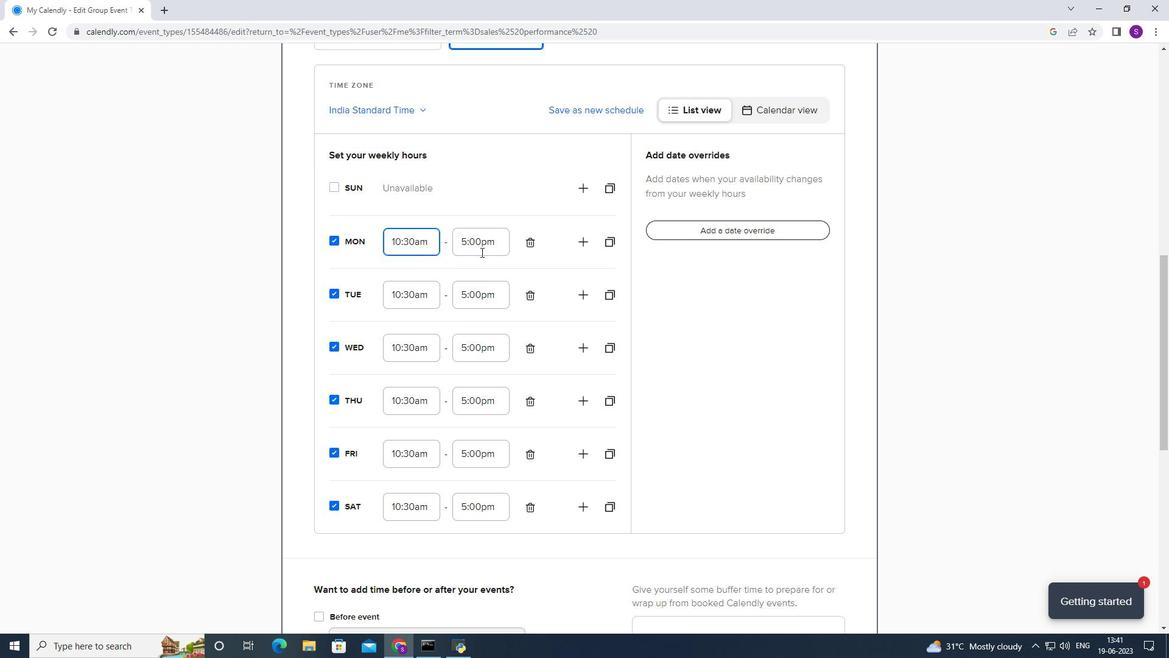 
Action: Mouse moved to (488, 369)
Screenshot: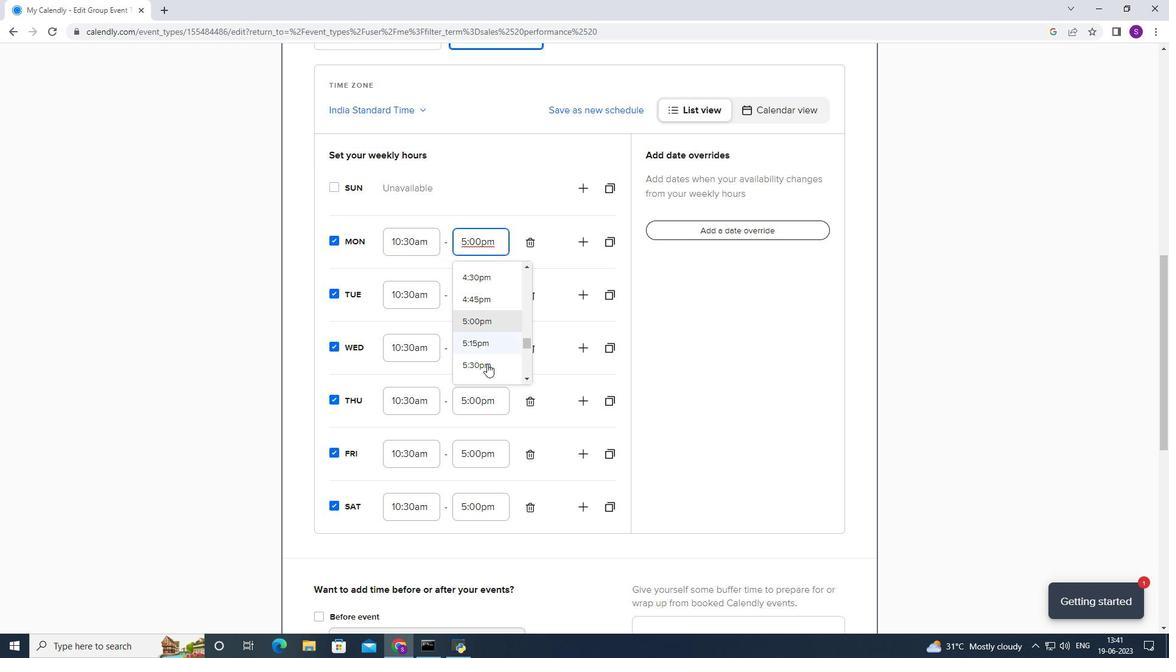 
Action: Mouse scrolled (488, 368) with delta (0, 0)
Screenshot: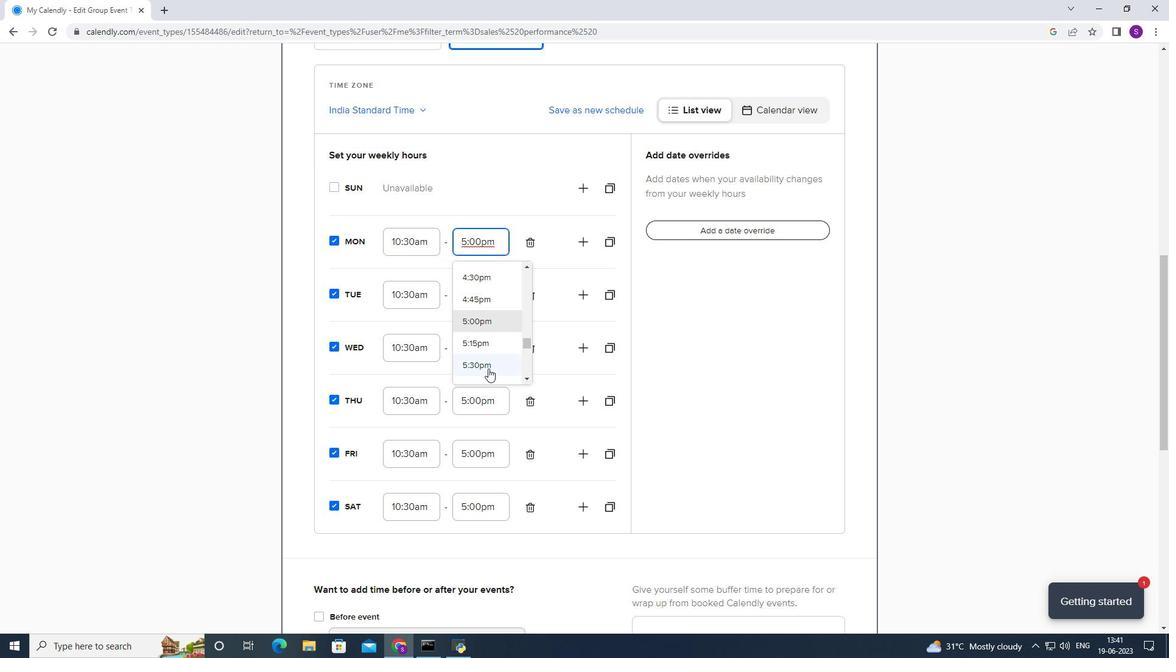 
Action: Mouse moved to (496, 341)
Screenshot: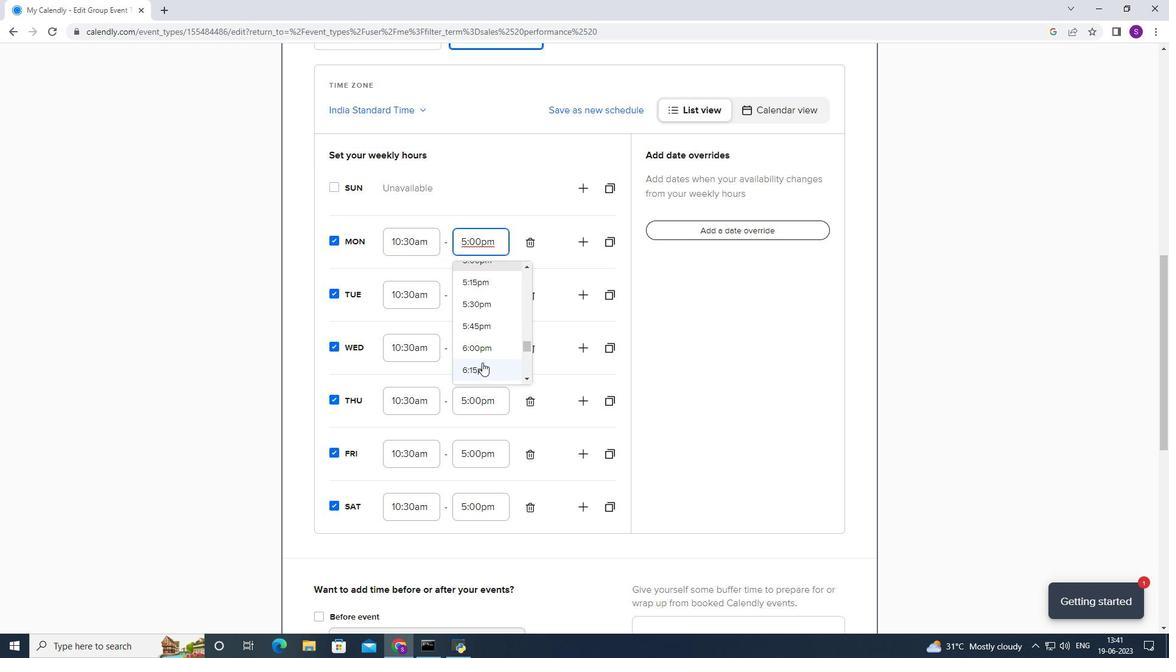 
Action: Mouse pressed left at (496, 341)
Screenshot: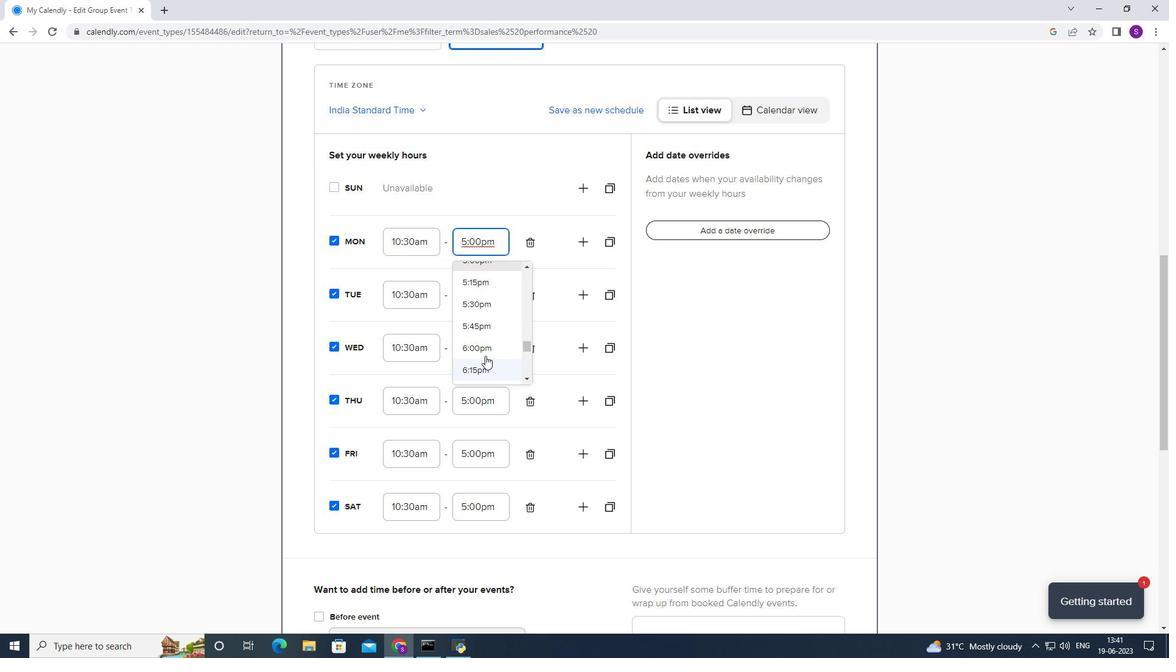 
Action: Mouse moved to (498, 281)
Screenshot: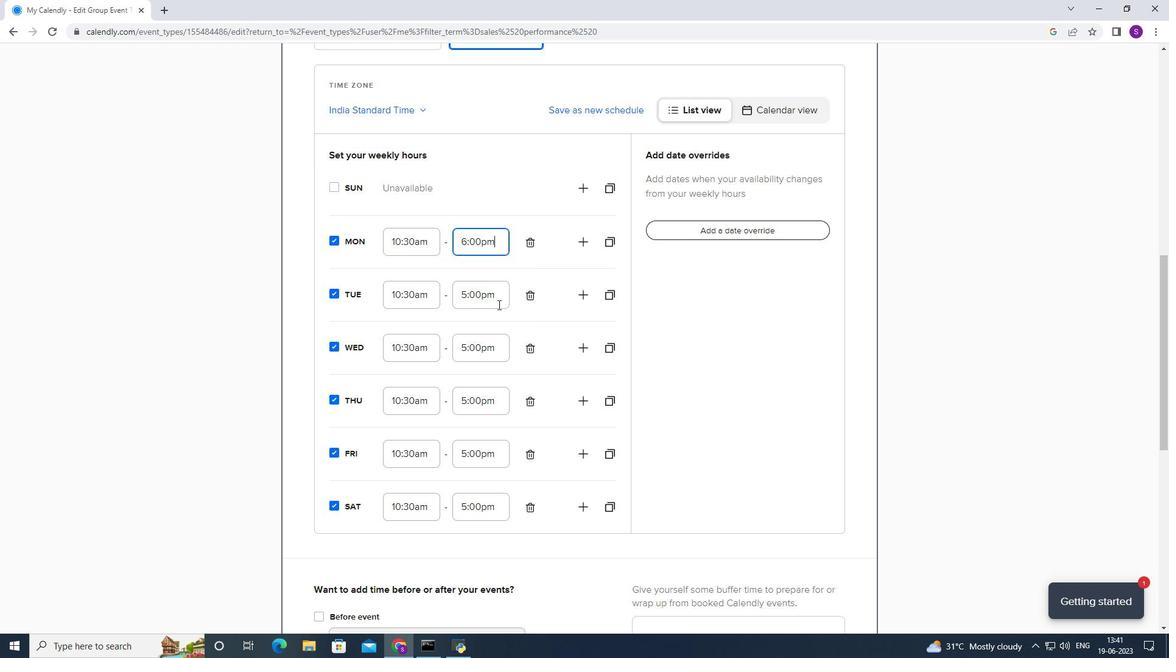
Action: Mouse pressed left at (498, 281)
Screenshot: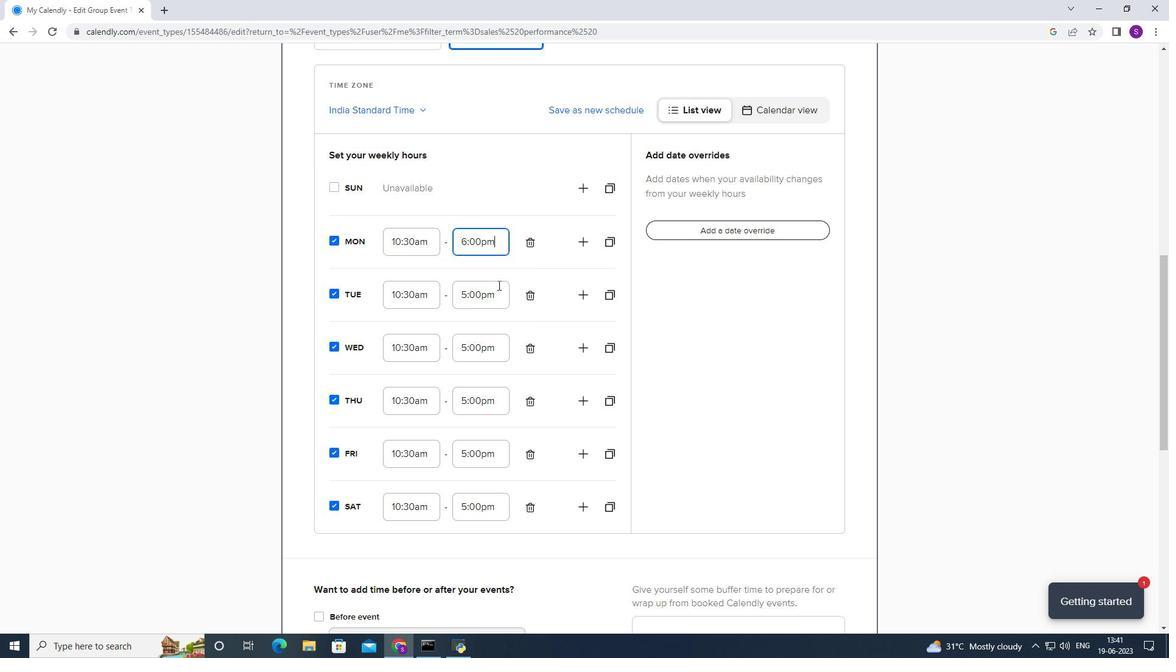 
Action: Mouse moved to (498, 343)
Screenshot: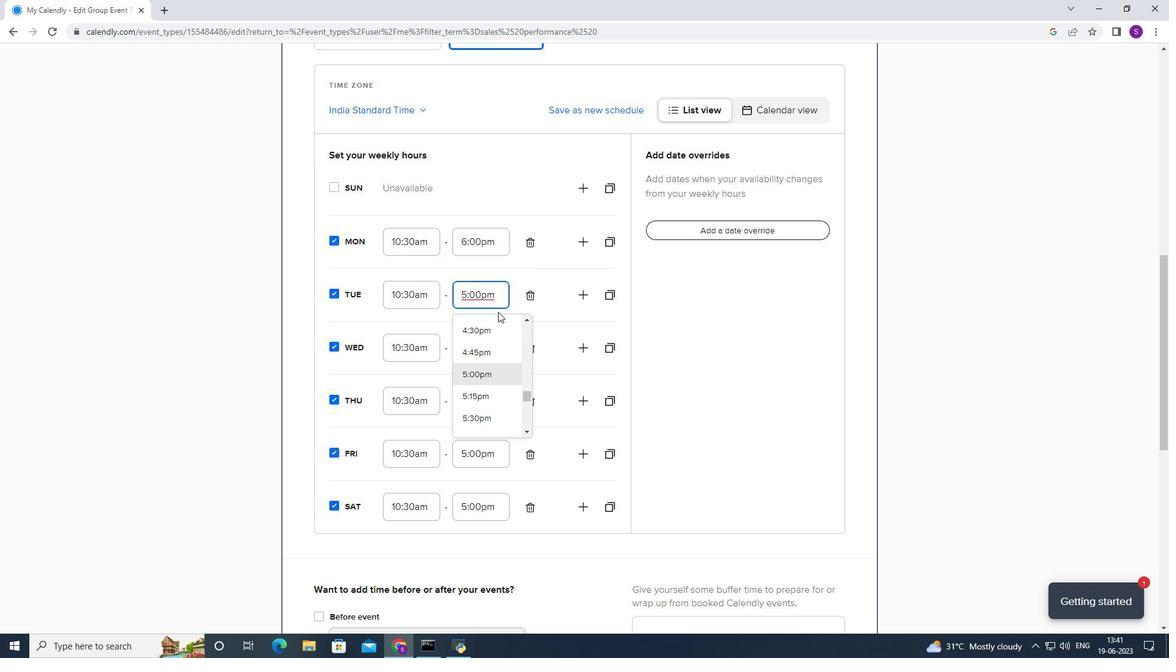 
Action: Mouse scrolled (498, 343) with delta (0, 0)
Screenshot: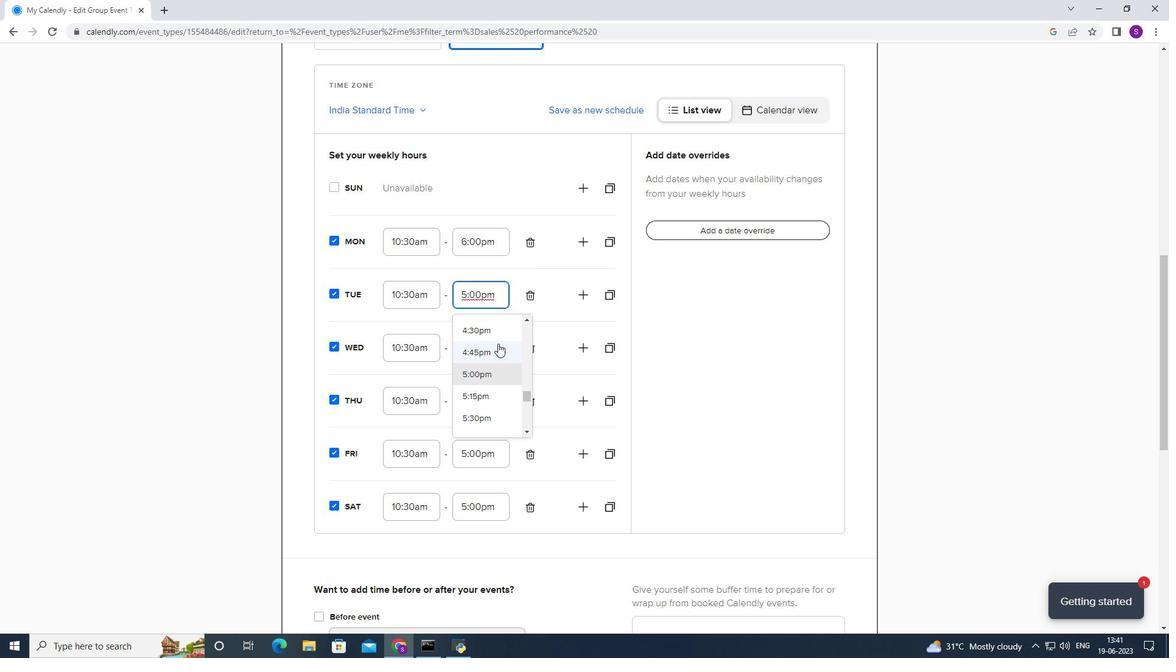 
Action: Mouse moved to (495, 406)
Screenshot: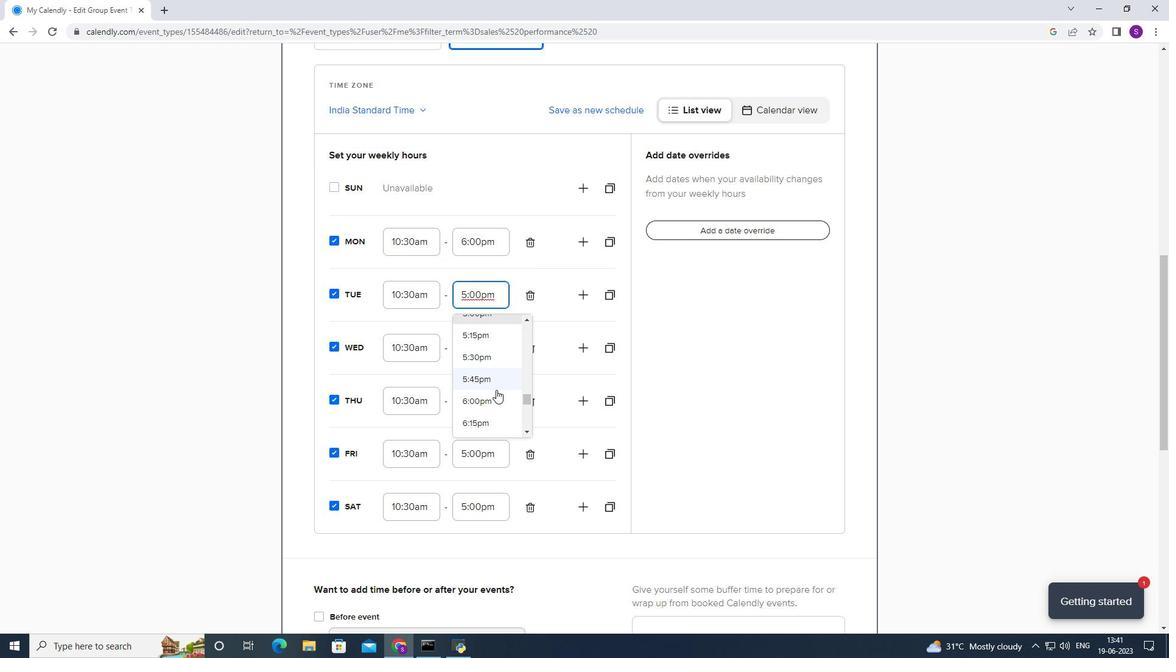 
Action: Mouse pressed left at (495, 406)
Screenshot: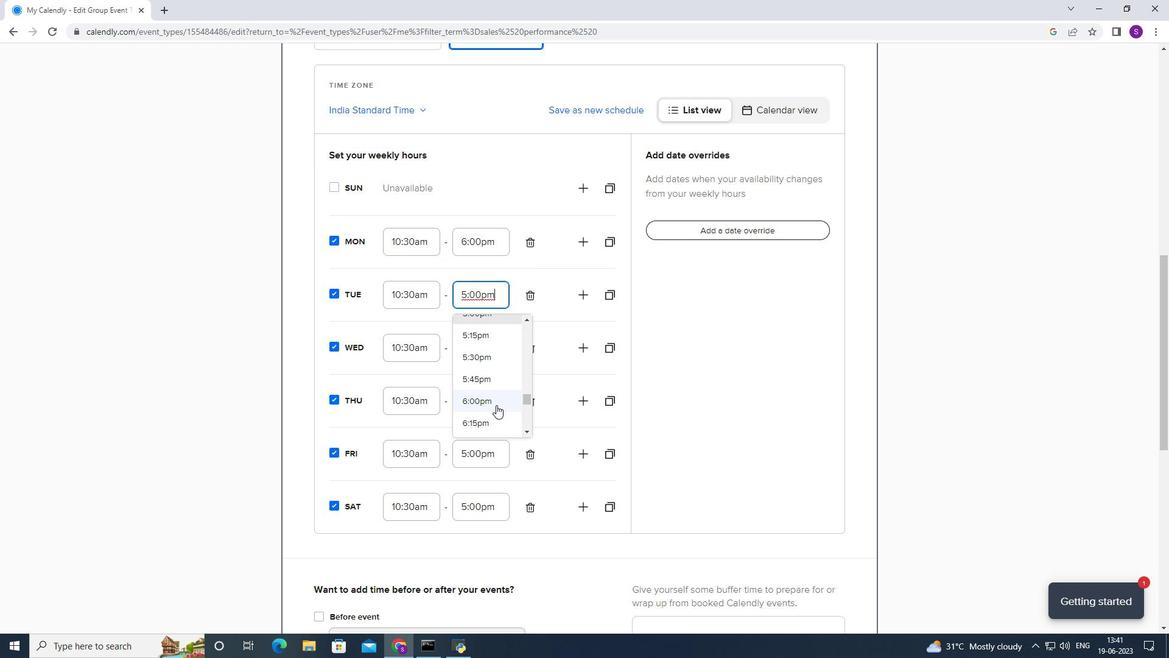 
Action: Mouse moved to (493, 352)
Screenshot: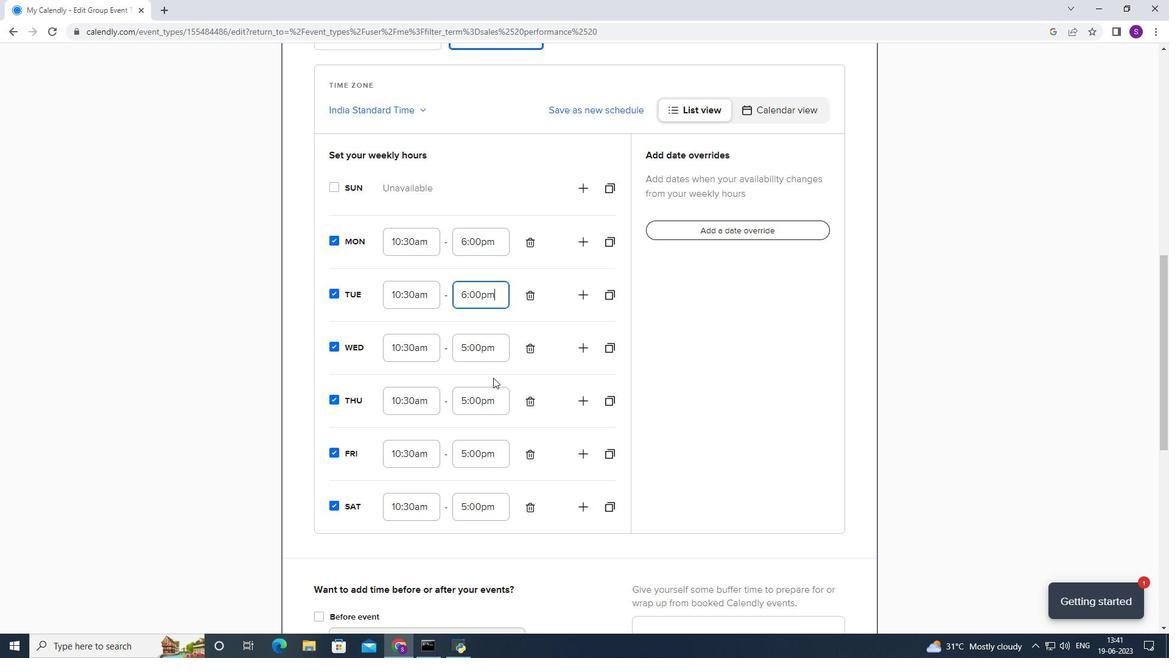 
Action: Mouse pressed left at (493, 352)
Screenshot: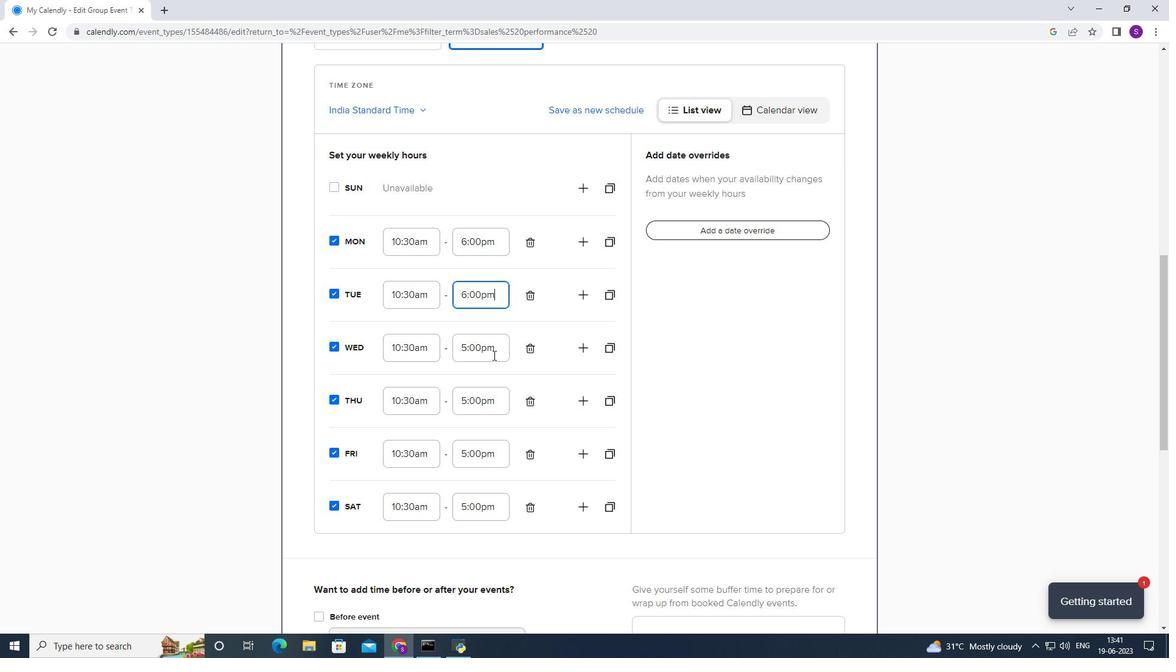 
Action: Mouse moved to (476, 399)
Screenshot: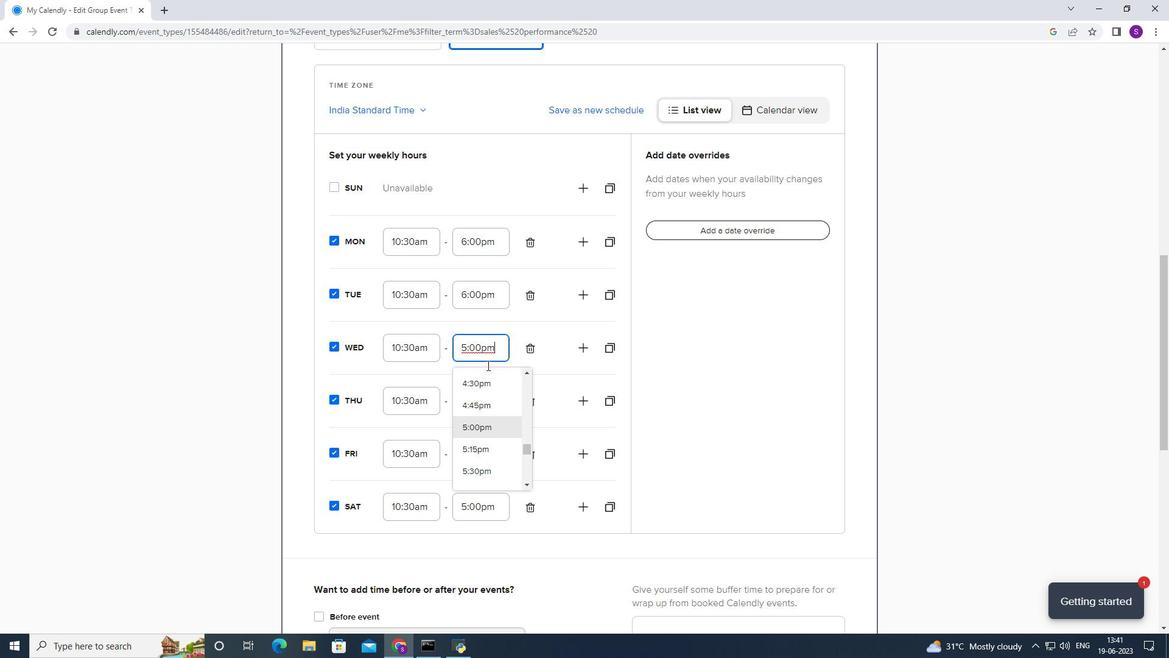 
Action: Mouse scrolled (476, 399) with delta (0, 0)
Screenshot: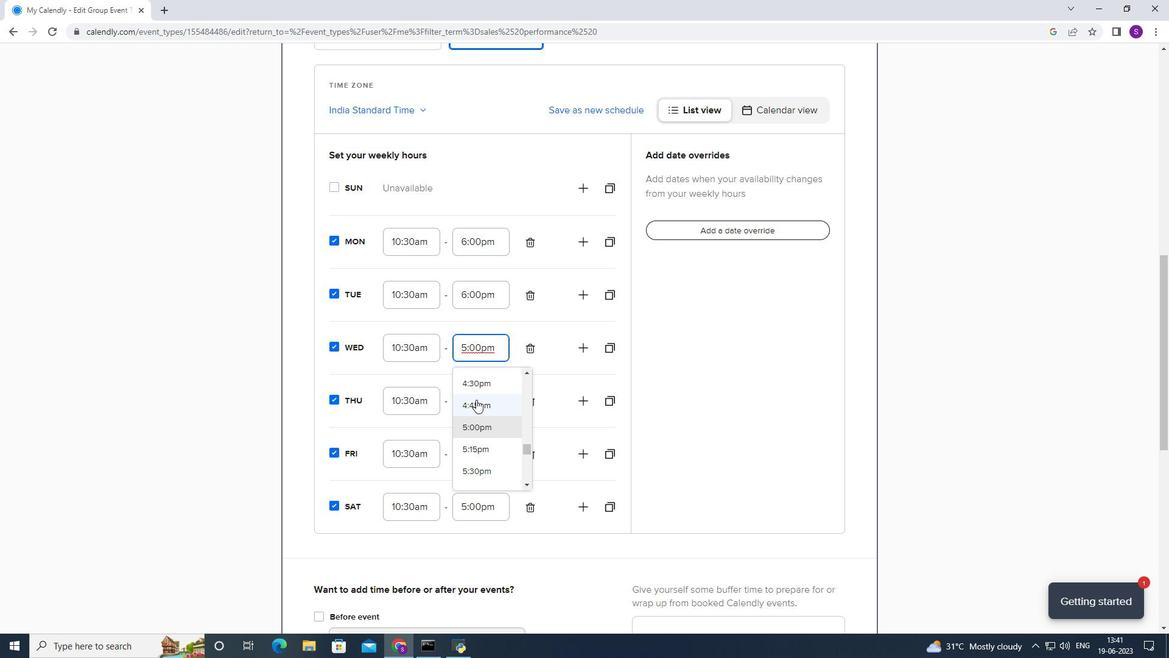 
Action: Mouse scrolled (476, 399) with delta (0, 0)
Screenshot: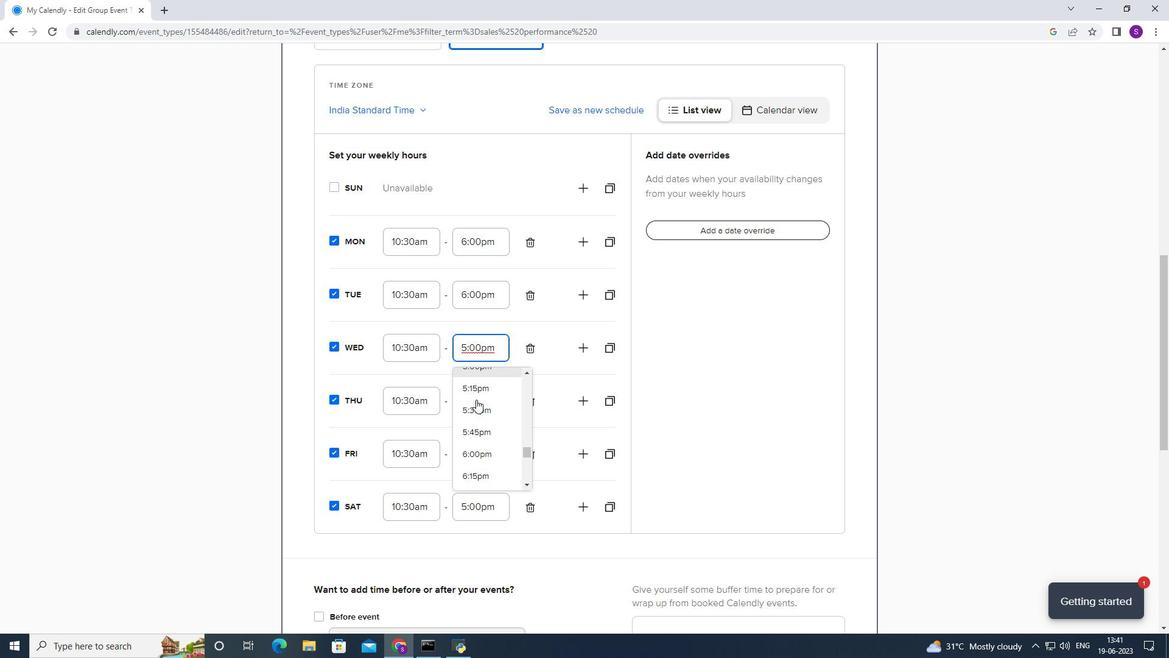 
Action: Mouse pressed left at (476, 399)
Screenshot: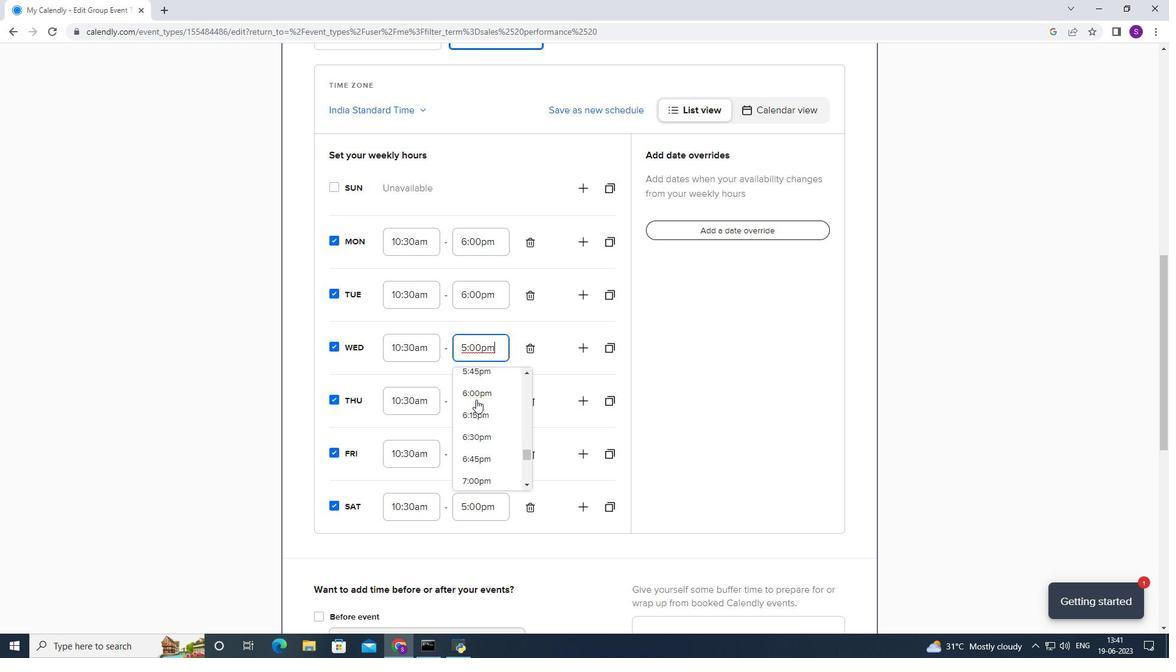 
Action: Mouse moved to (479, 395)
Screenshot: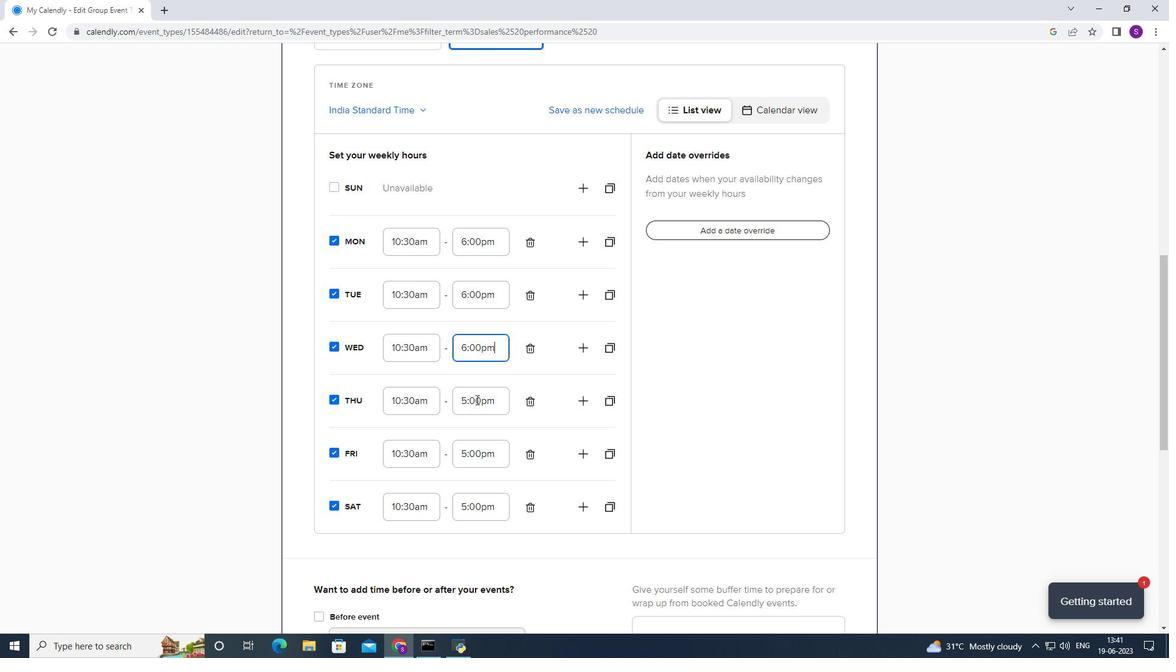 
Action: Mouse pressed left at (479, 395)
Screenshot: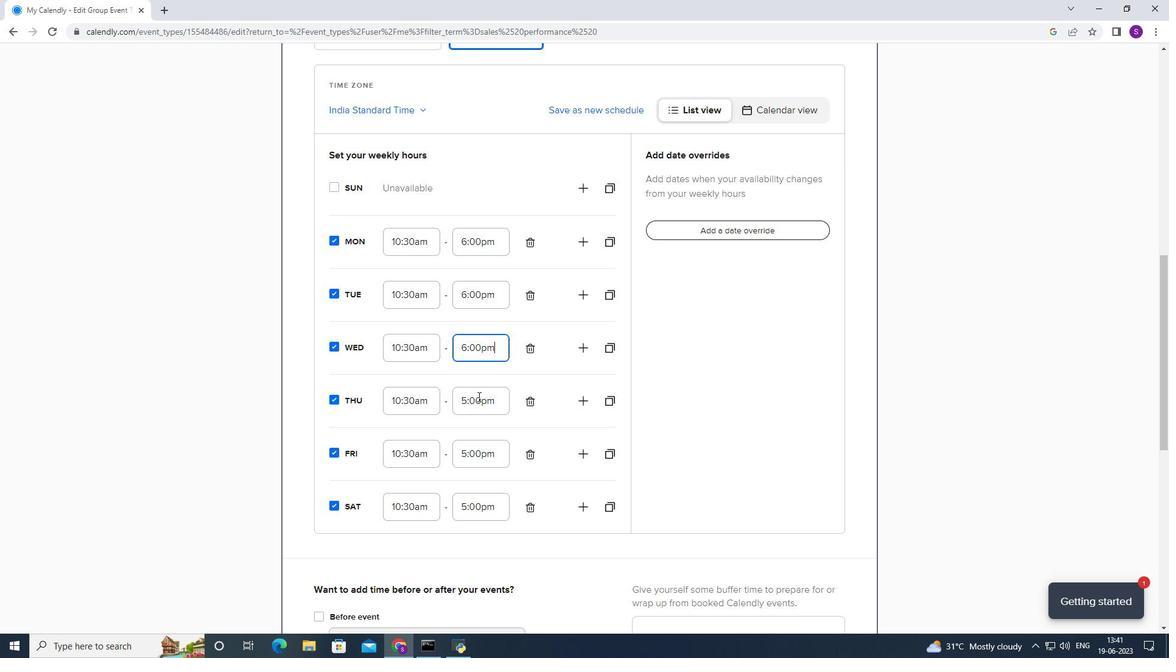 
Action: Mouse moved to (487, 484)
Screenshot: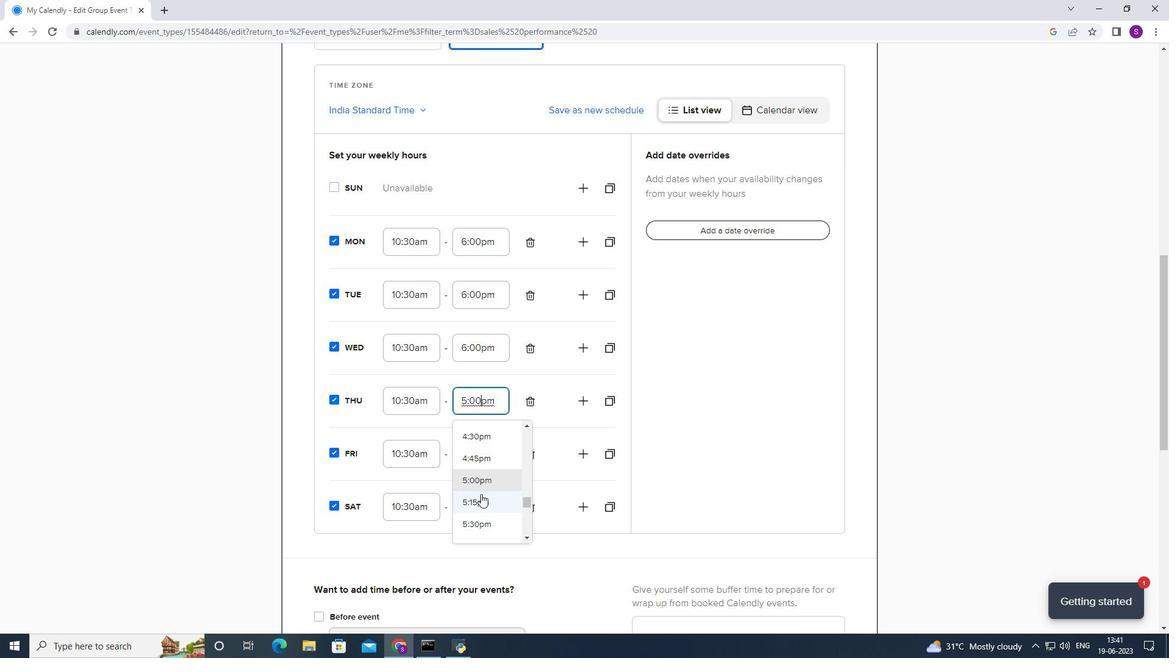 
Action: Mouse scrolled (487, 483) with delta (0, 0)
Screenshot: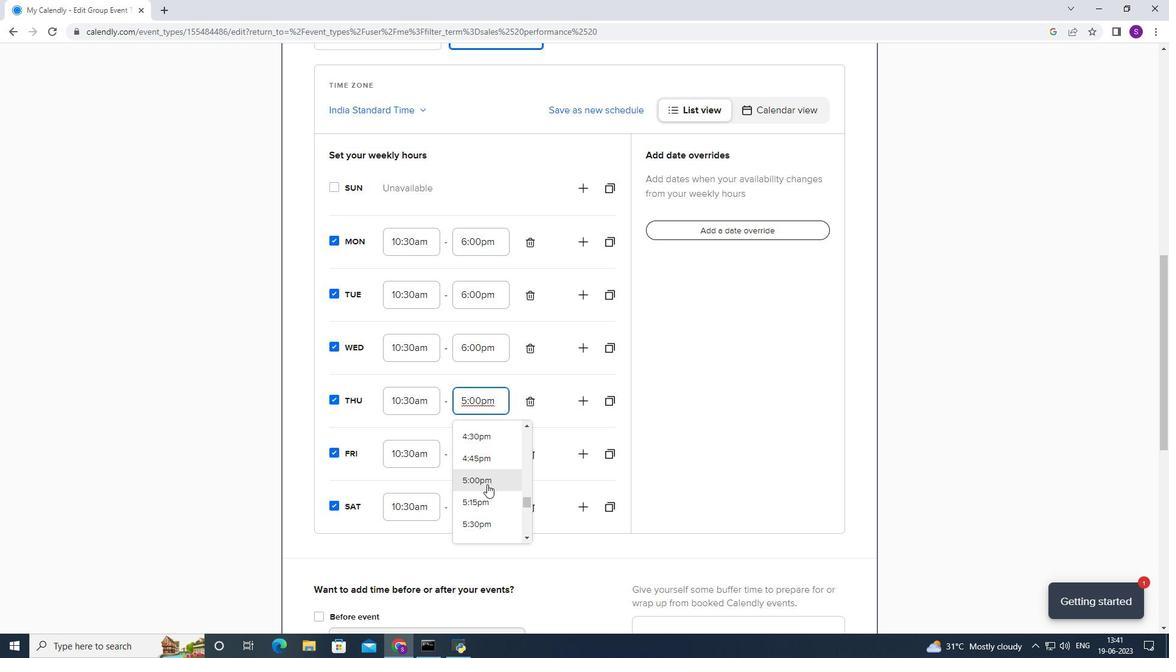 
Action: Mouse moved to (483, 503)
Screenshot: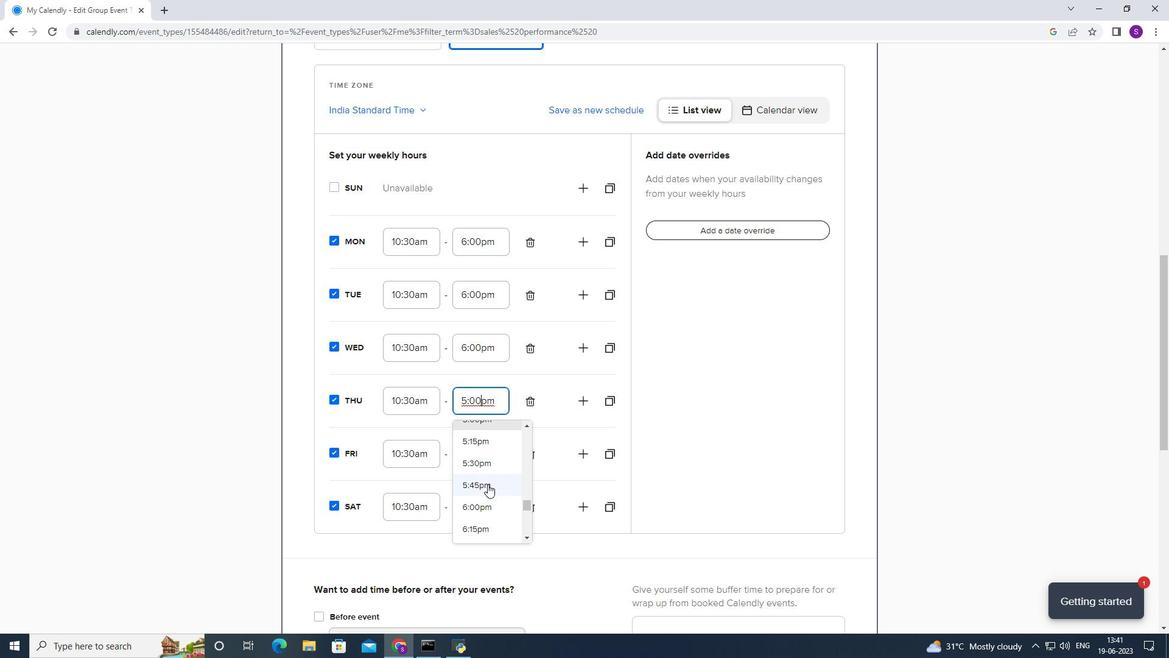 
Action: Mouse pressed left at (483, 503)
Screenshot: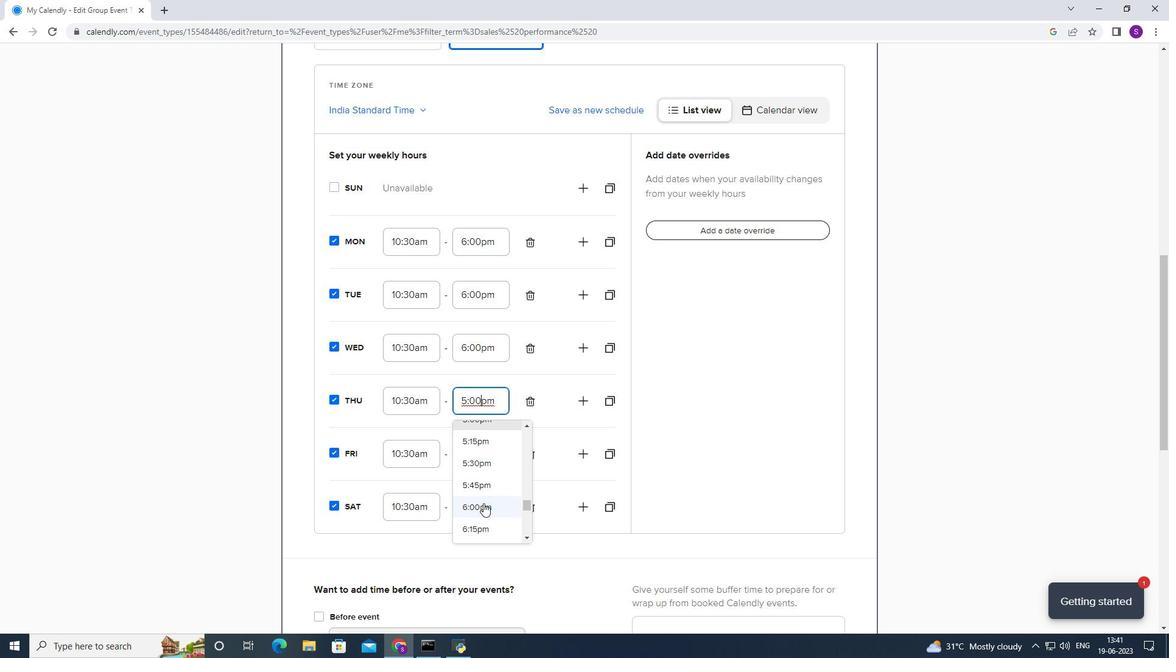 
Action: Mouse moved to (489, 477)
Screenshot: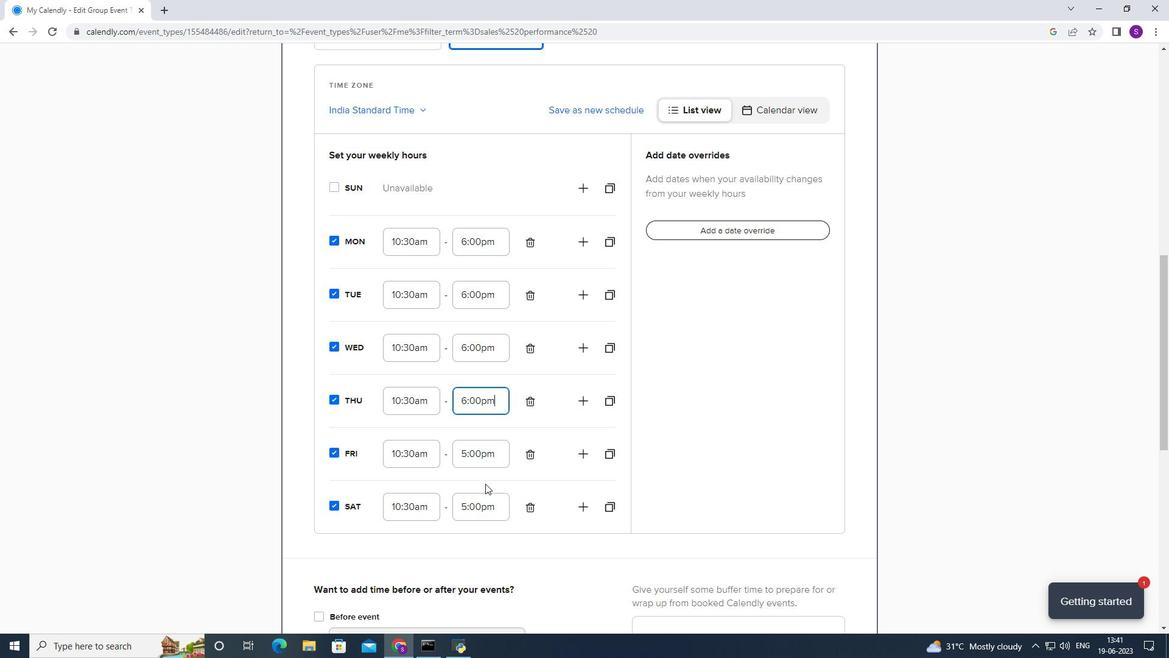 
Action: Mouse pressed left at (489, 477)
Screenshot: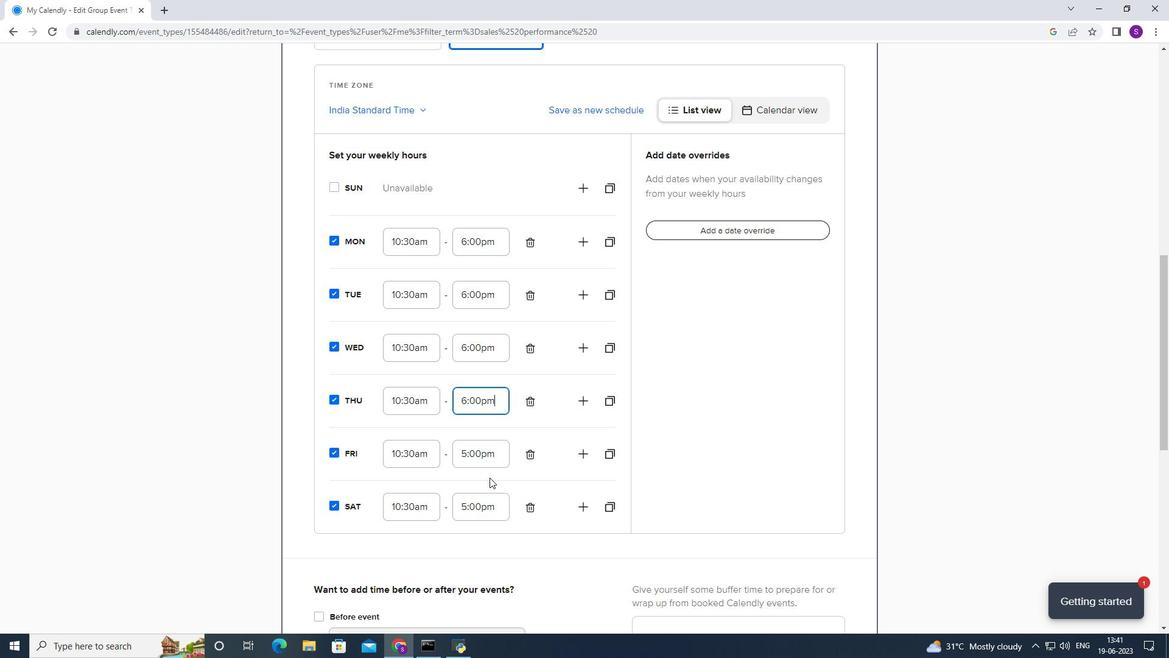 
Action: Mouse moved to (498, 462)
Screenshot: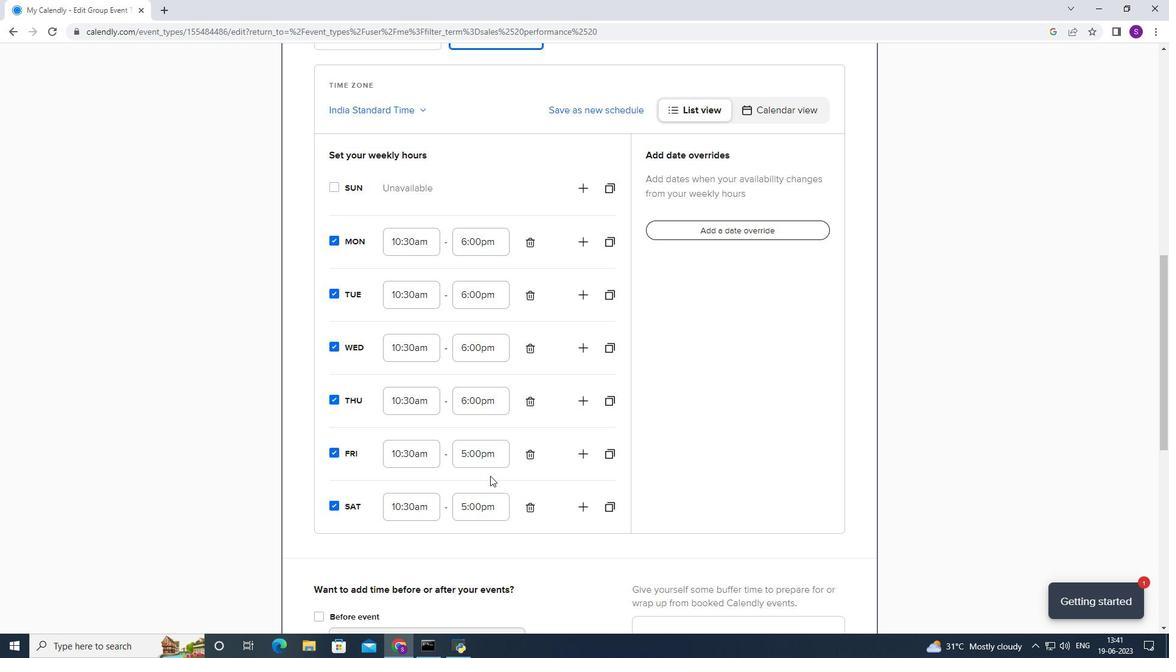 
Action: Mouse pressed left at (498, 462)
Screenshot: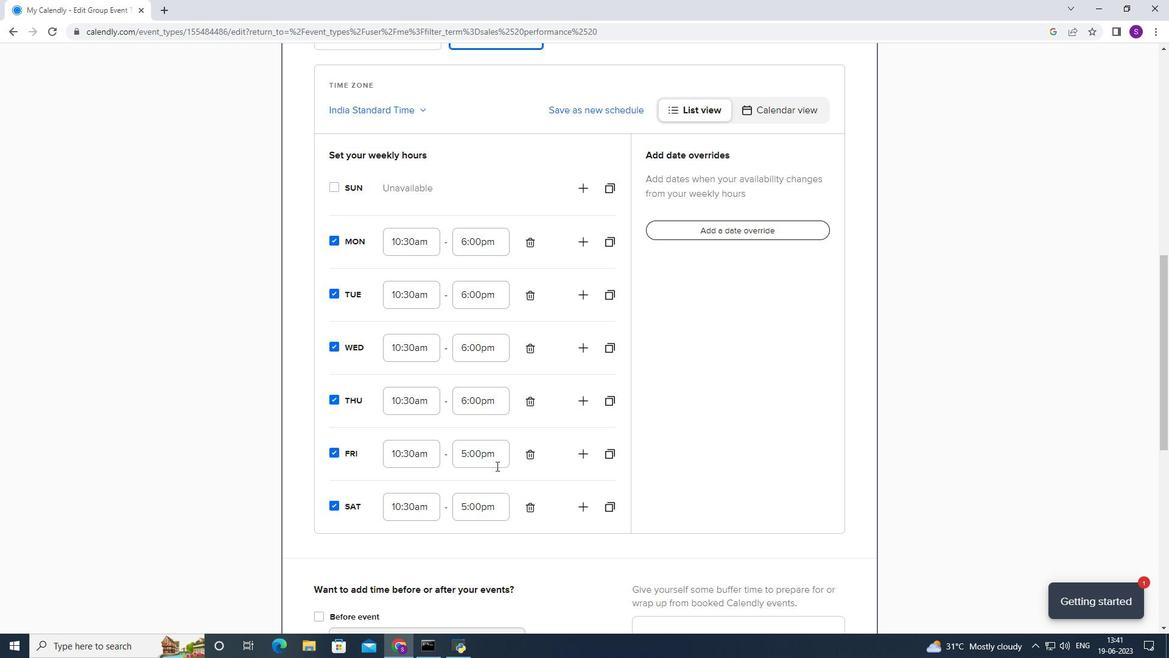 
Action: Mouse moved to (495, 498)
Screenshot: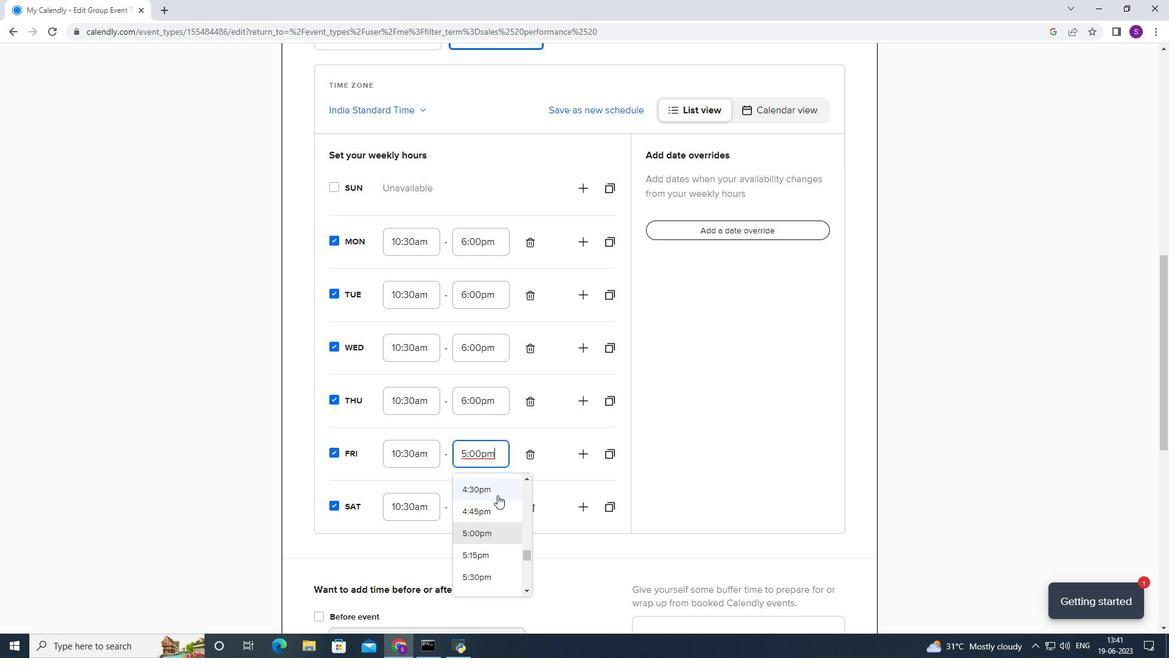 
Action: Mouse scrolled (495, 497) with delta (0, 0)
Screenshot: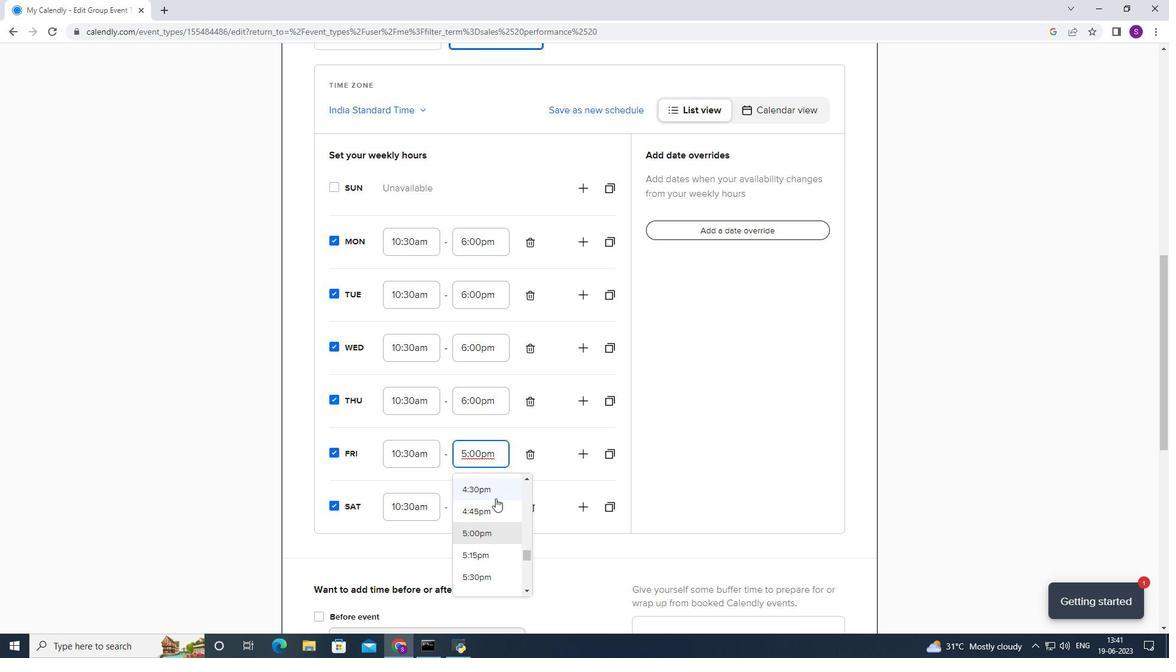 
Action: Mouse scrolled (495, 497) with delta (0, 0)
Screenshot: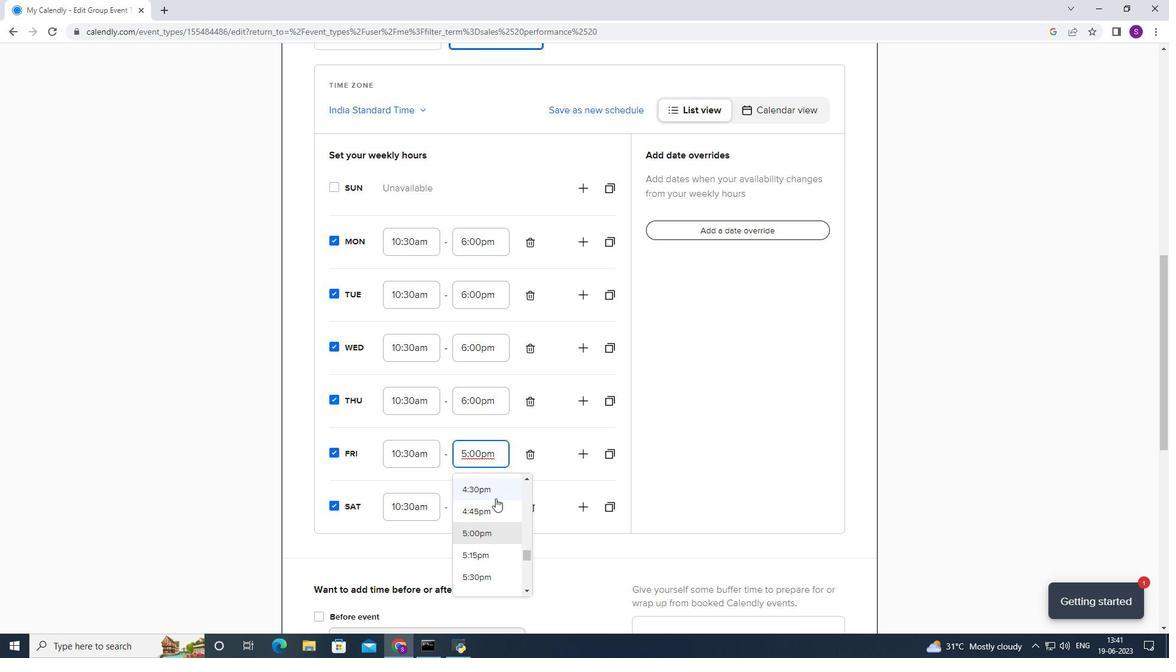 
Action: Mouse moved to (490, 505)
Screenshot: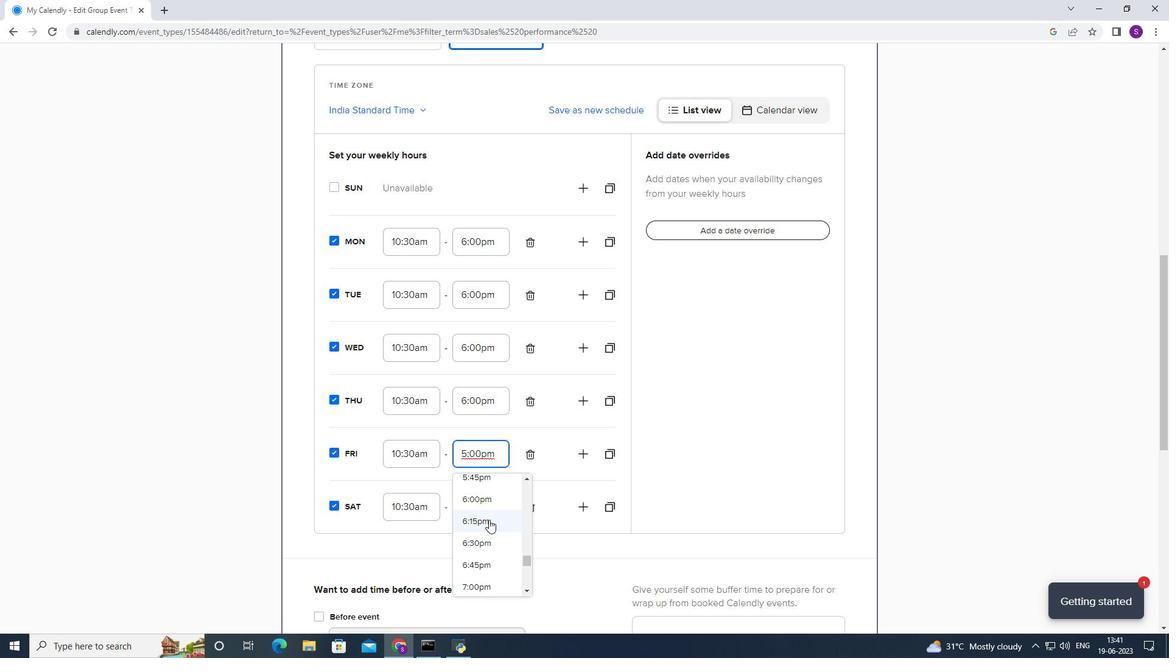 
Action: Mouse pressed left at (490, 505)
Screenshot: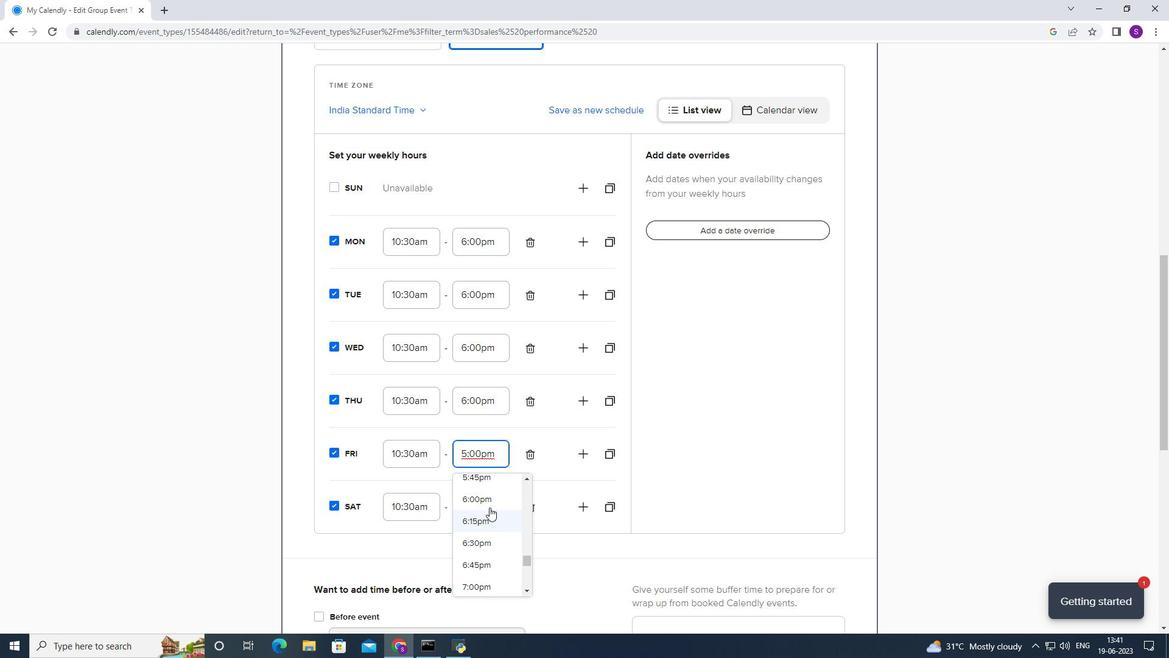 
Action: Mouse moved to (483, 510)
Screenshot: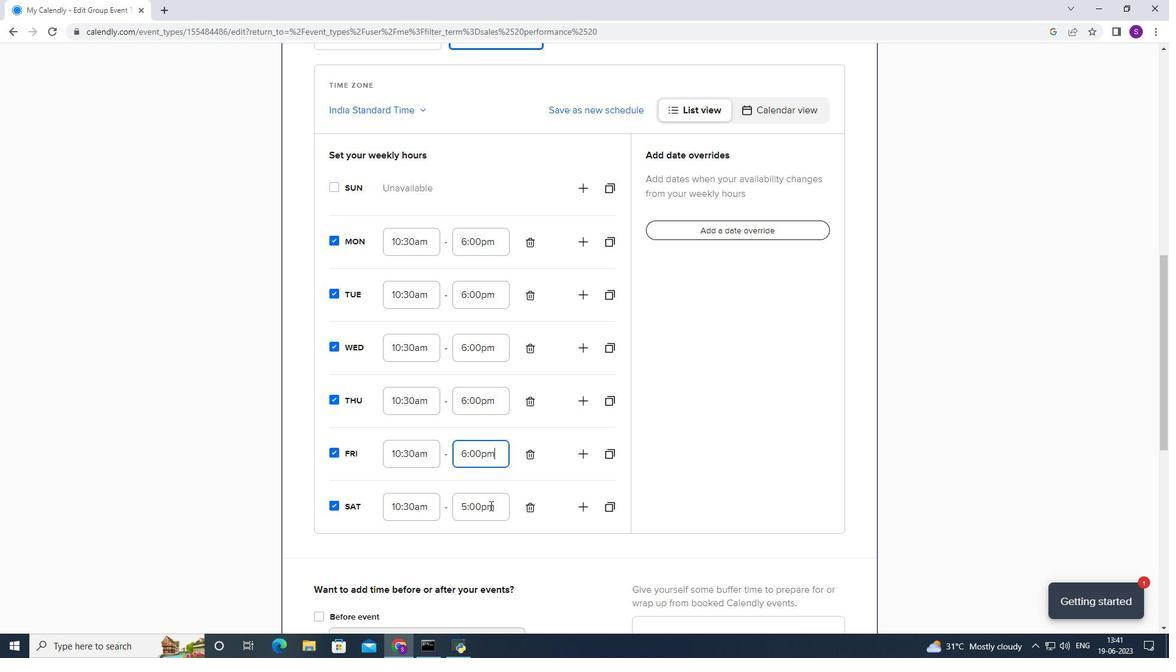 
Action: Mouse pressed left at (483, 510)
Screenshot: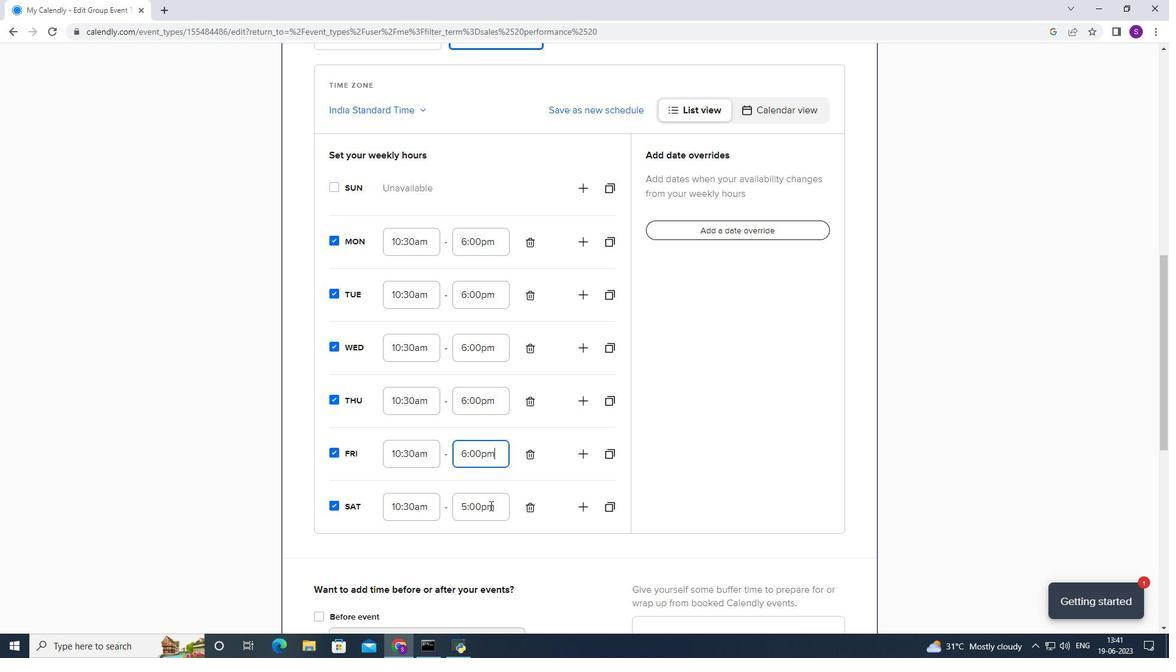 
Action: Mouse moved to (477, 524)
Screenshot: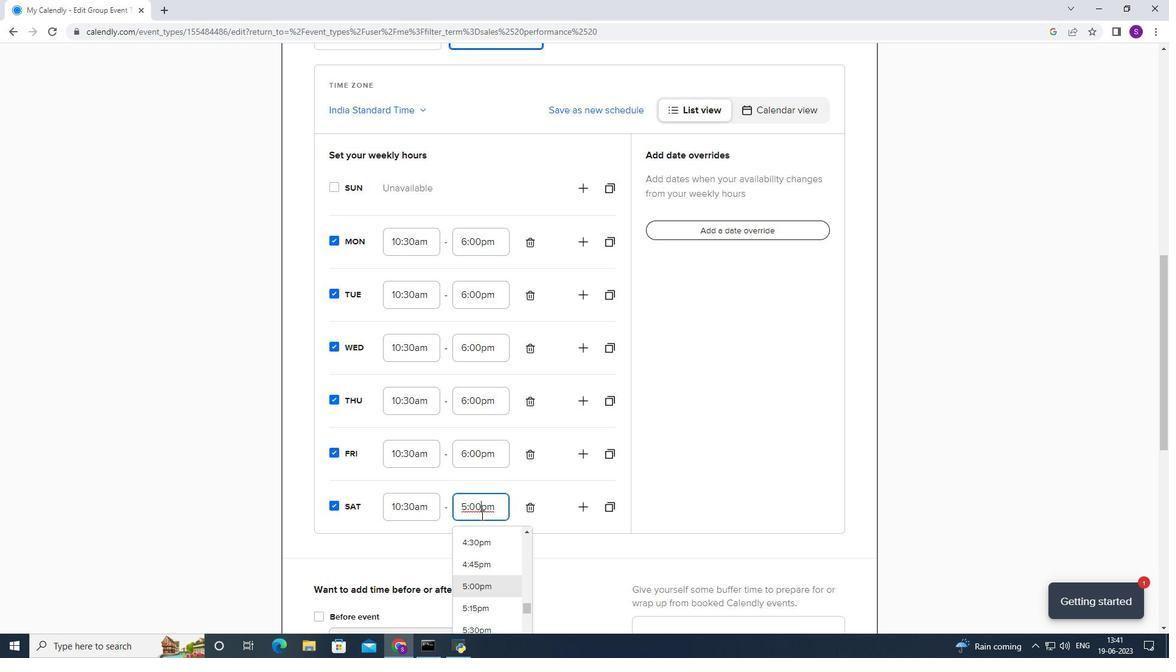 
Action: Mouse scrolled (477, 524) with delta (0, 0)
Screenshot: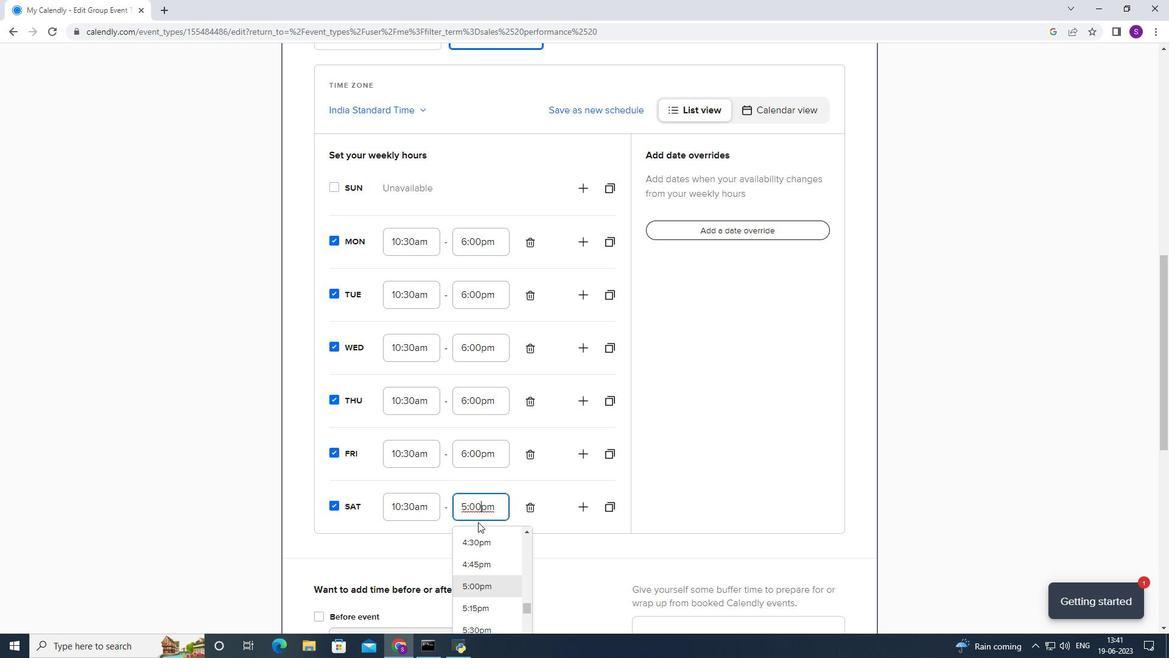 
Action: Mouse moved to (476, 525)
Screenshot: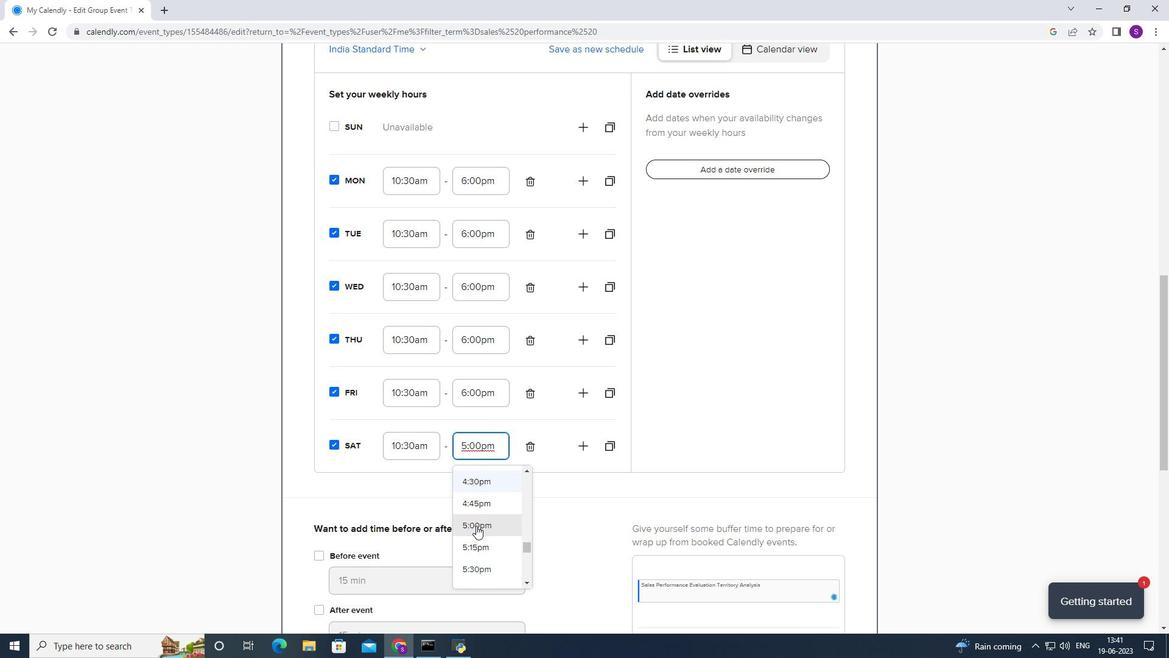 
Action: Mouse scrolled (476, 525) with delta (0, 0)
Screenshot: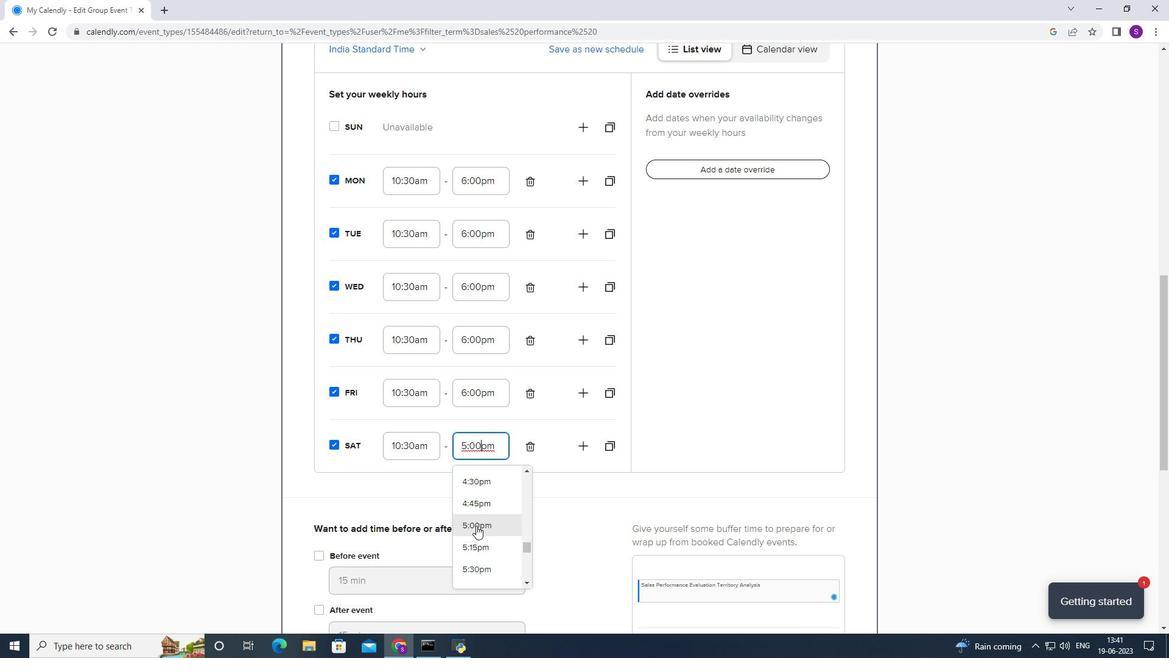
Action: Mouse moved to (474, 551)
Screenshot: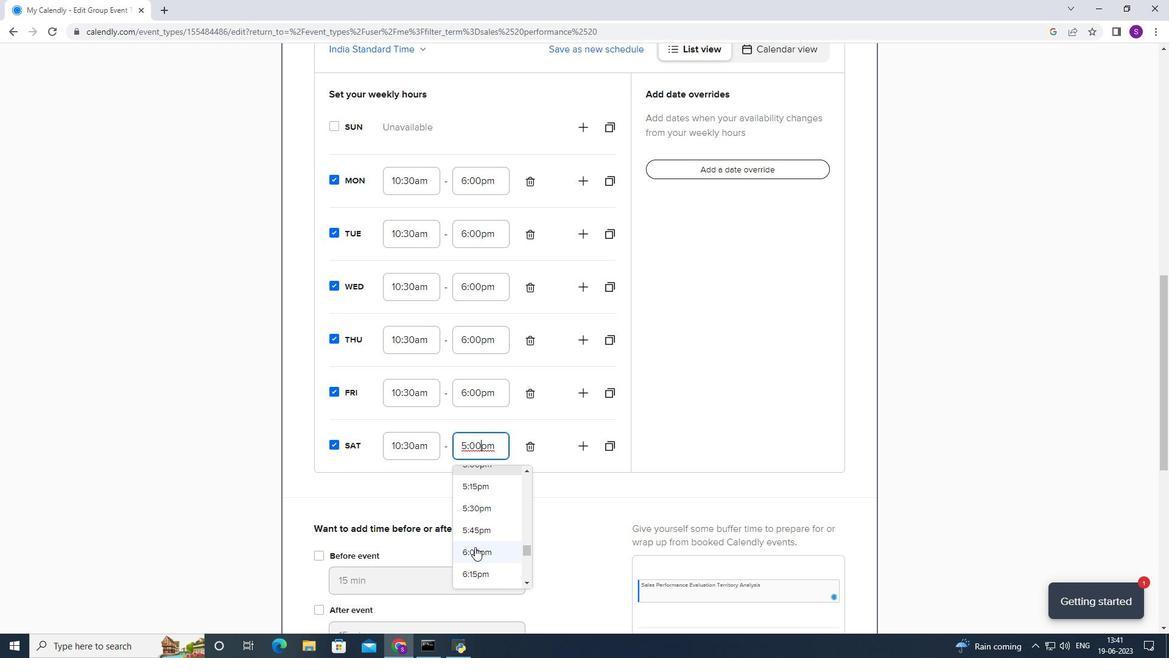 
Action: Mouse pressed left at (474, 551)
Screenshot: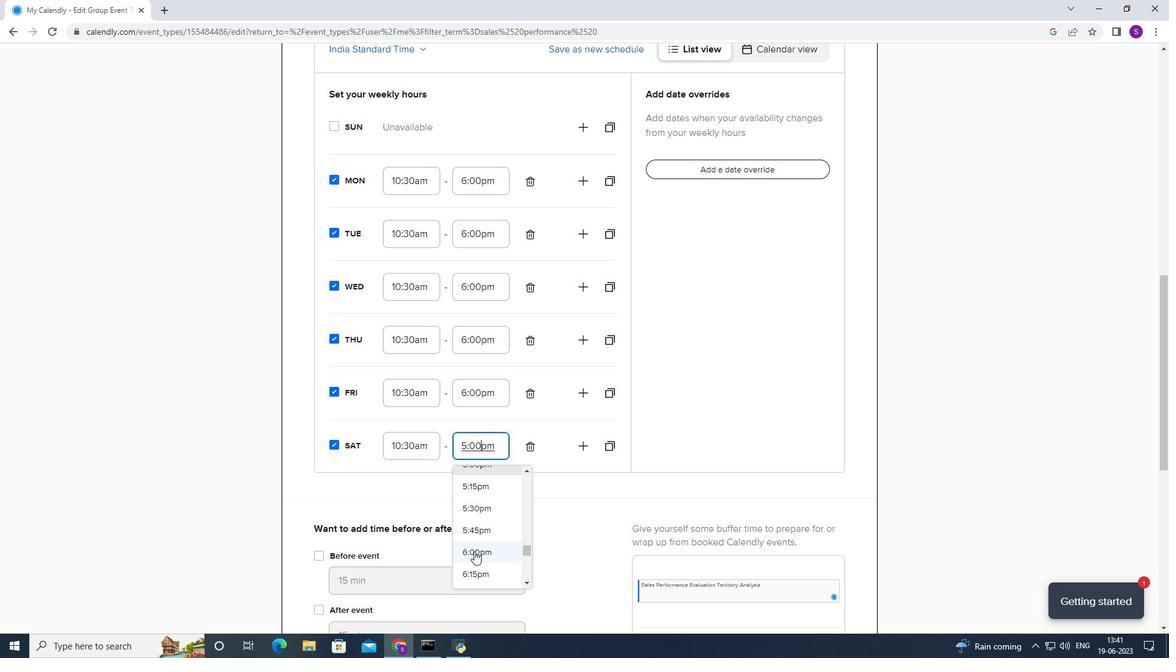 
Action: Mouse moved to (494, 496)
Screenshot: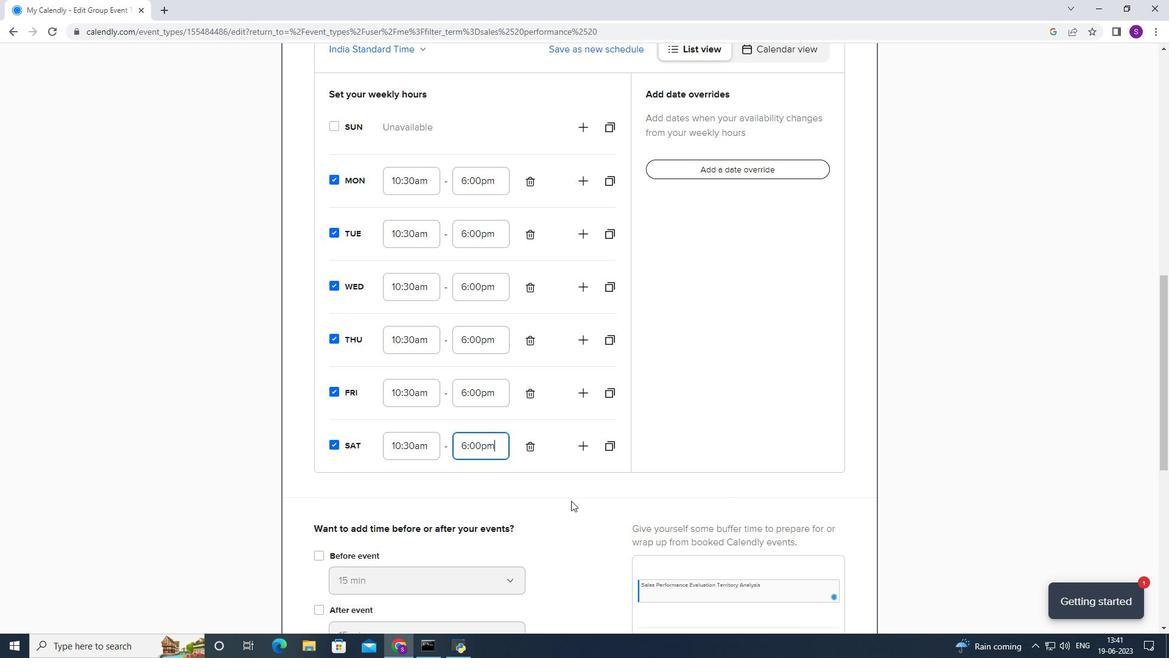 
Action: Mouse scrolled (494, 495) with delta (0, 0)
Screenshot: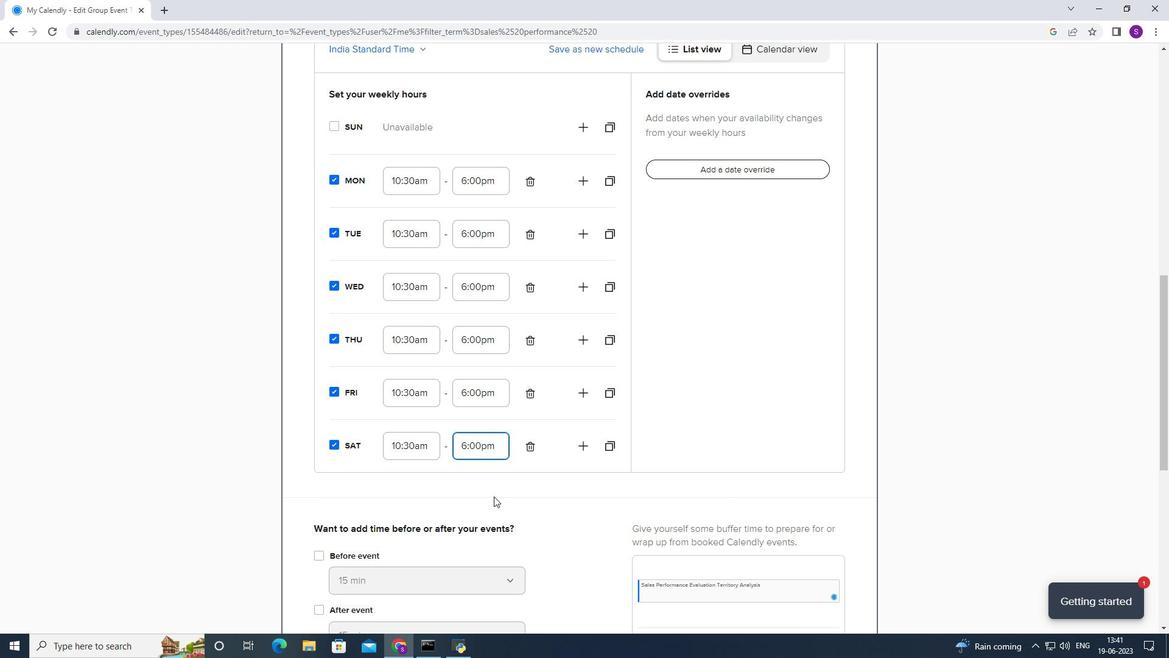 
Action: Mouse scrolled (494, 495) with delta (0, 0)
Screenshot: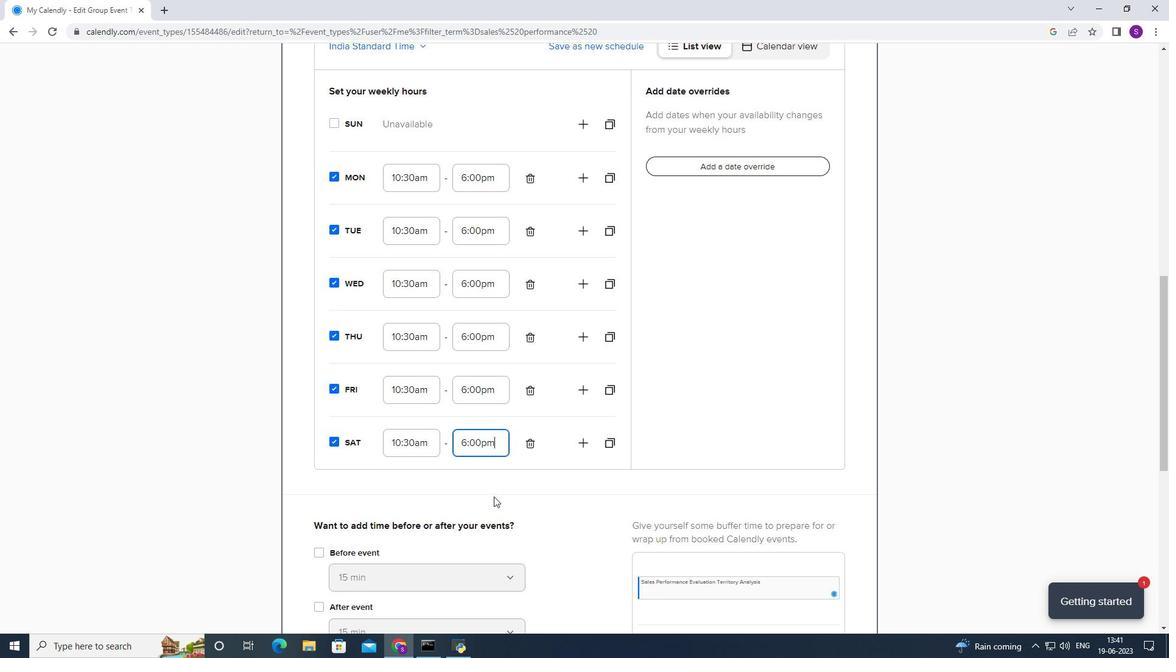 
Action: Mouse scrolled (494, 495) with delta (0, 0)
Screenshot: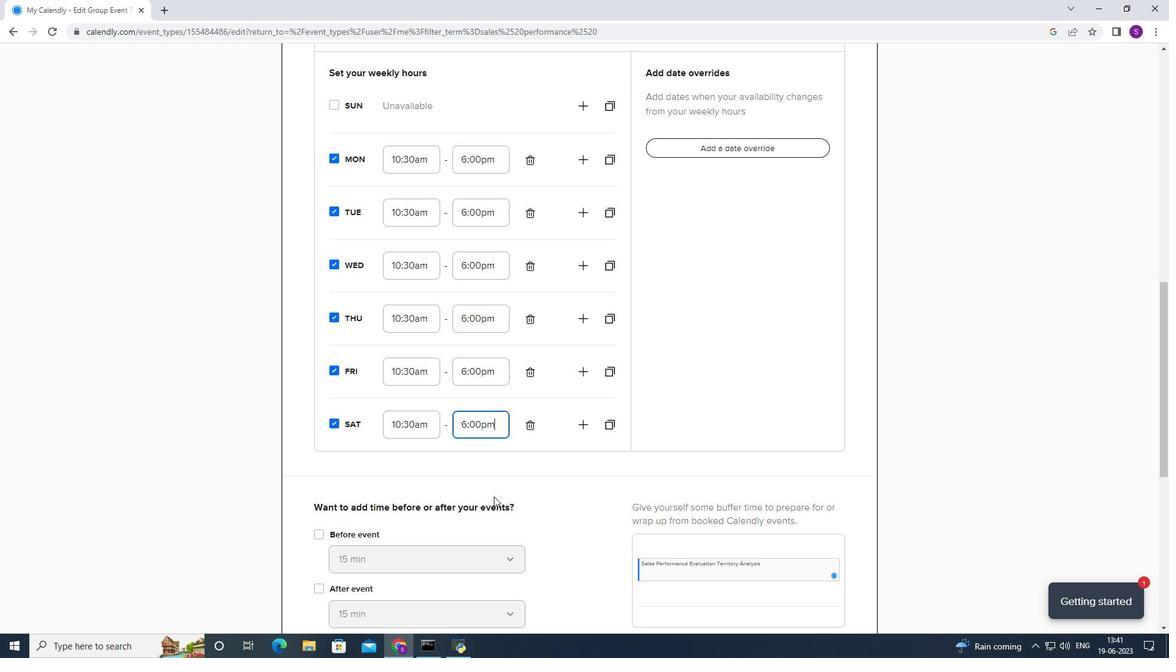 
Action: Mouse scrolled (494, 495) with delta (0, 0)
Screenshot: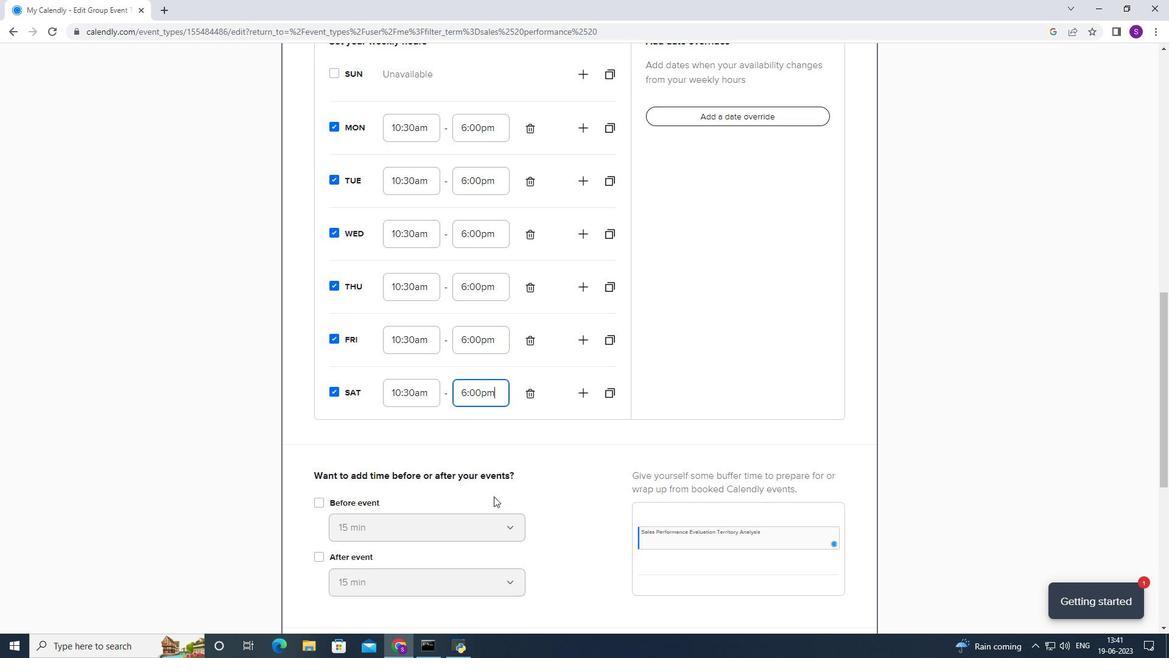 
Action: Mouse moved to (328, 314)
Screenshot: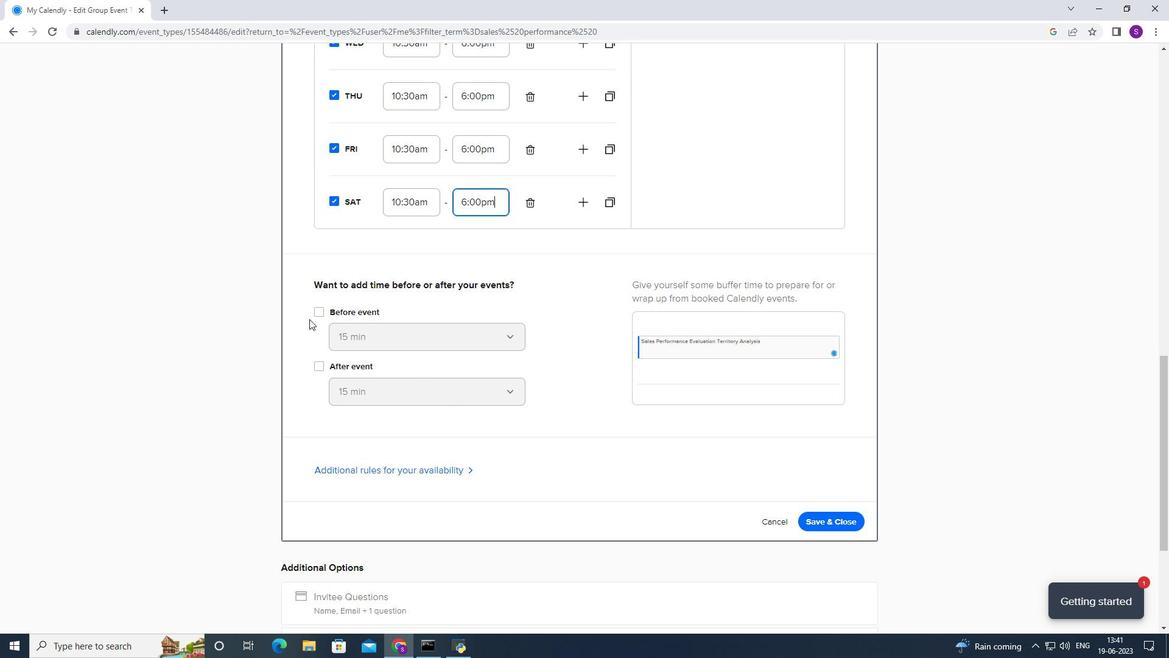
Action: Mouse pressed left at (328, 314)
Screenshot: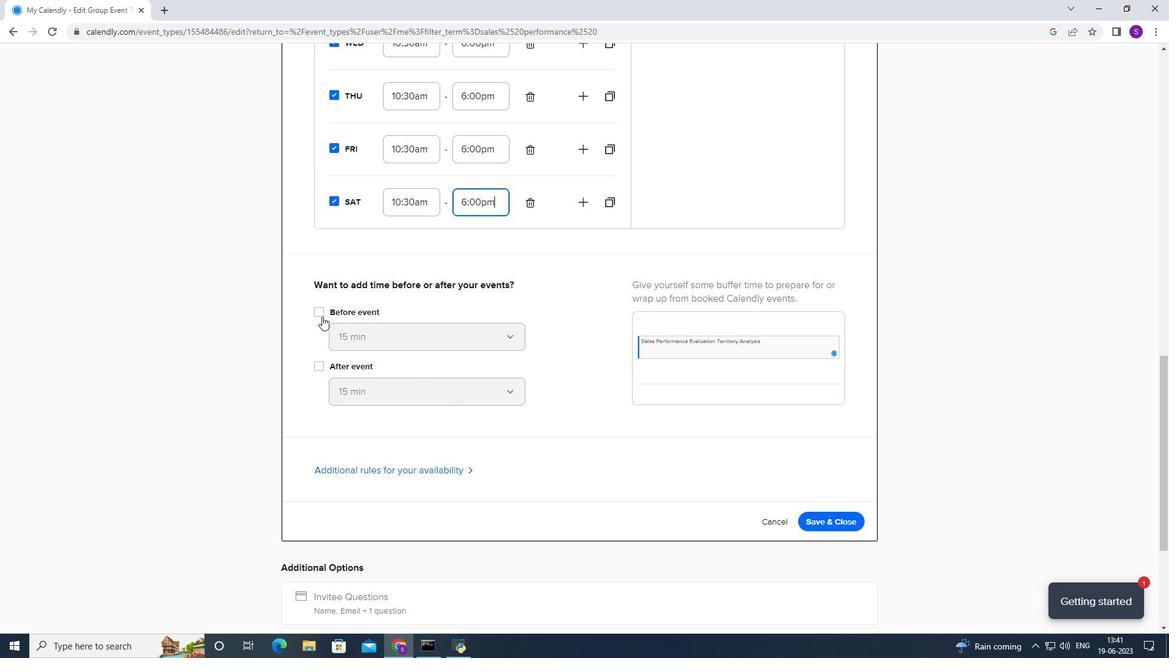 
Action: Mouse moved to (322, 364)
Screenshot: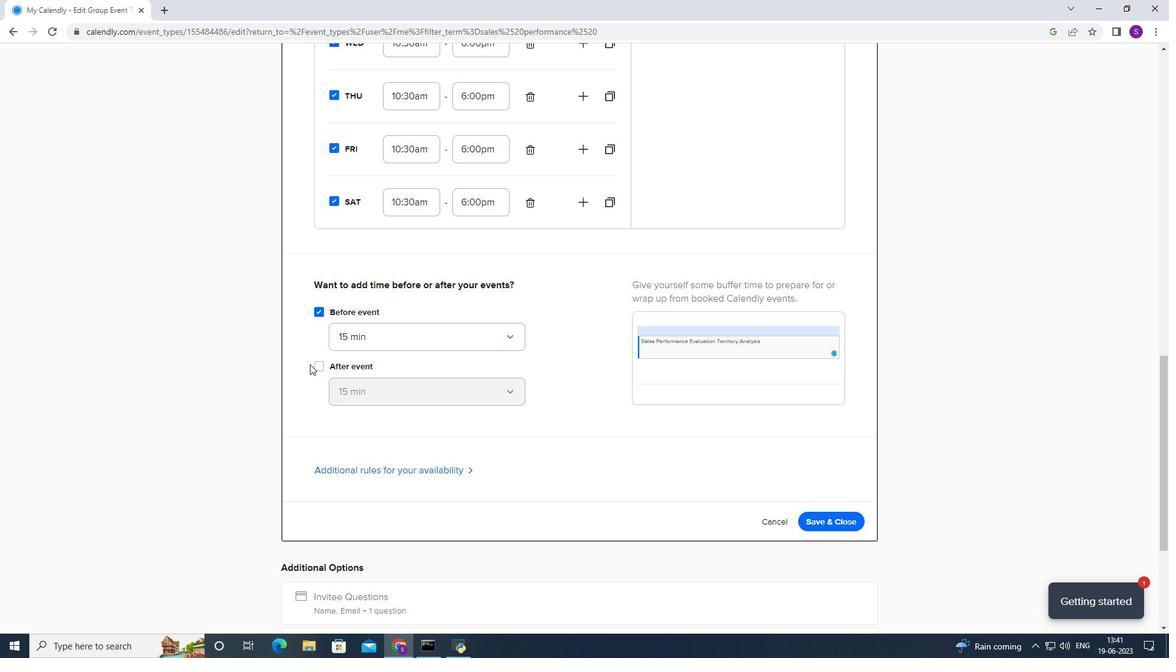 
Action: Mouse pressed left at (322, 364)
Screenshot: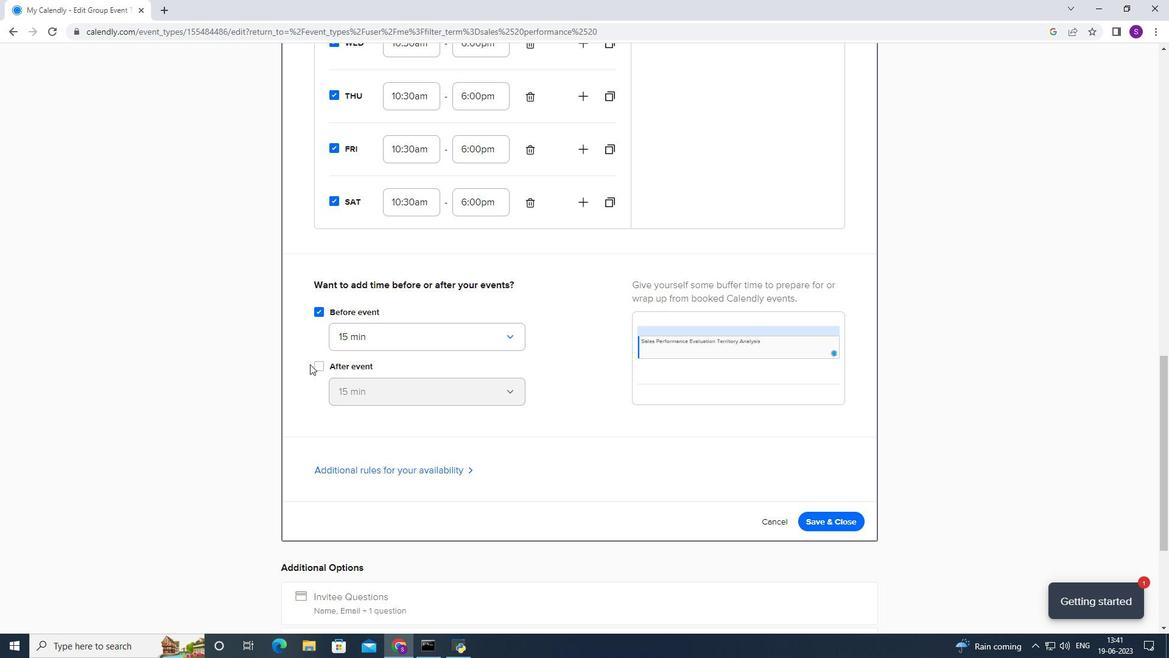 
Action: Mouse moved to (350, 472)
Screenshot: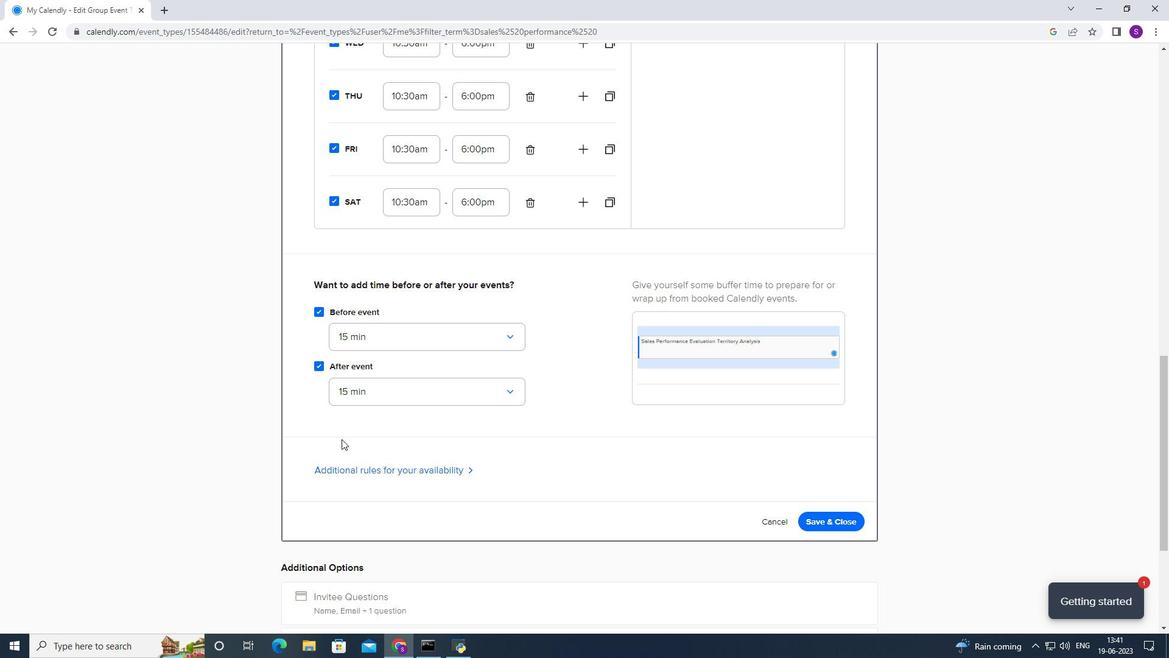 
Action: Mouse pressed left at (350, 472)
Screenshot: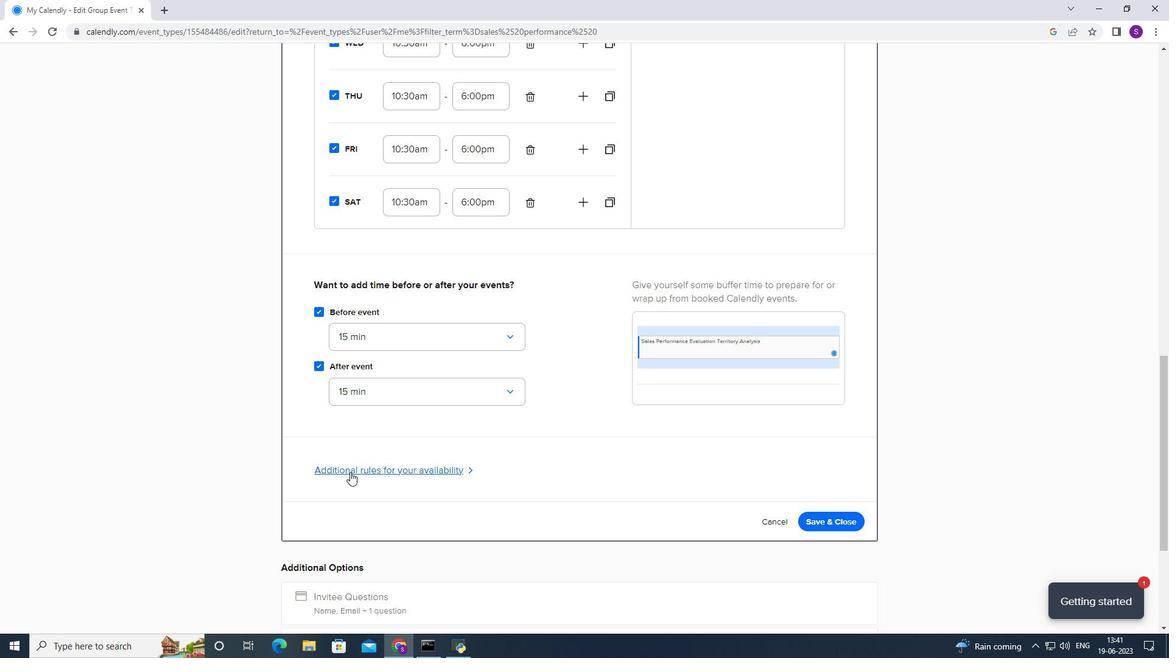 
Action: Mouse scrolled (350, 471) with delta (0, 0)
Screenshot: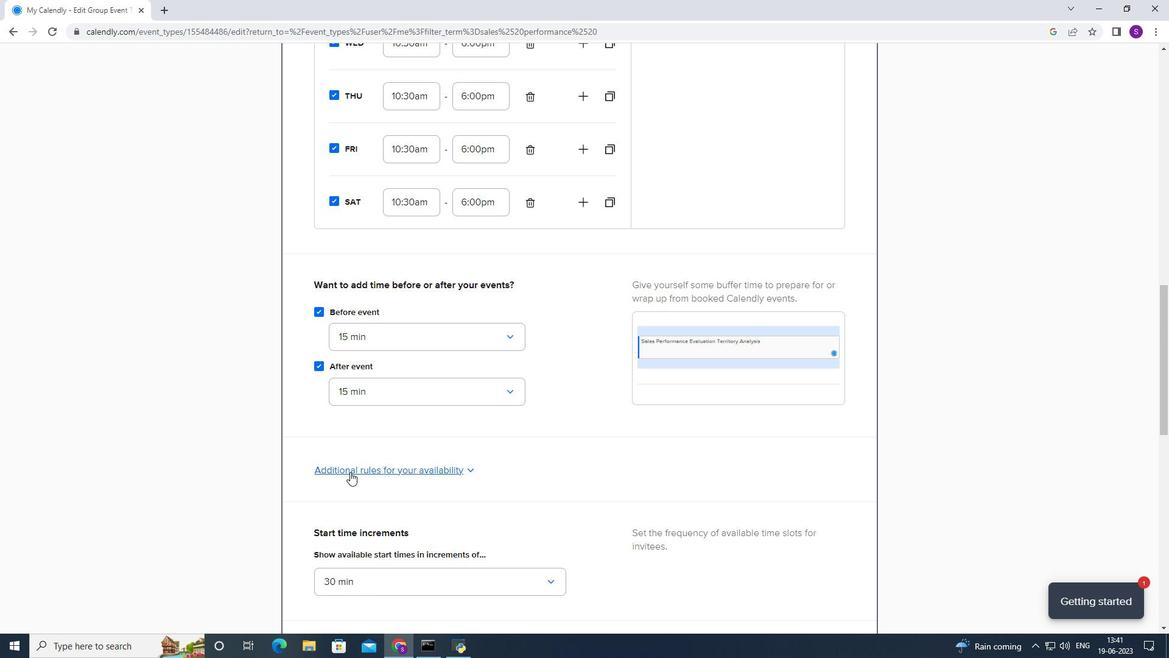
Action: Mouse scrolled (350, 471) with delta (0, 0)
Screenshot: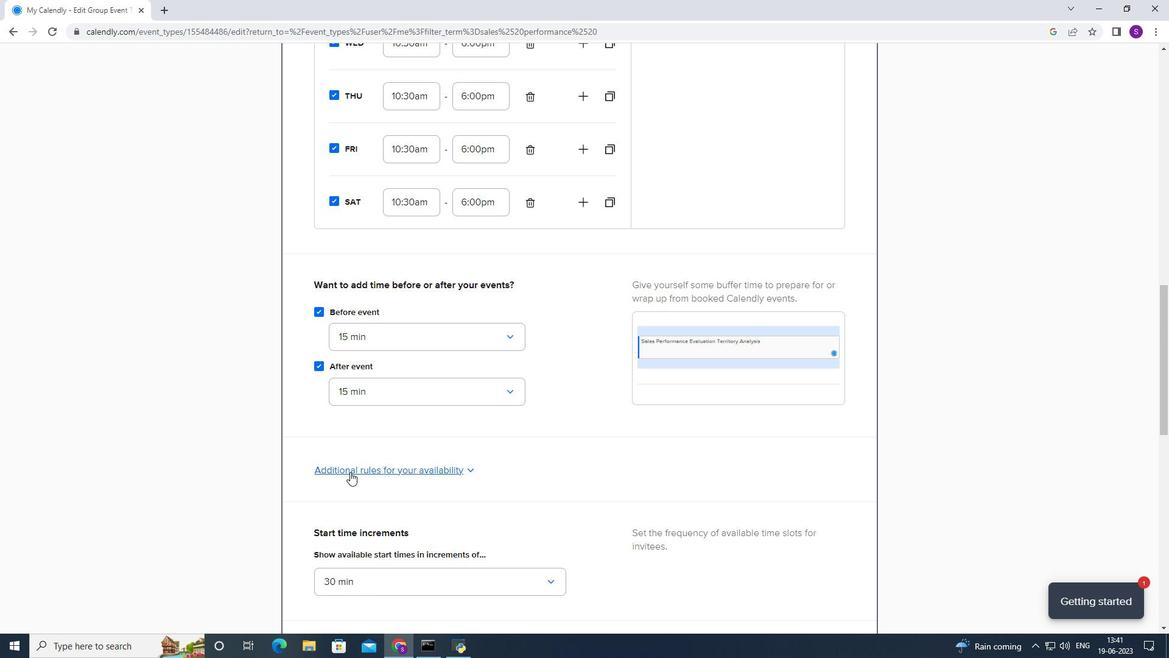 
Action: Mouse scrolled (350, 471) with delta (0, 0)
Screenshot: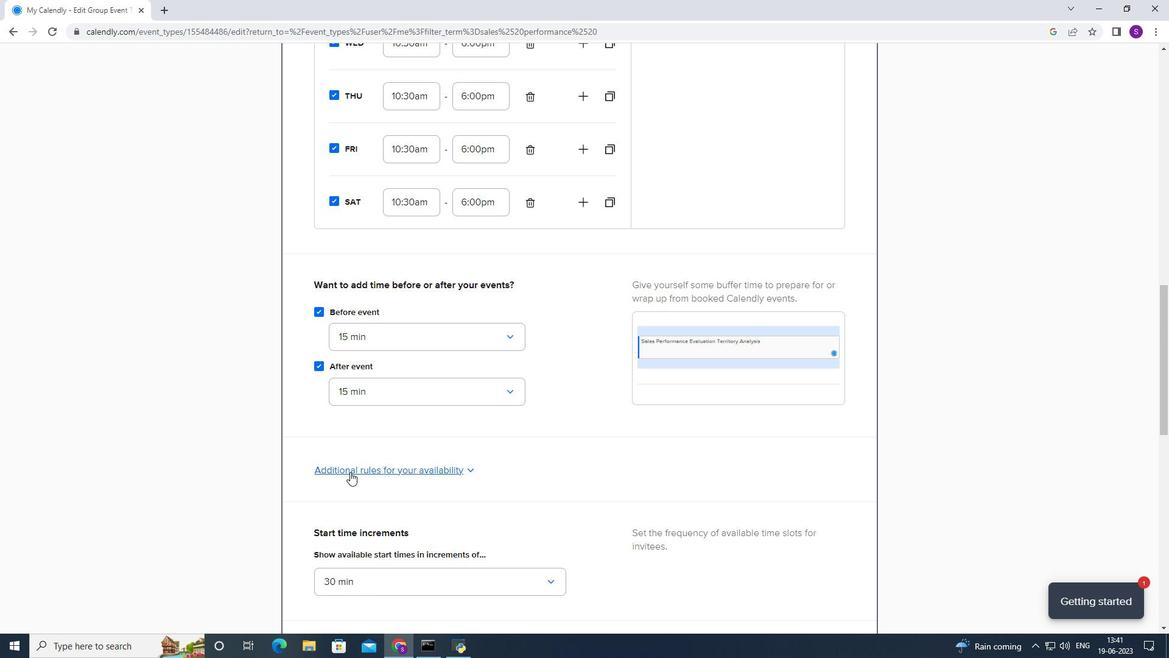 
Action: Mouse moved to (387, 405)
Screenshot: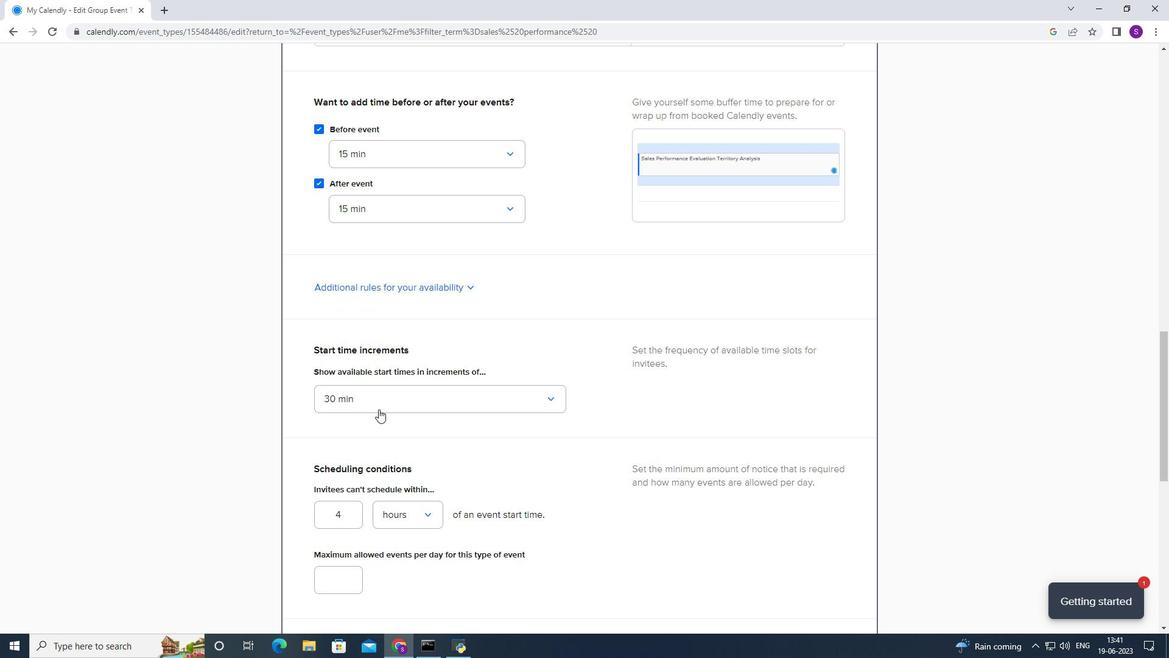 
Action: Mouse pressed left at (387, 405)
Screenshot: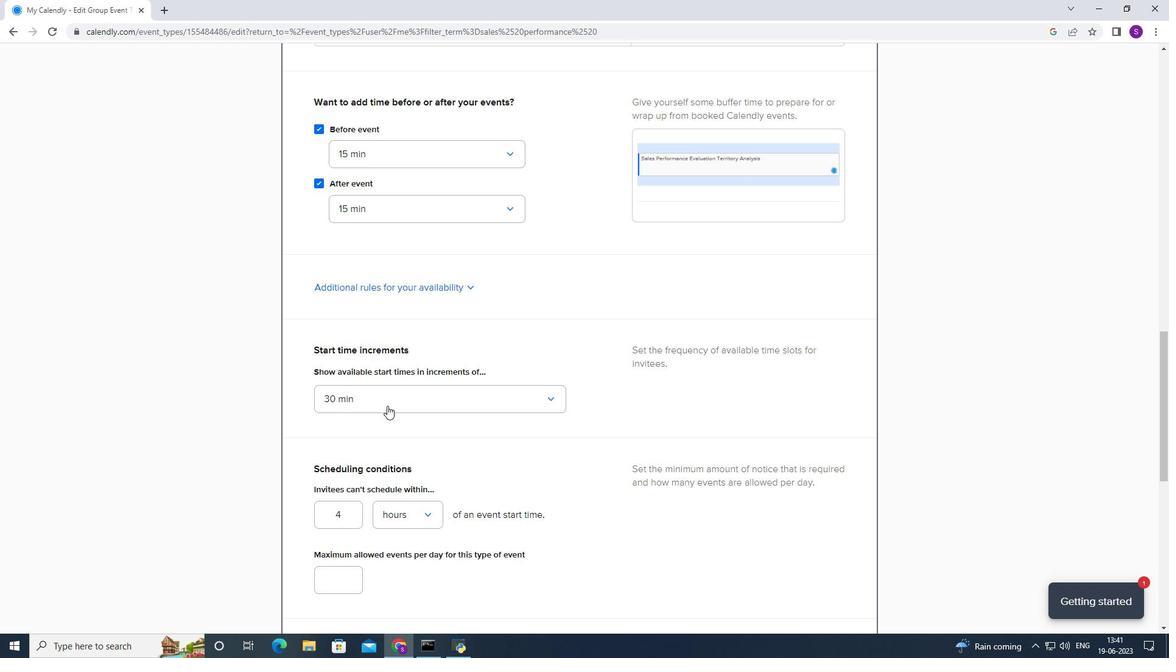 
Action: Mouse moved to (374, 453)
Screenshot: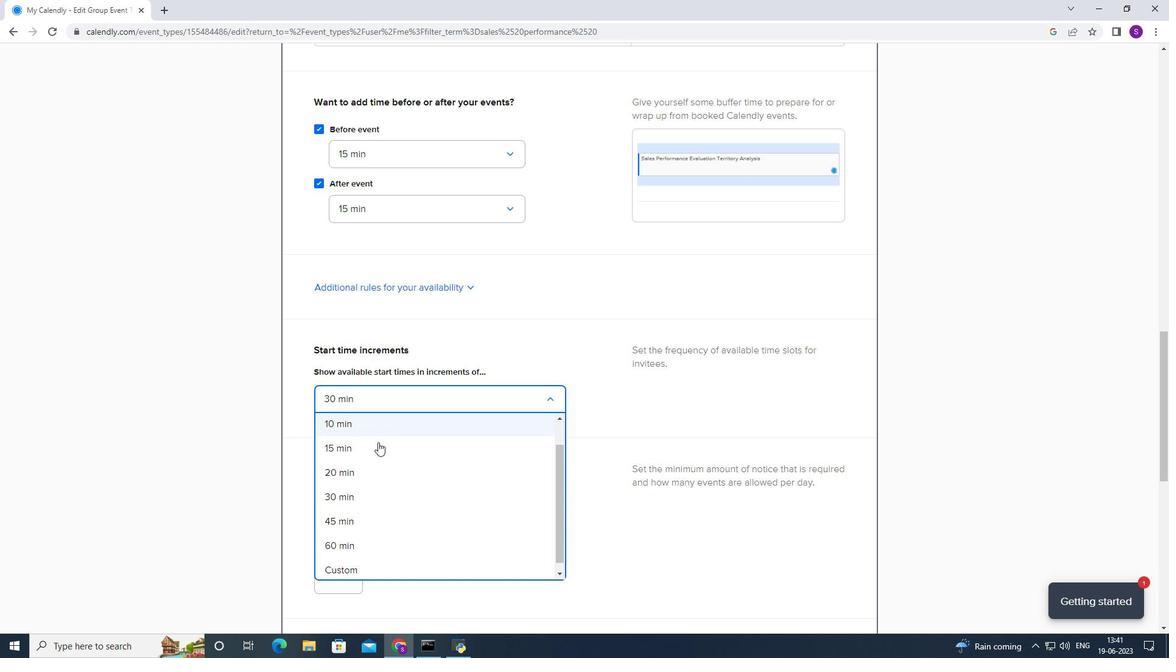 
Action: Mouse pressed left at (374, 453)
Screenshot: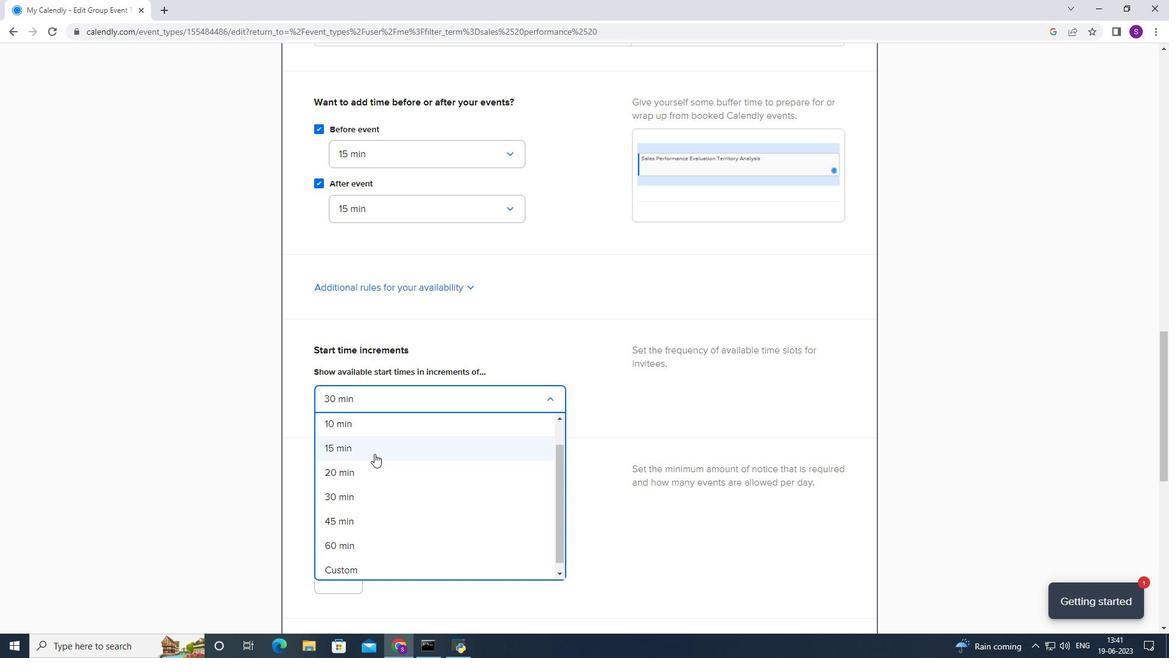 
Action: Mouse moved to (352, 506)
Screenshot: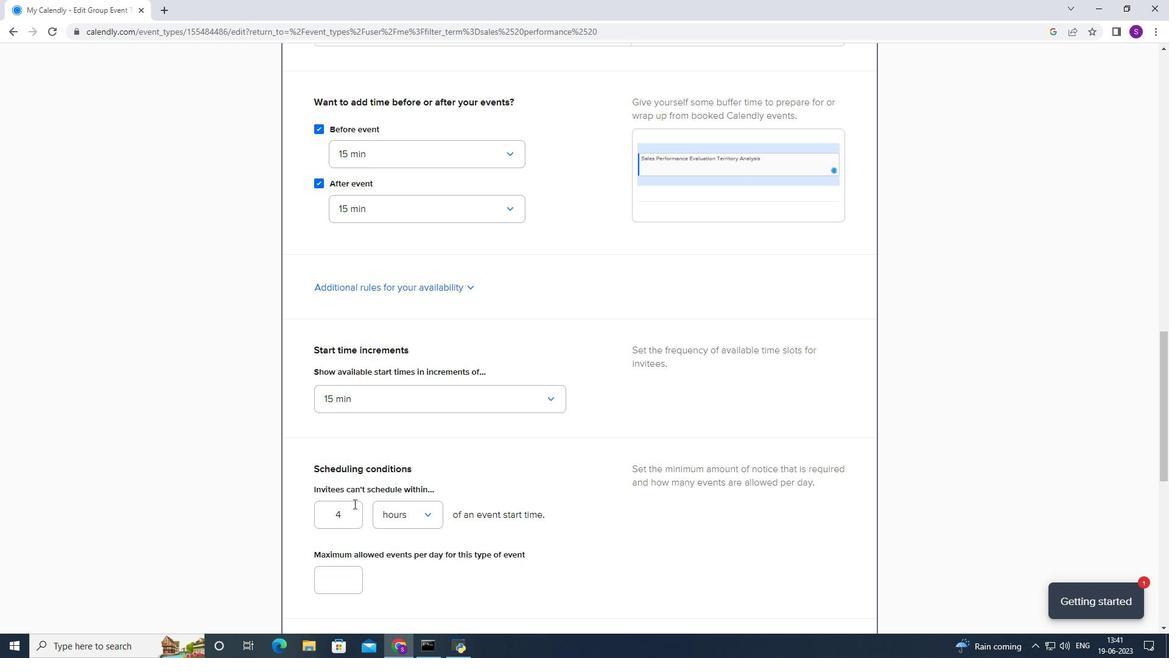 
Action: Mouse scrolled (352, 505) with delta (0, 0)
Screenshot: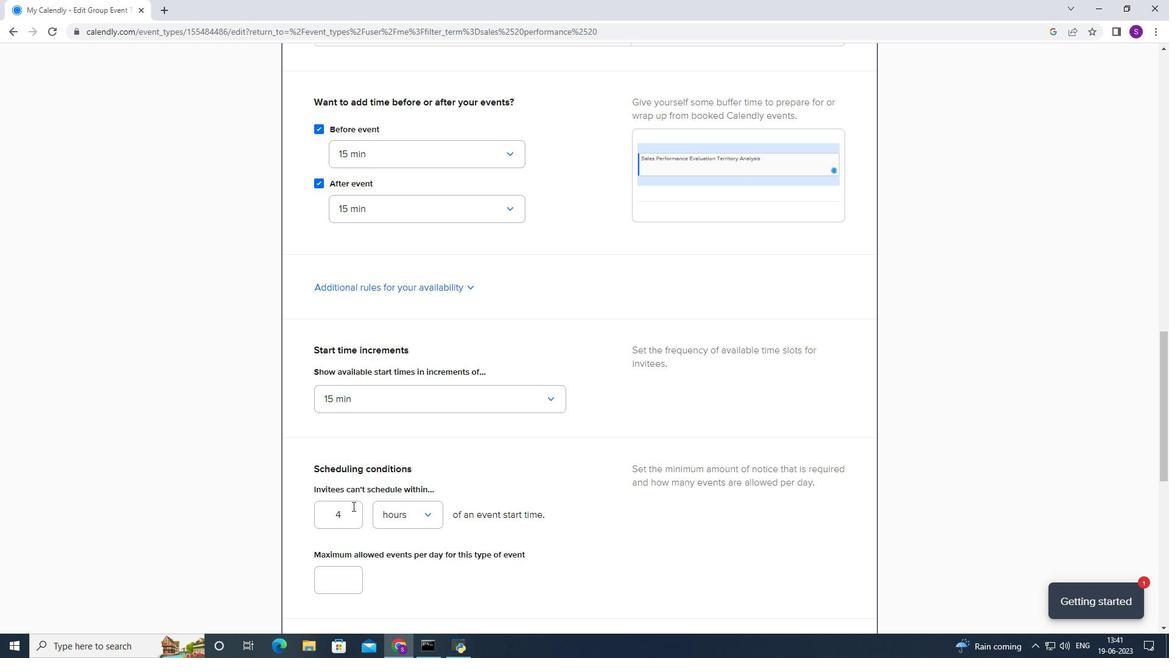 
Action: Mouse scrolled (352, 505) with delta (0, 0)
Screenshot: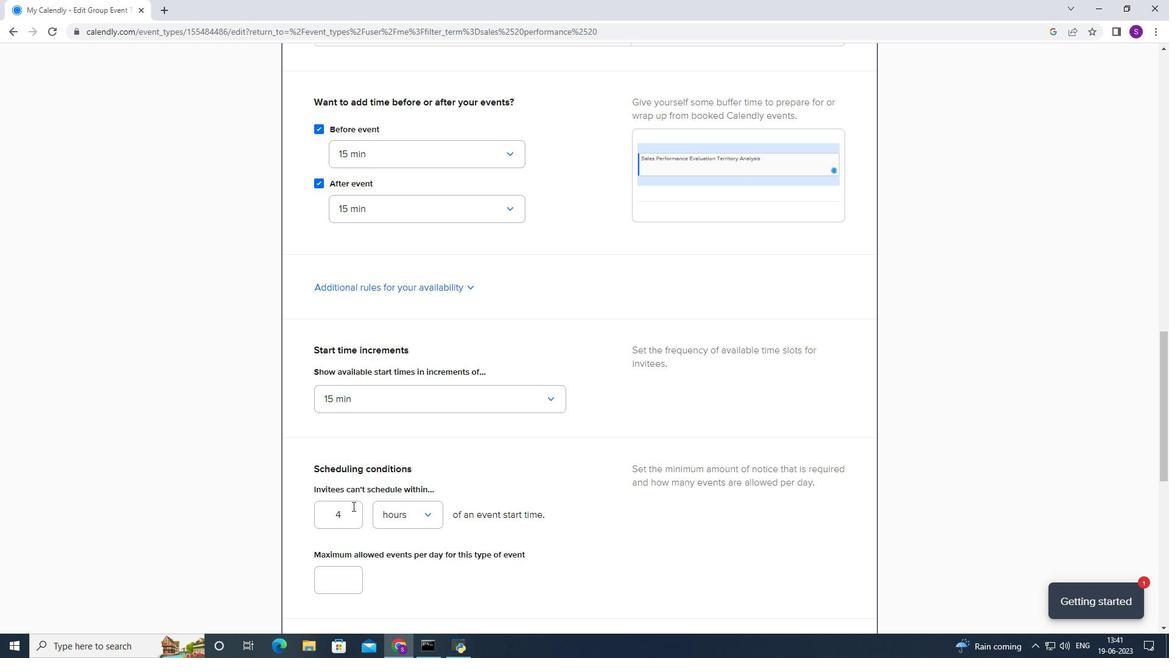 
Action: Mouse scrolled (352, 505) with delta (0, 0)
Screenshot: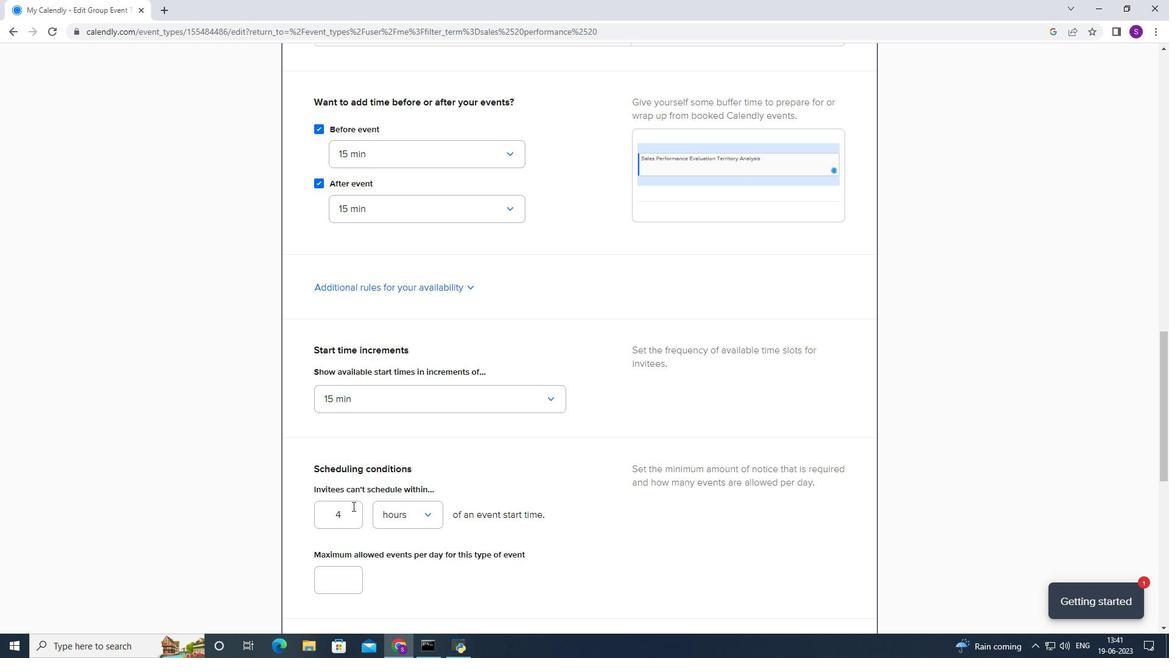 
Action: Mouse moved to (346, 326)
Screenshot: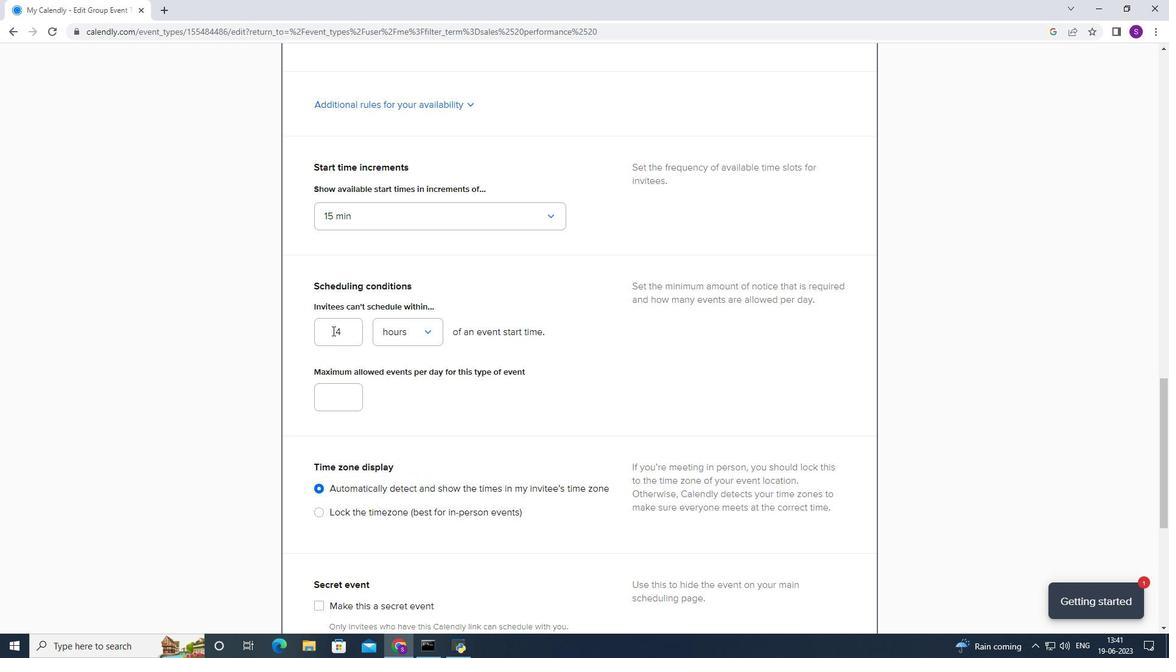 
Action: Mouse pressed left at (346, 326)
Screenshot: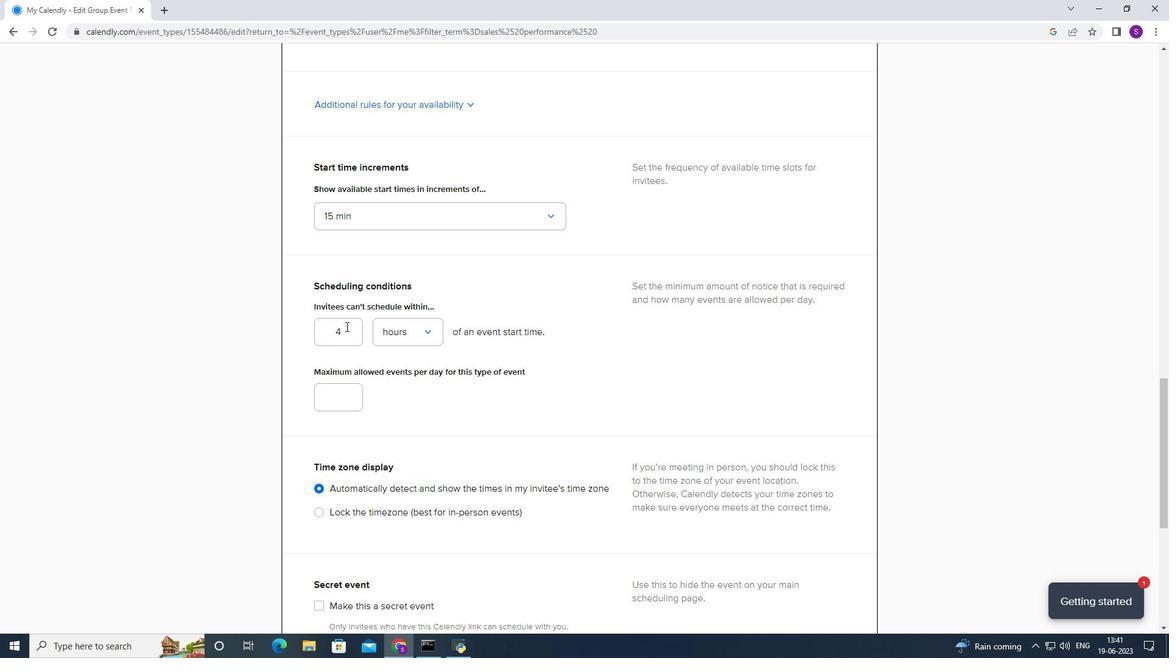 
Action: Mouse moved to (329, 330)
Screenshot: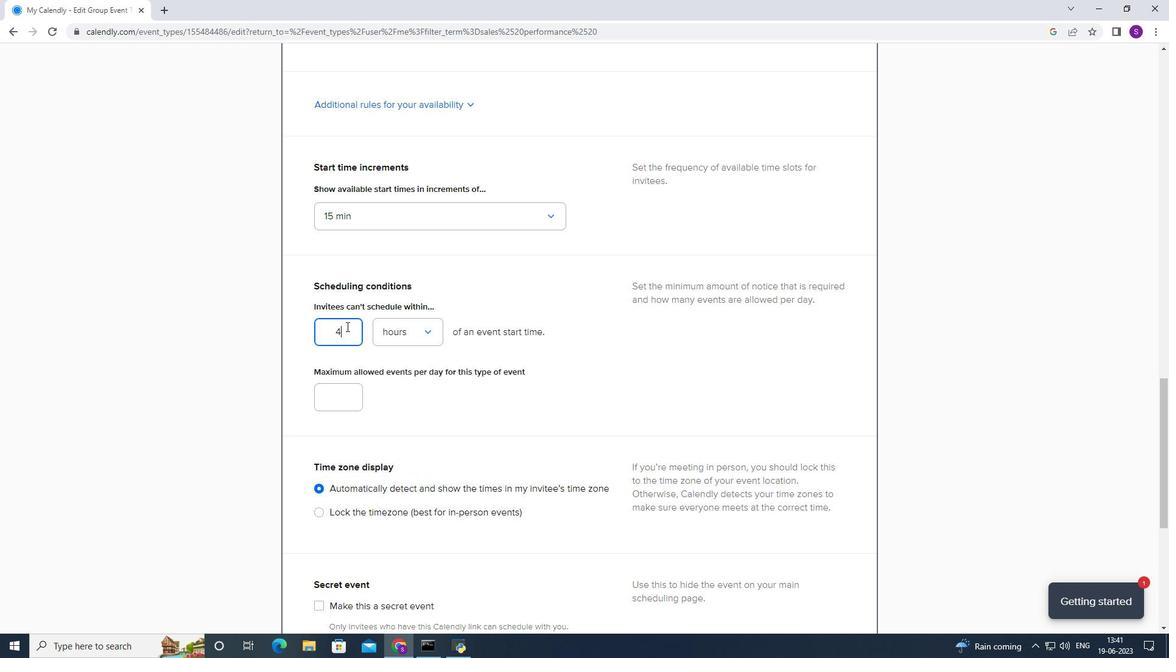 
Action: Key pressed 45
Screenshot: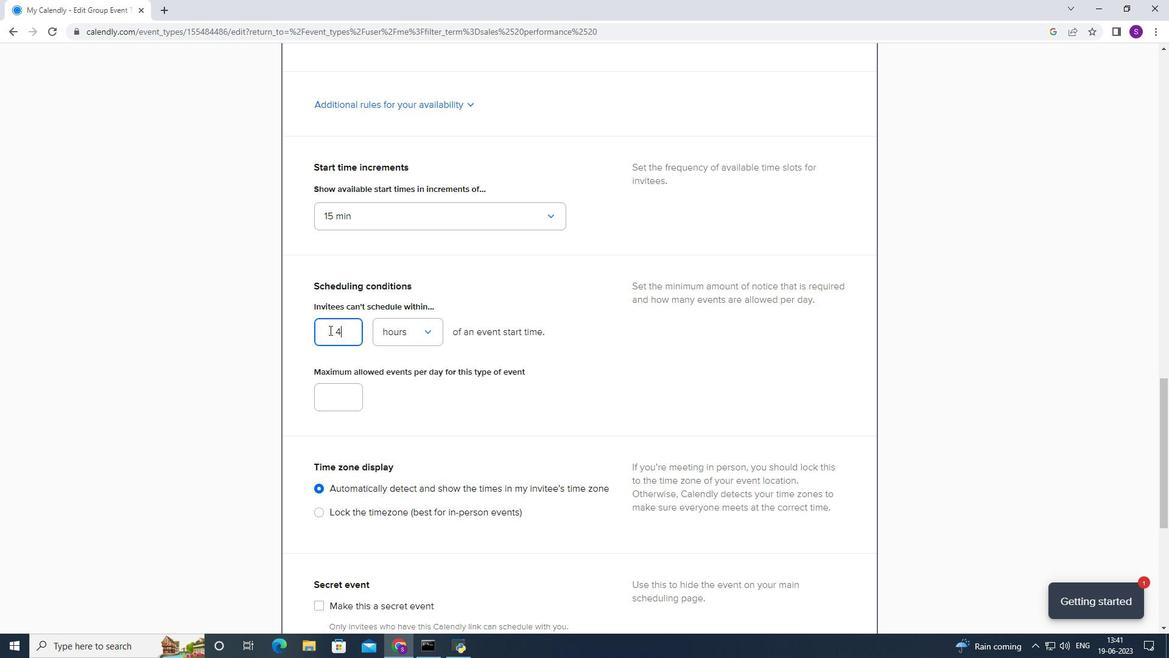 
Action: Mouse moved to (350, 394)
Screenshot: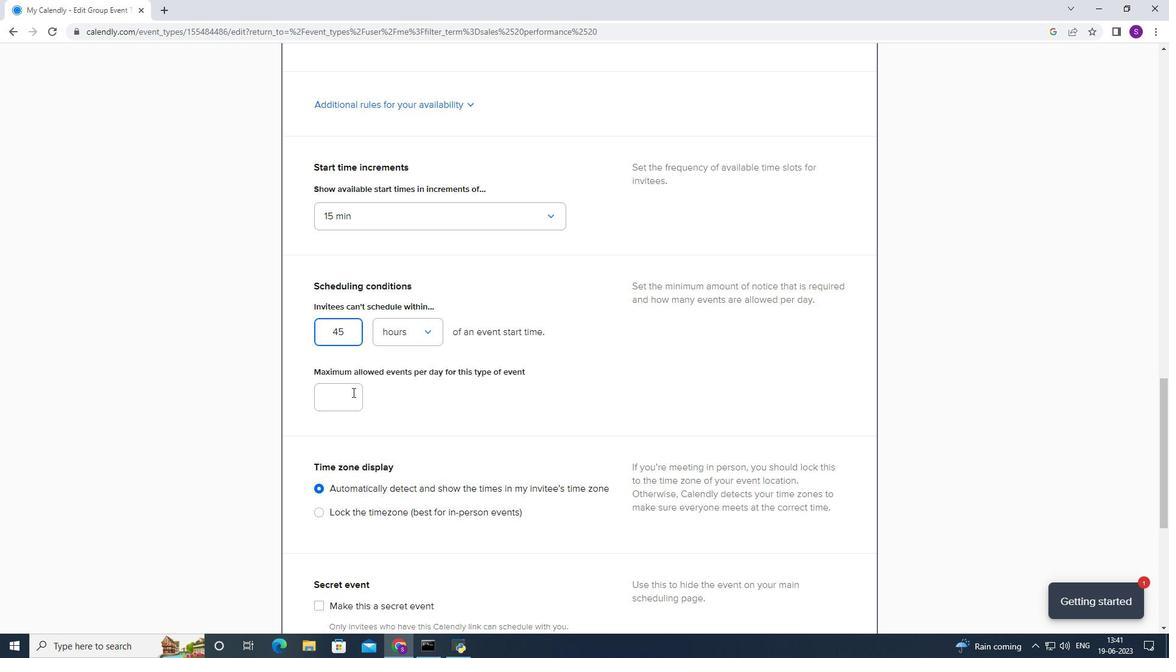 
Action: Mouse pressed left at (350, 394)
Screenshot: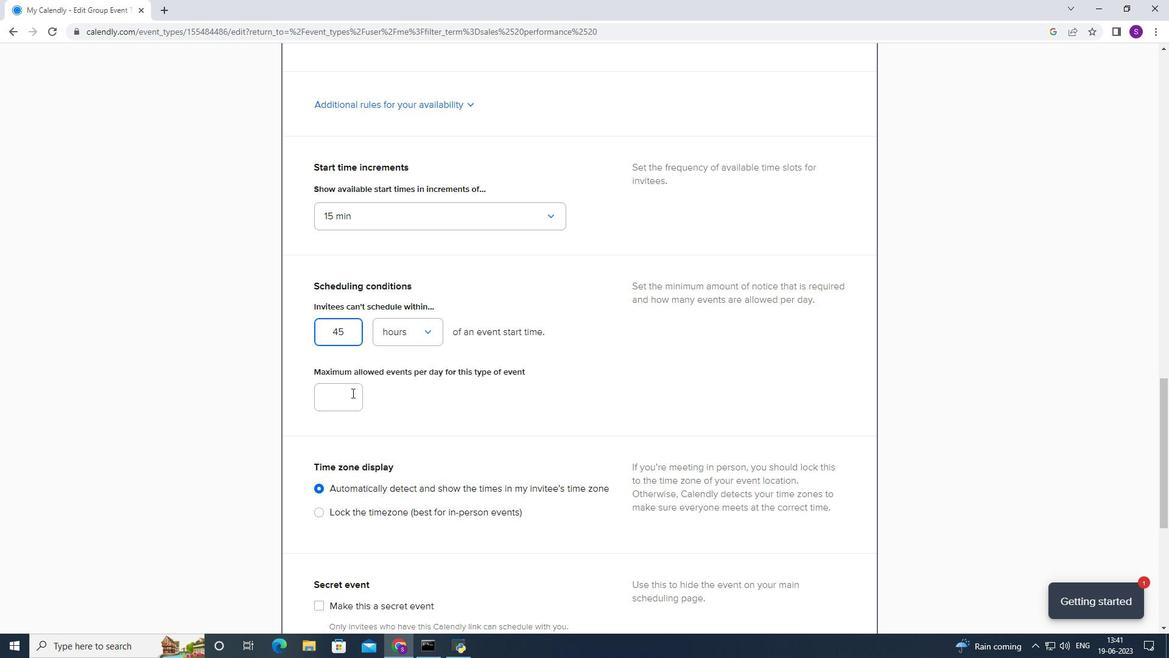 
Action: Key pressed 6
Screenshot: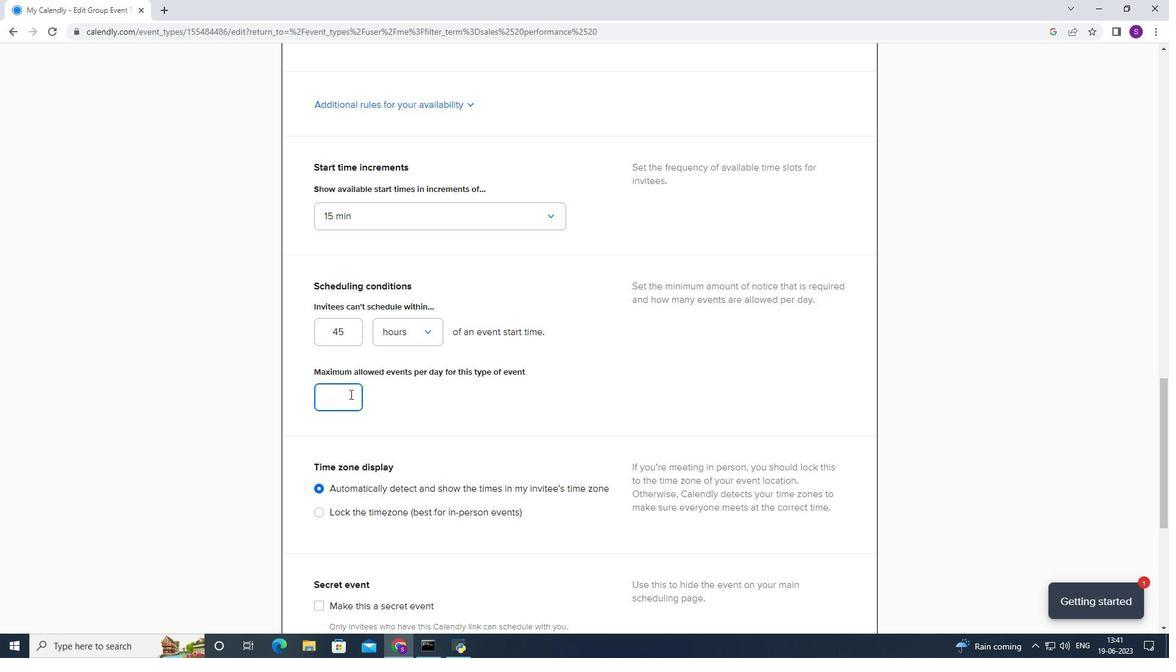 
Action: Mouse moved to (468, 463)
Screenshot: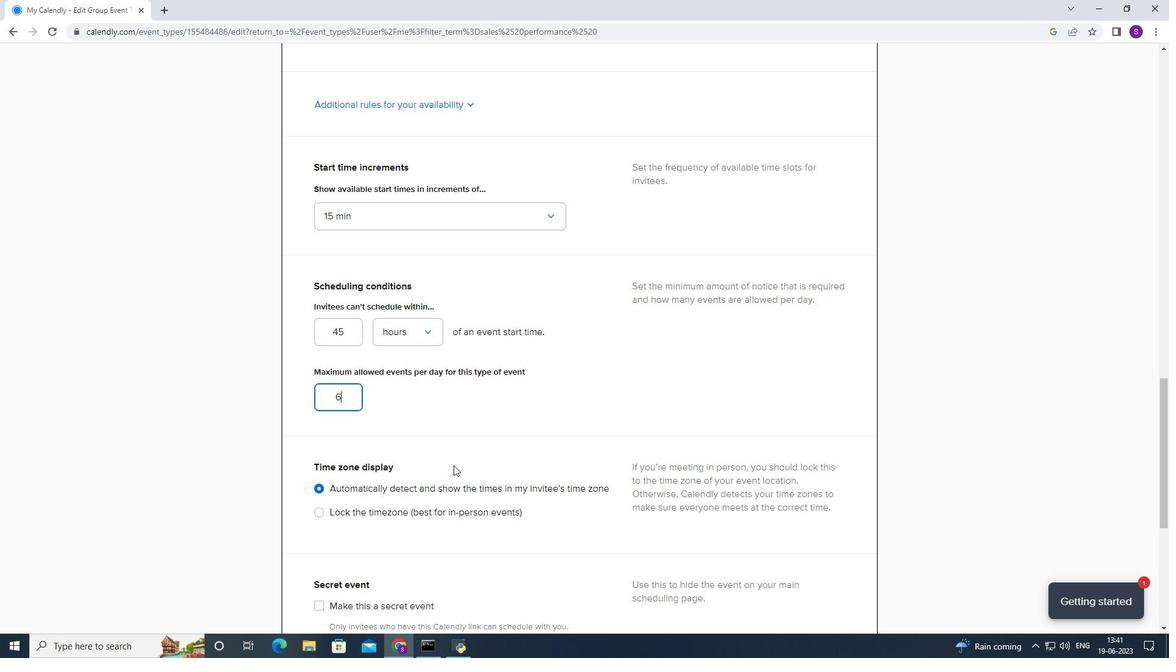 
Action: Mouse scrolled (468, 462) with delta (0, 0)
Screenshot: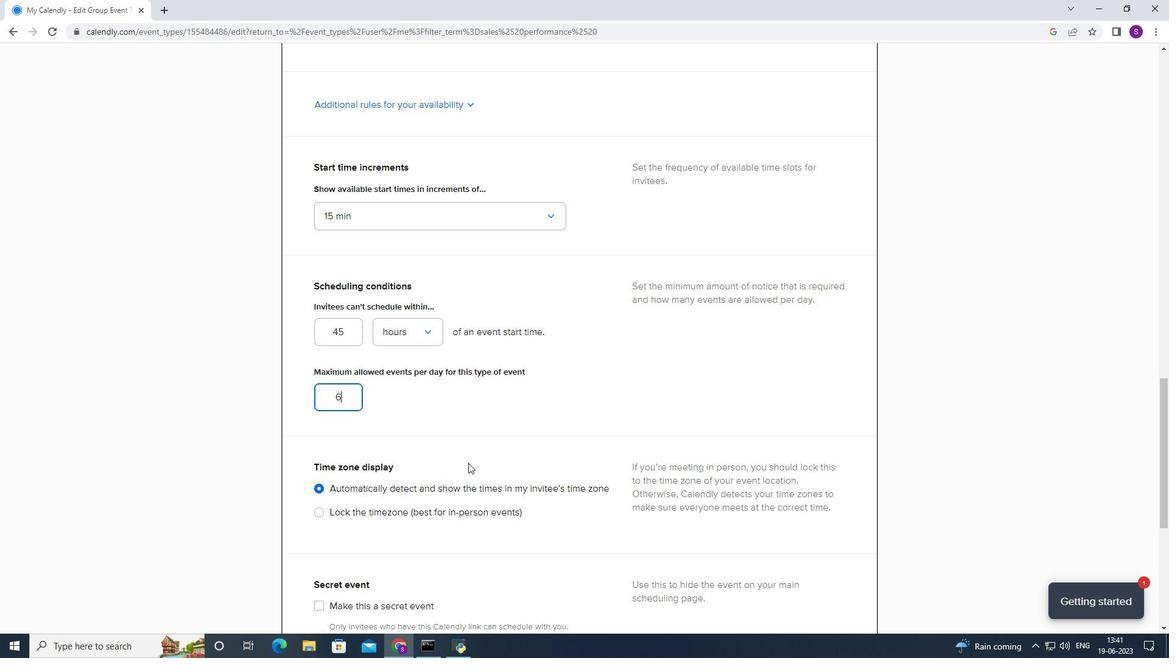 
Action: Mouse scrolled (468, 462) with delta (0, 0)
Screenshot: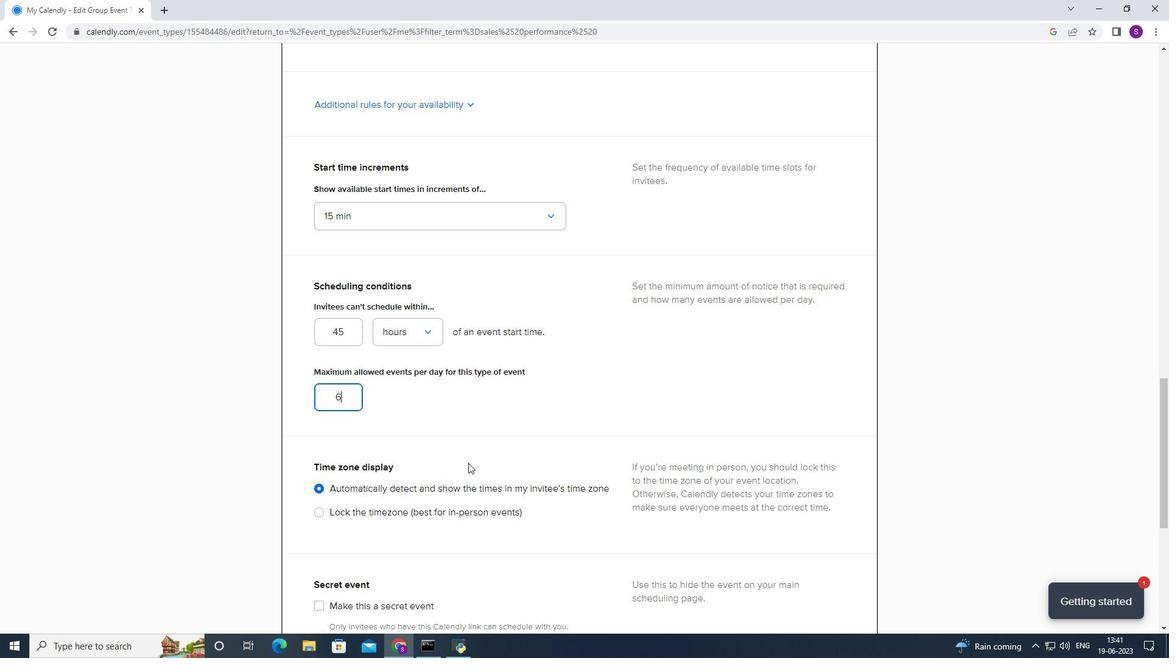 
Action: Mouse scrolled (468, 462) with delta (0, 0)
Screenshot: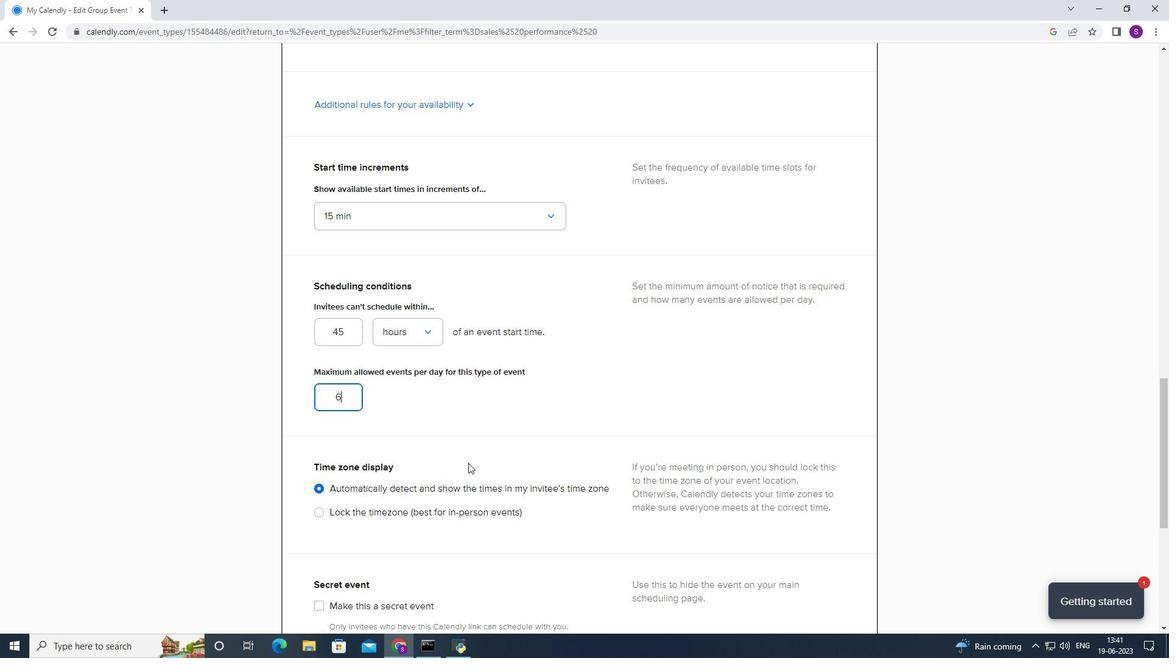 
Action: Mouse scrolled (468, 462) with delta (0, 0)
Screenshot: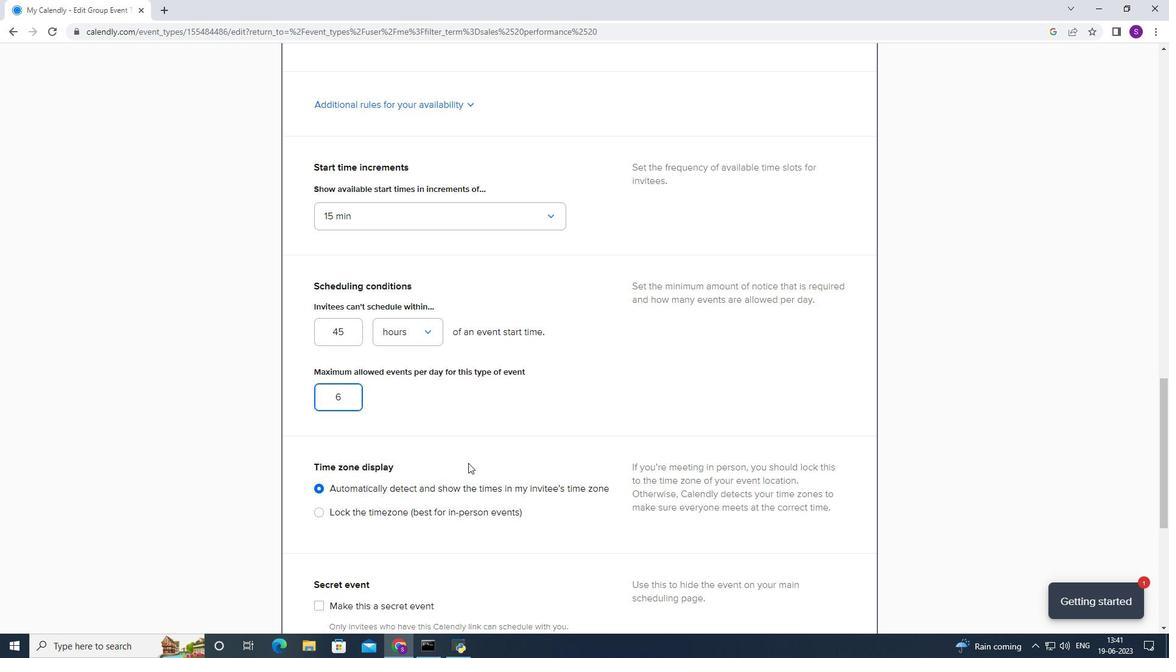 
Action: Mouse scrolled (468, 462) with delta (0, 0)
Screenshot: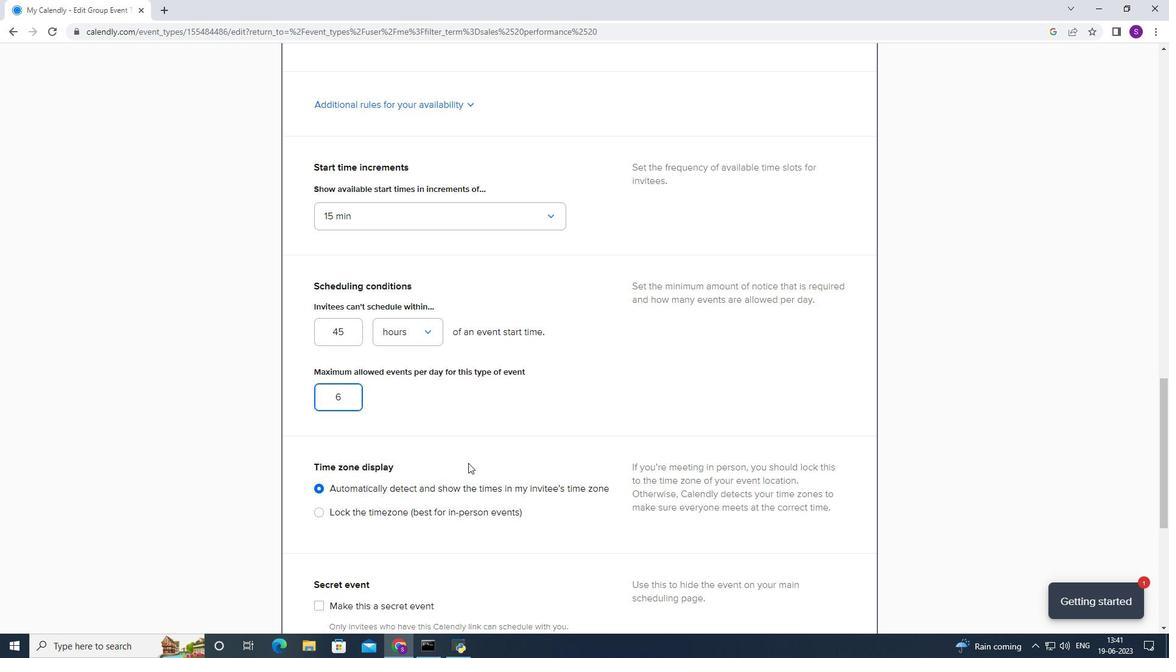 
Action: Mouse scrolled (468, 462) with delta (0, 0)
Screenshot: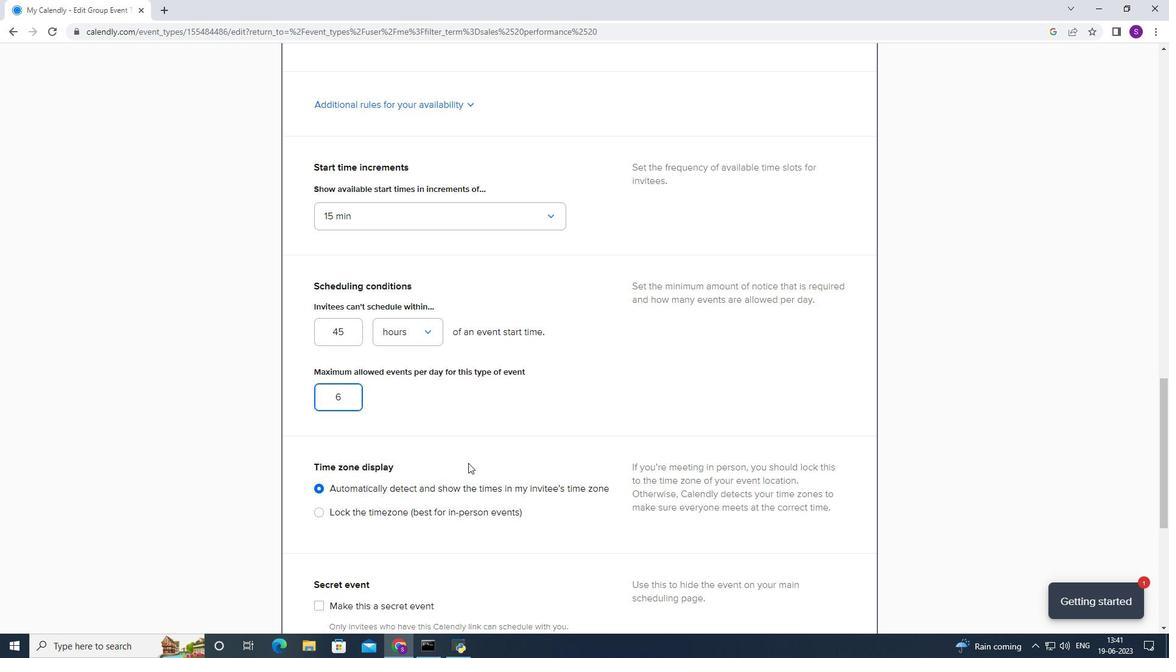 
Action: Mouse moved to (817, 309)
Screenshot: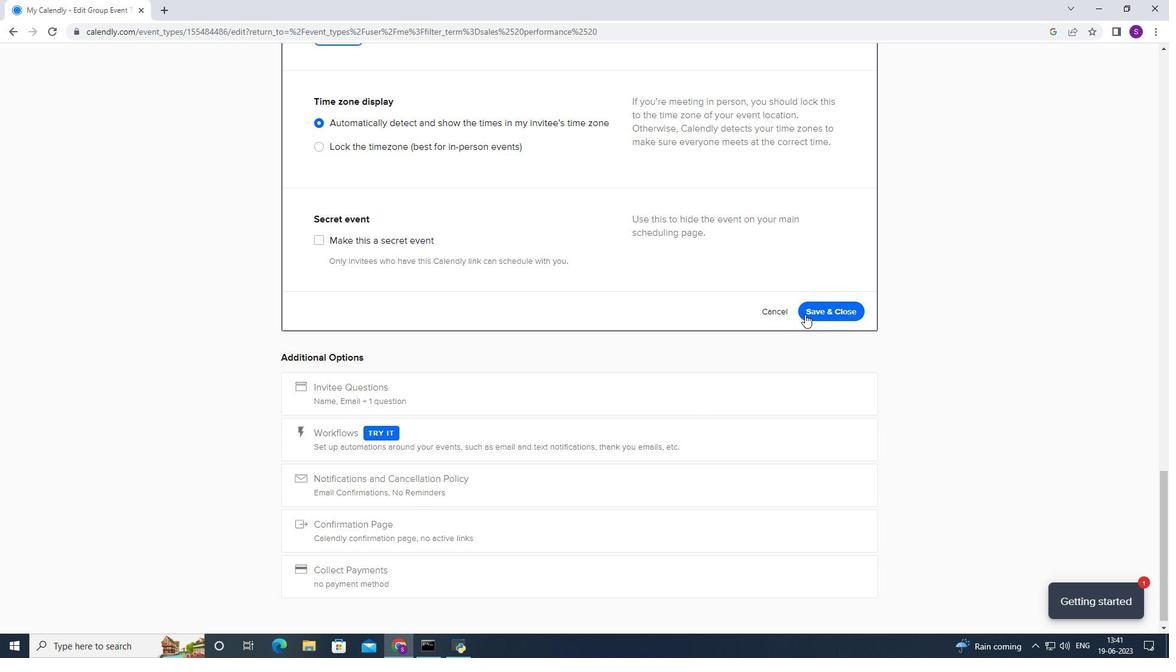
Action: Mouse pressed left at (817, 309)
Screenshot: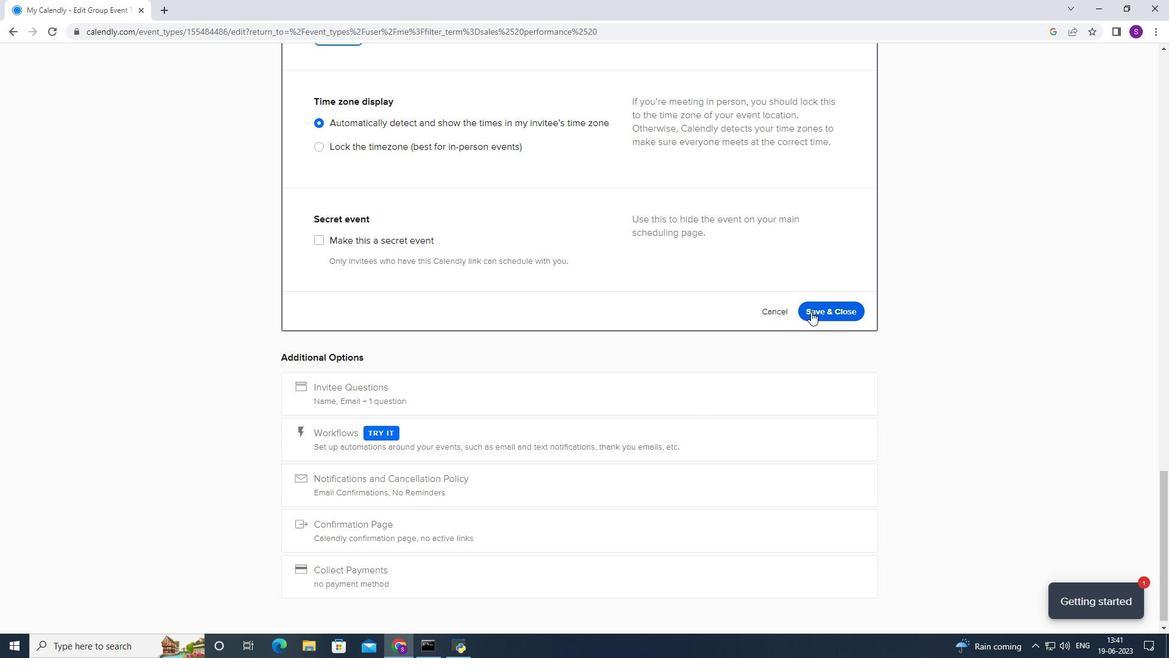 
Action: Mouse moved to (818, 308)
Screenshot: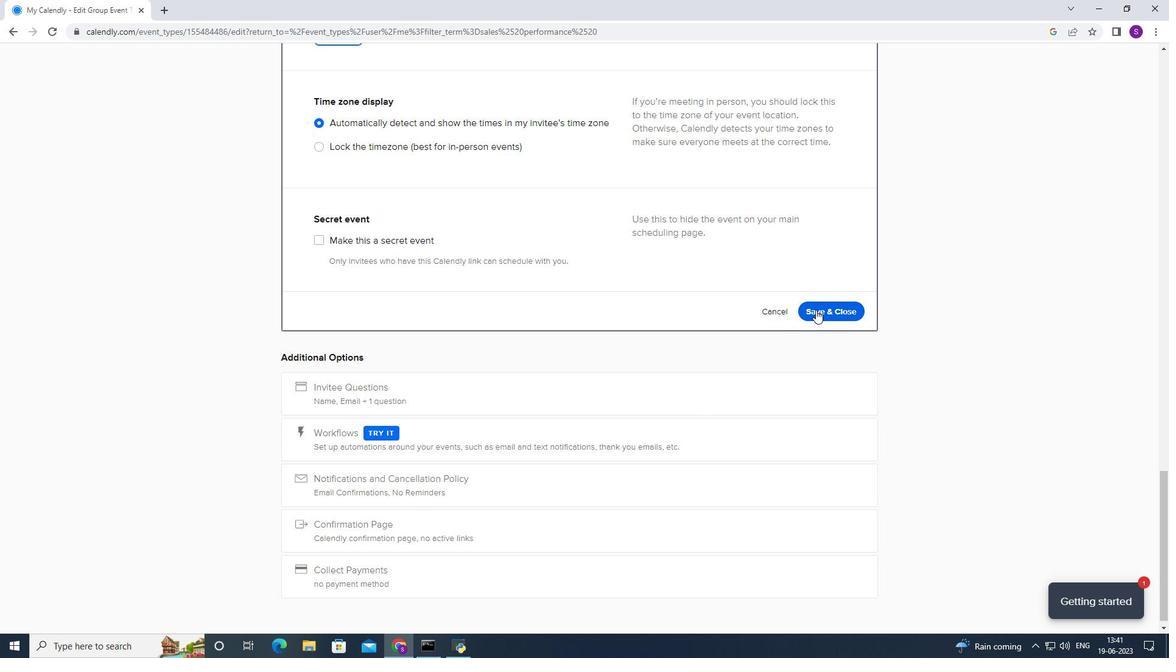 
